 Task: Create a due date automation trigger when advanced on, 2 days after a card is due add fields with custom field "Resume" set to a number lower than 1 and greater than 10 at 11:00 AM.
Action: Mouse moved to (1077, 321)
Screenshot: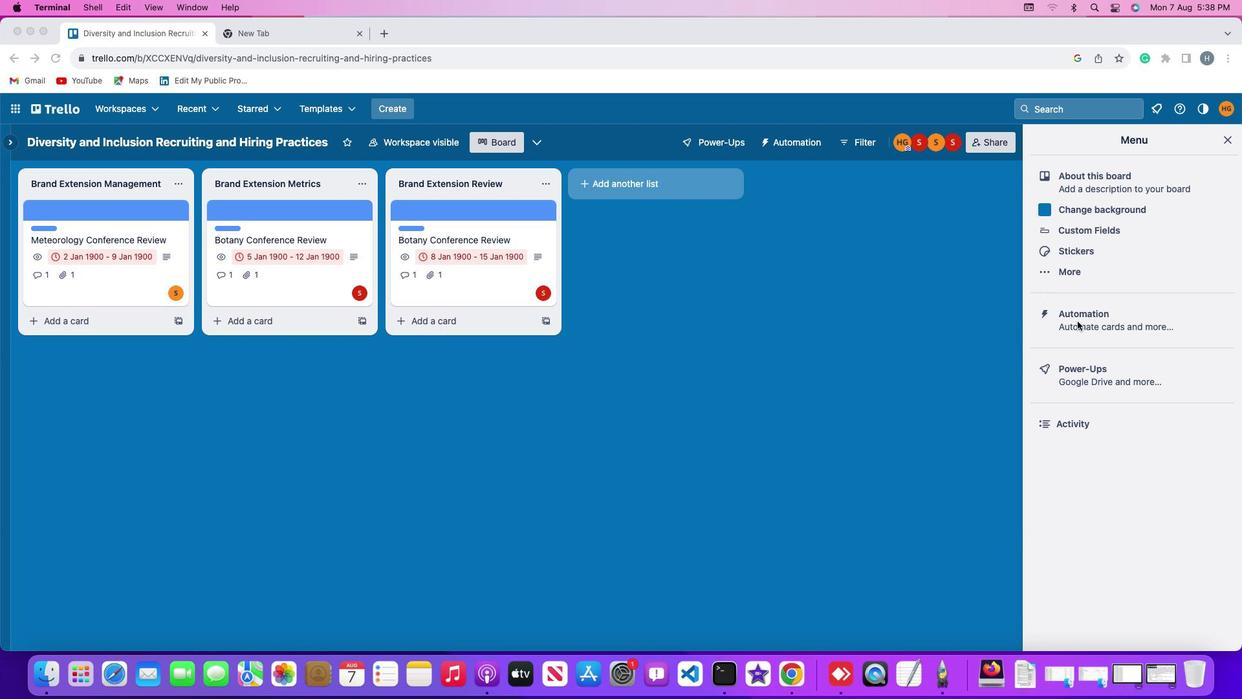 
Action: Mouse pressed left at (1077, 321)
Screenshot: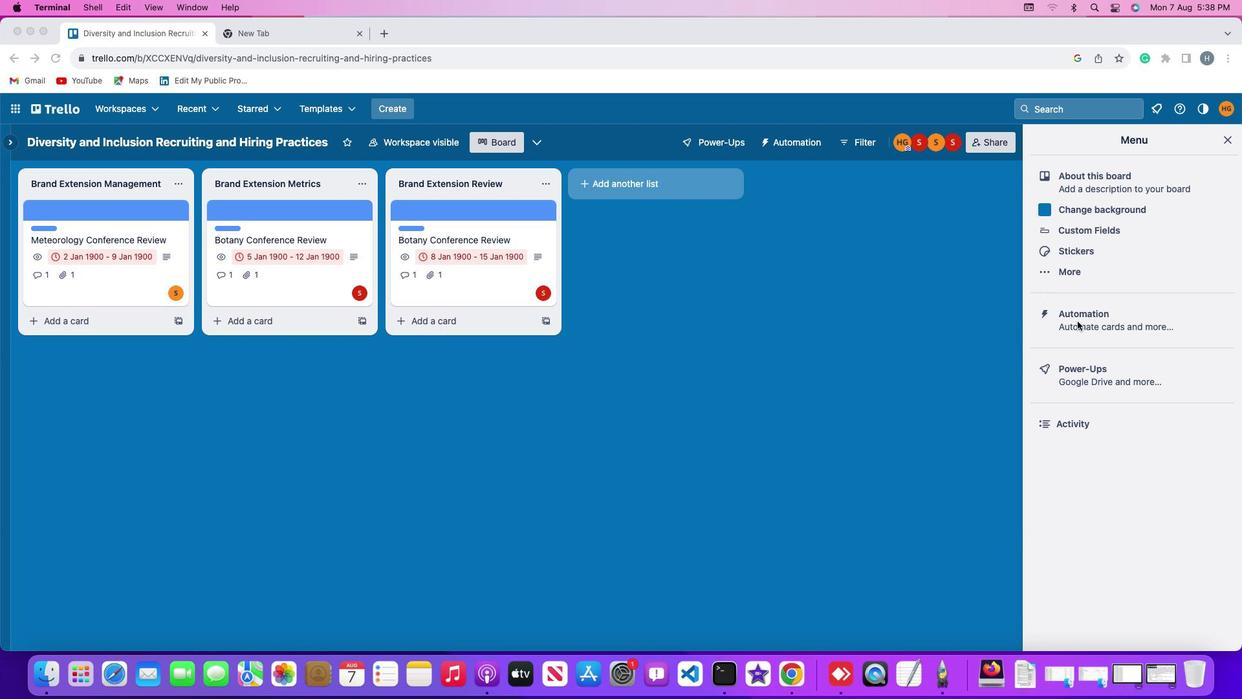 
Action: Mouse moved to (1077, 321)
Screenshot: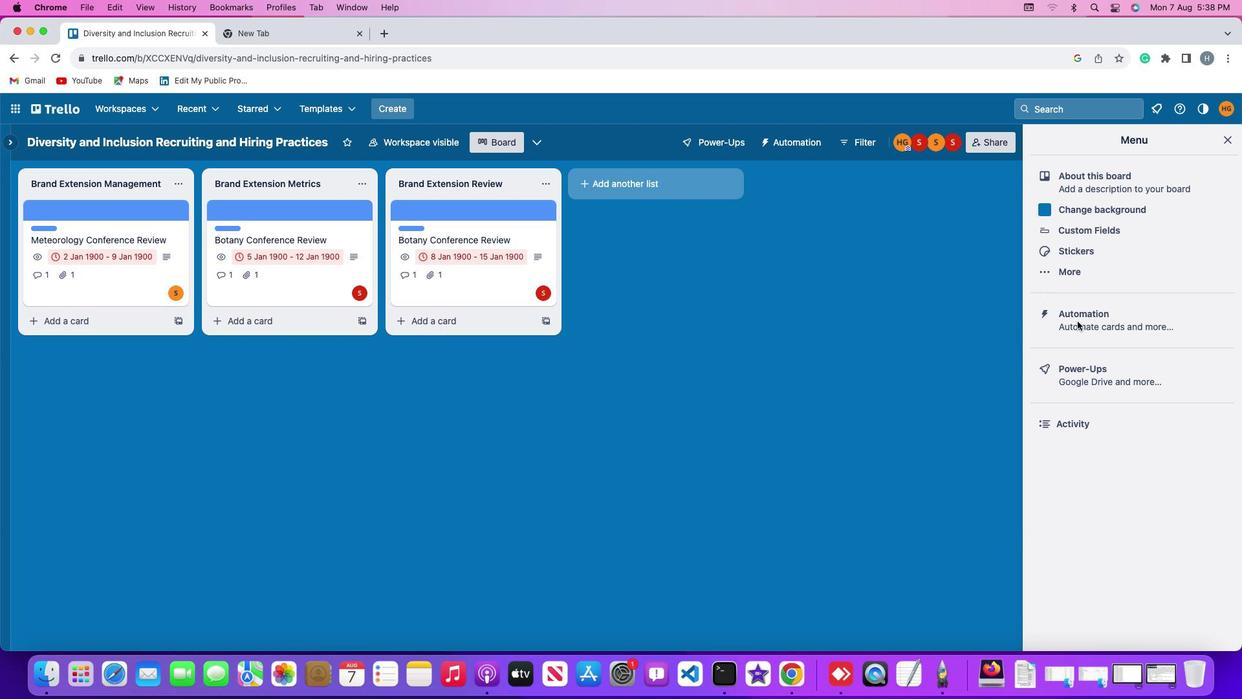 
Action: Mouse pressed left at (1077, 321)
Screenshot: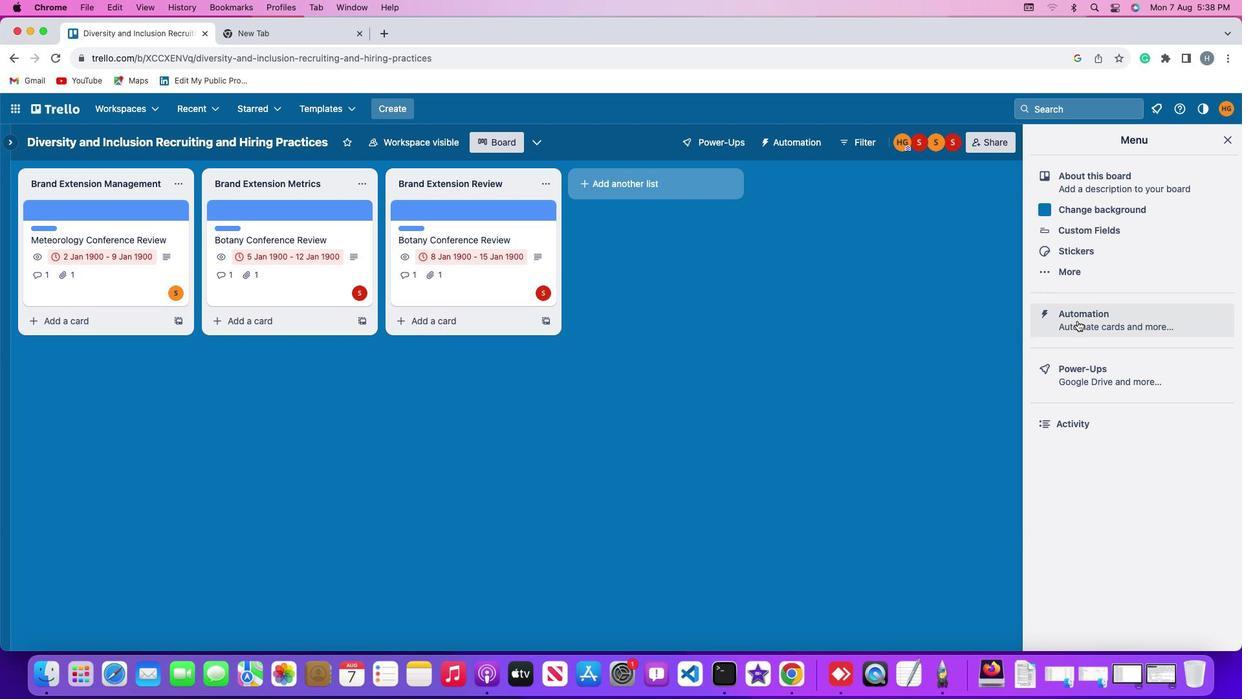 
Action: Mouse moved to (99, 310)
Screenshot: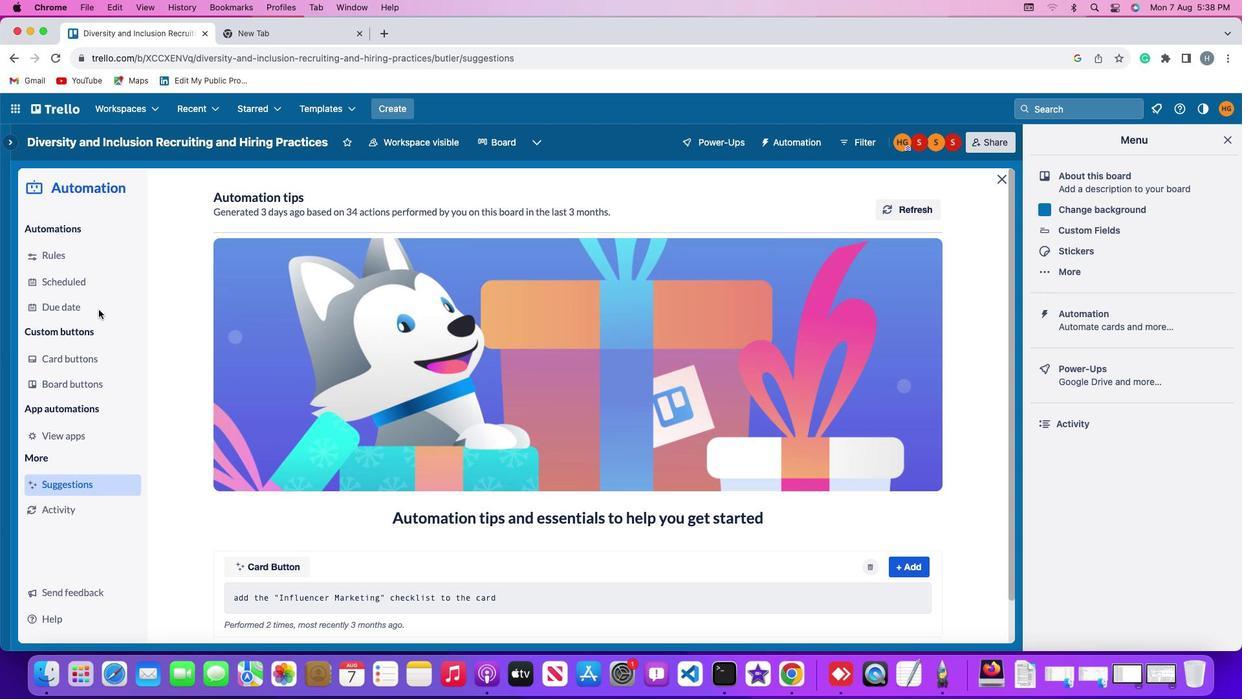 
Action: Mouse pressed left at (99, 310)
Screenshot: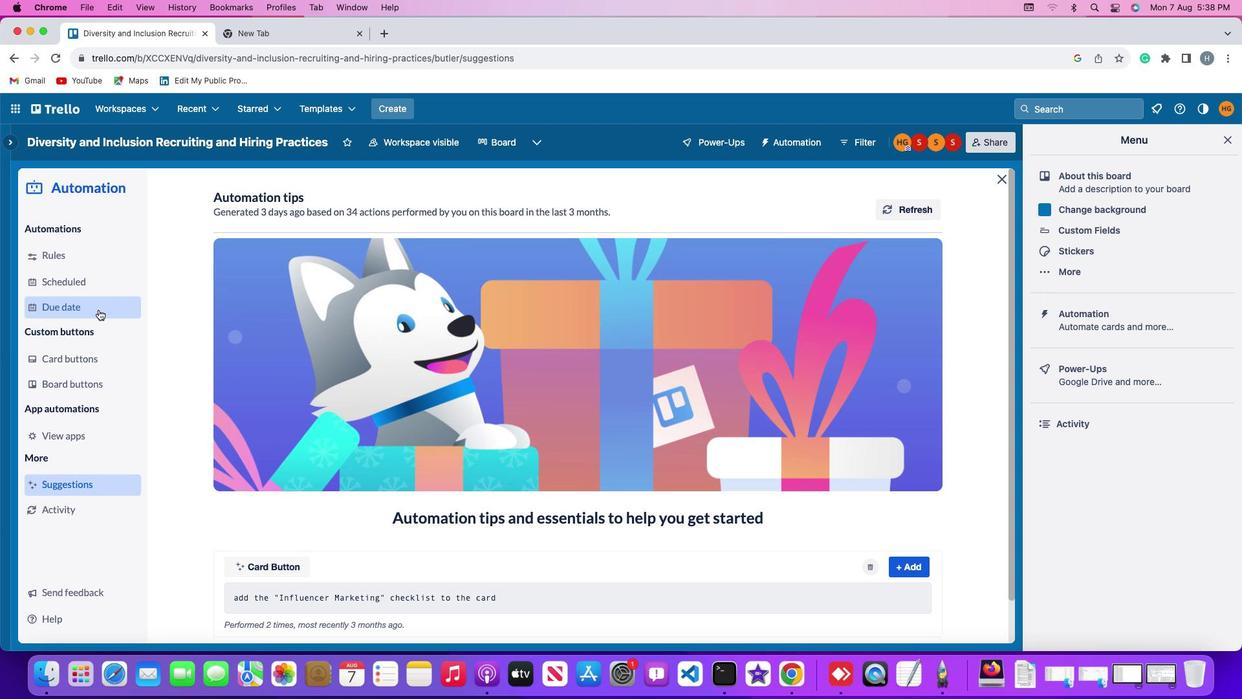 
Action: Mouse moved to (860, 202)
Screenshot: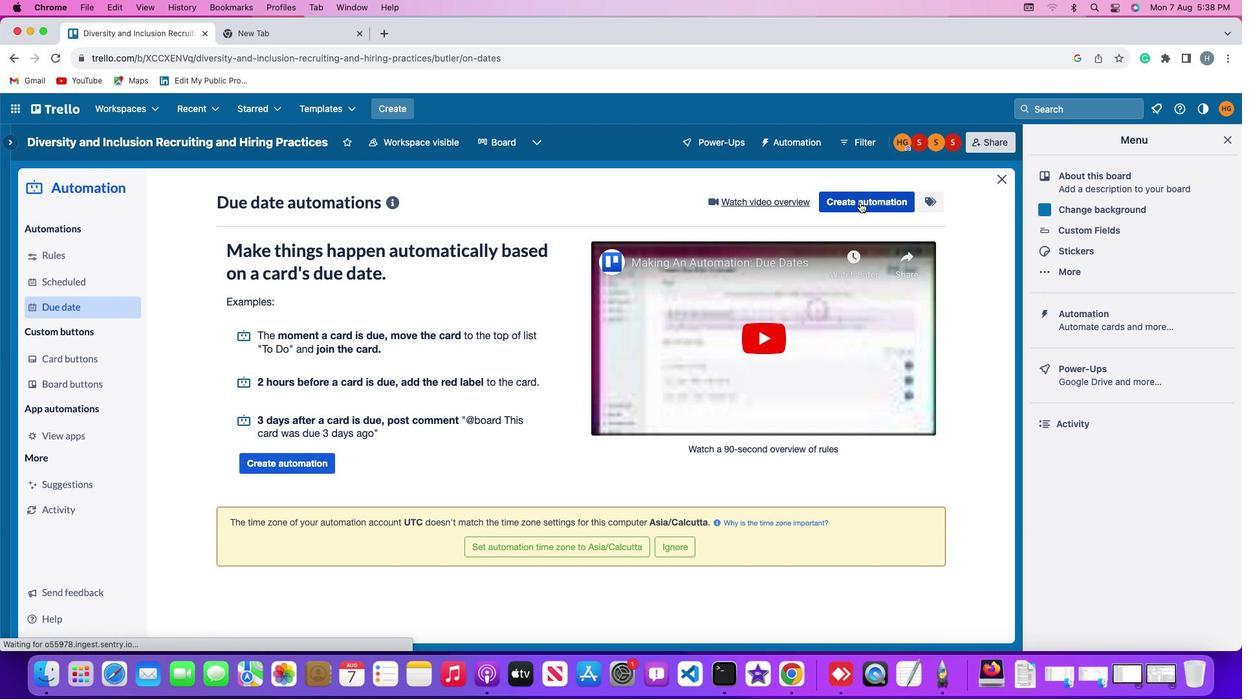 
Action: Mouse pressed left at (860, 202)
Screenshot: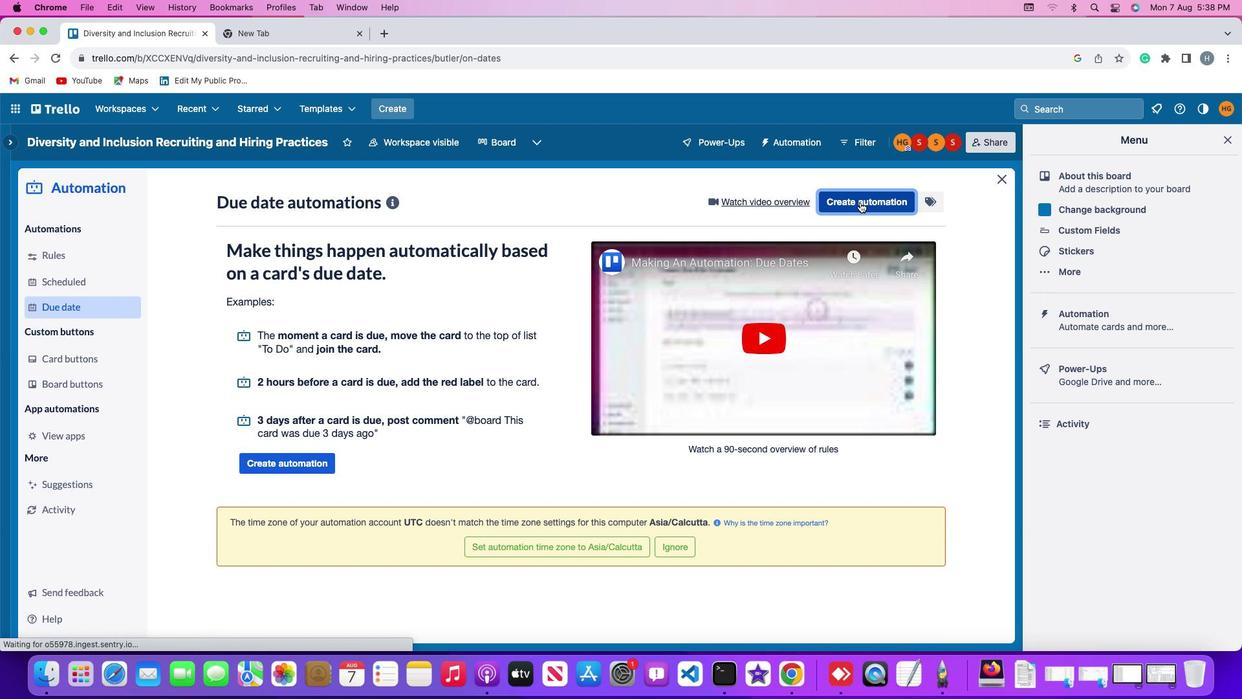 
Action: Mouse moved to (417, 326)
Screenshot: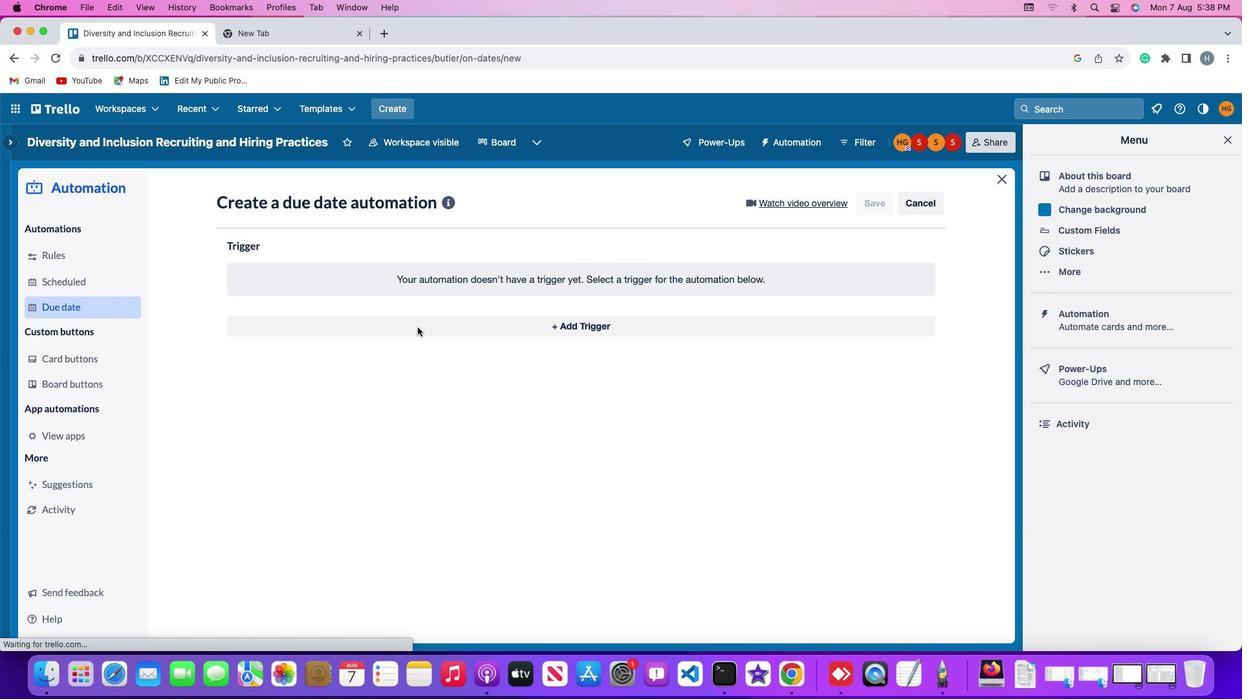 
Action: Mouse pressed left at (417, 326)
Screenshot: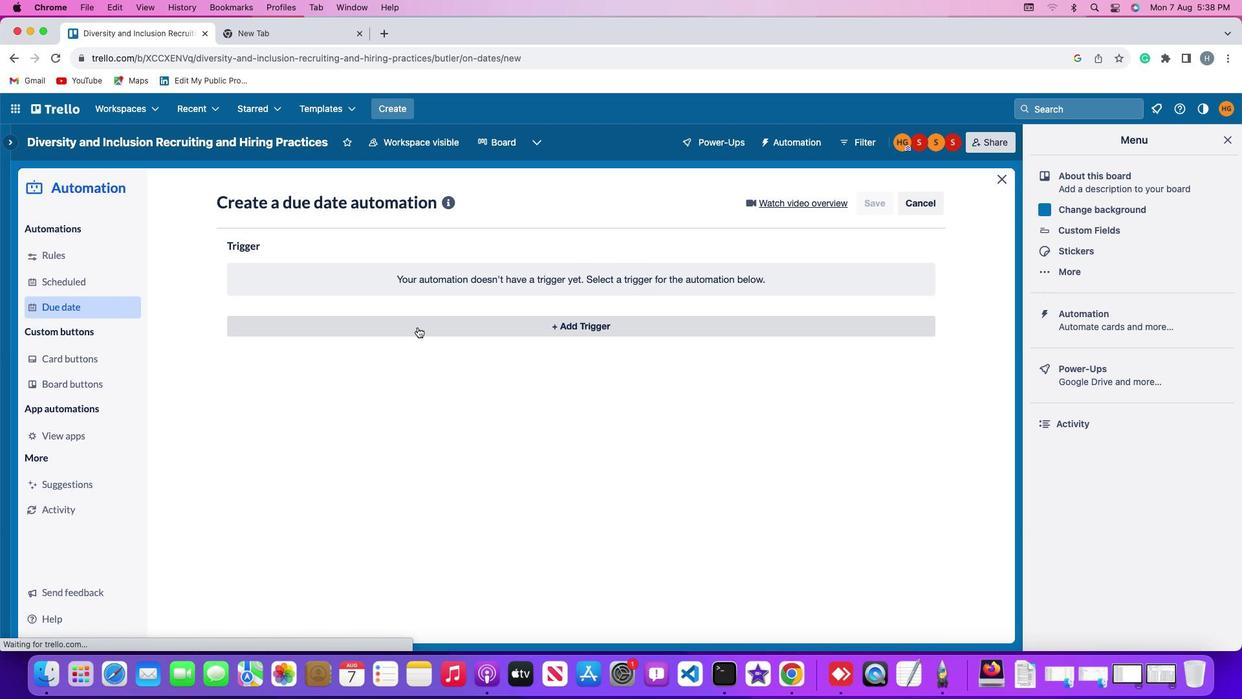 
Action: Mouse moved to (252, 518)
Screenshot: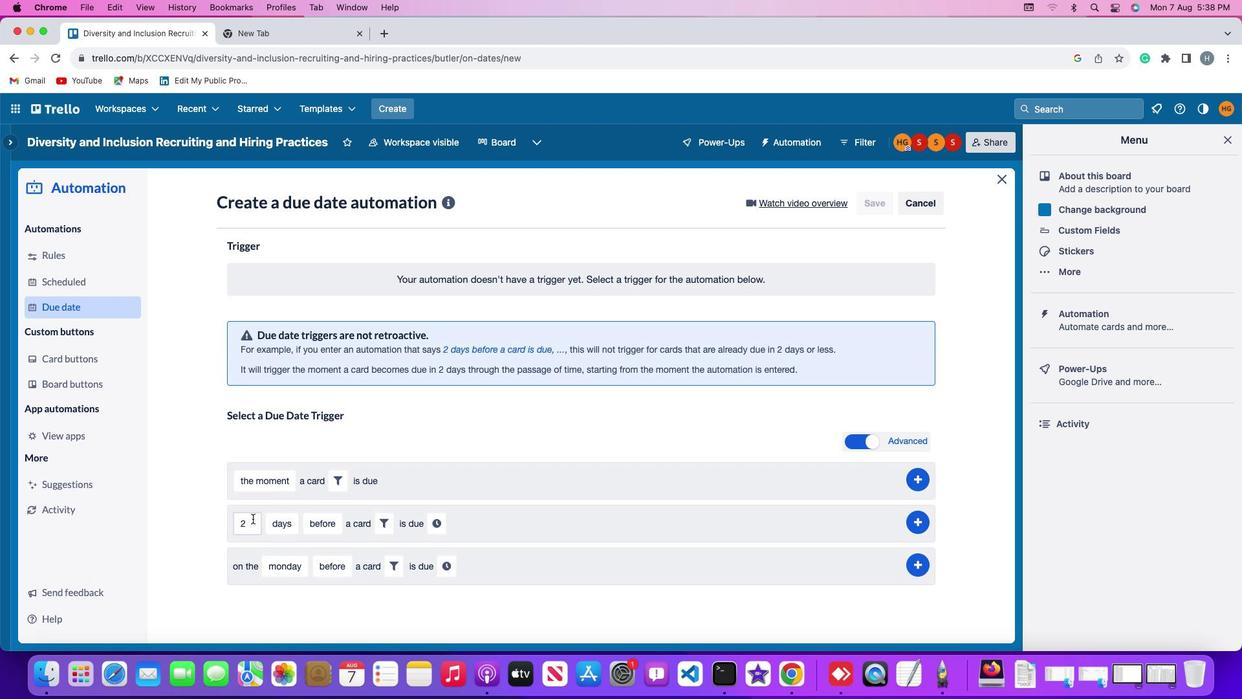 
Action: Mouse pressed left at (252, 518)
Screenshot: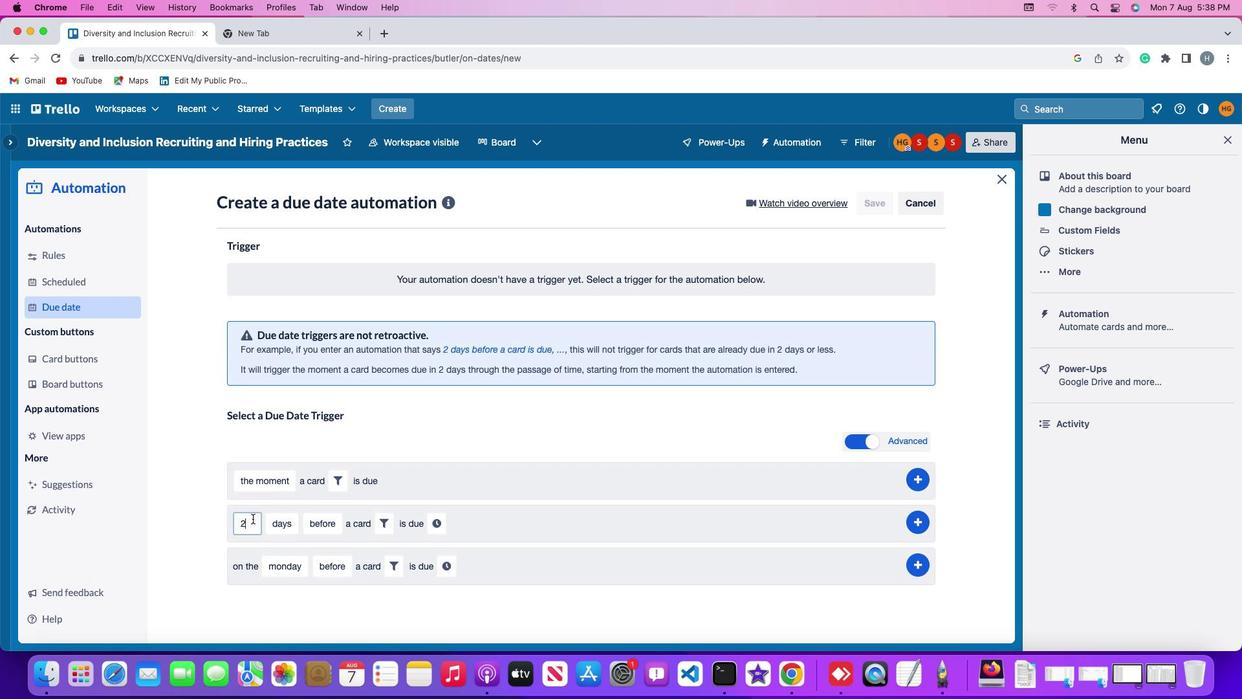 
Action: Mouse moved to (252, 519)
Screenshot: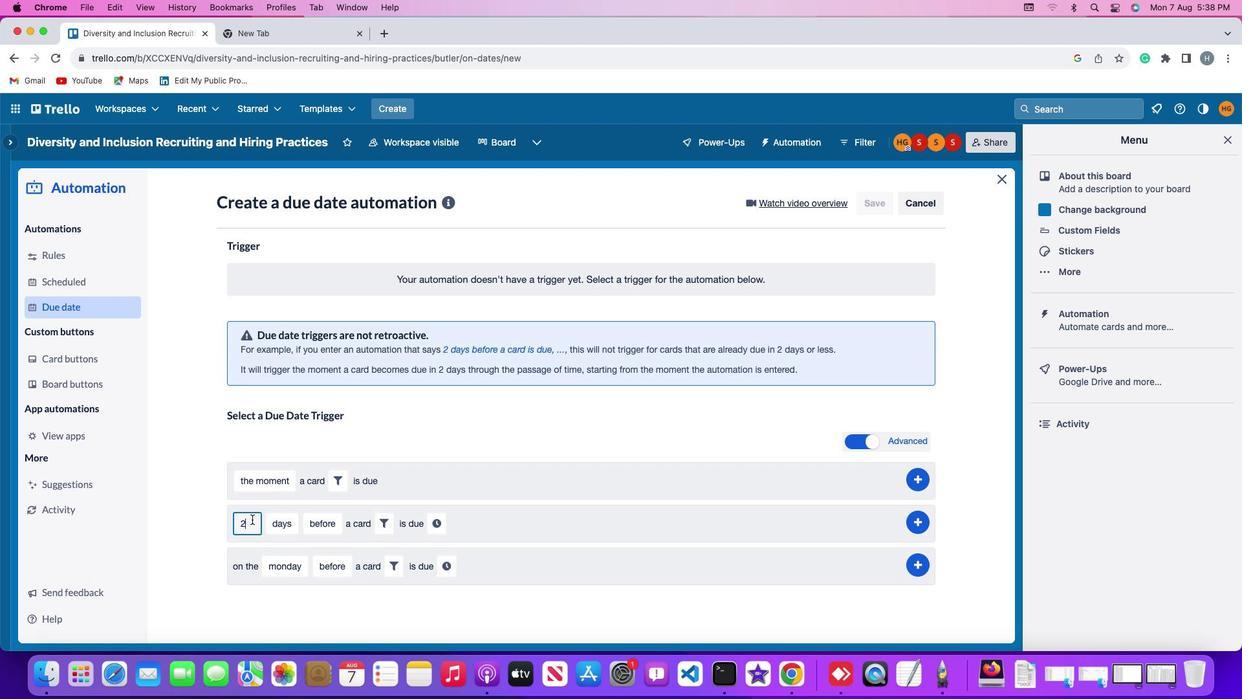 
Action: Key pressed Key.backspace
Screenshot: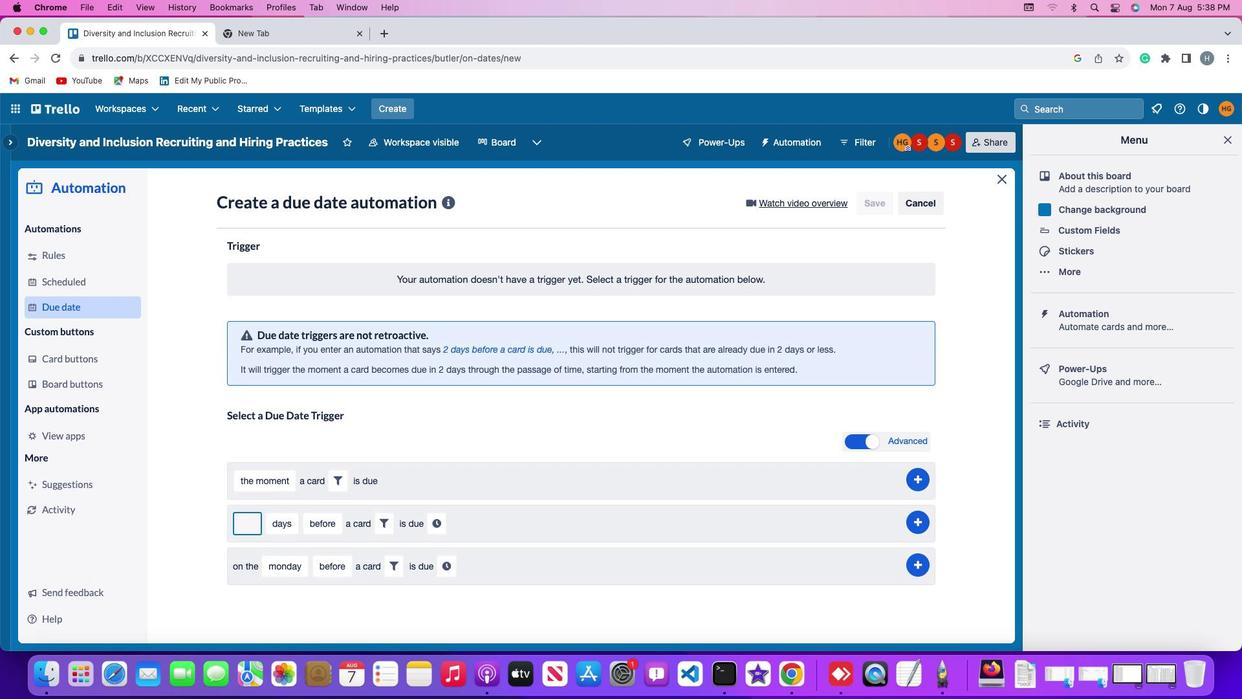 
Action: Mouse moved to (254, 519)
Screenshot: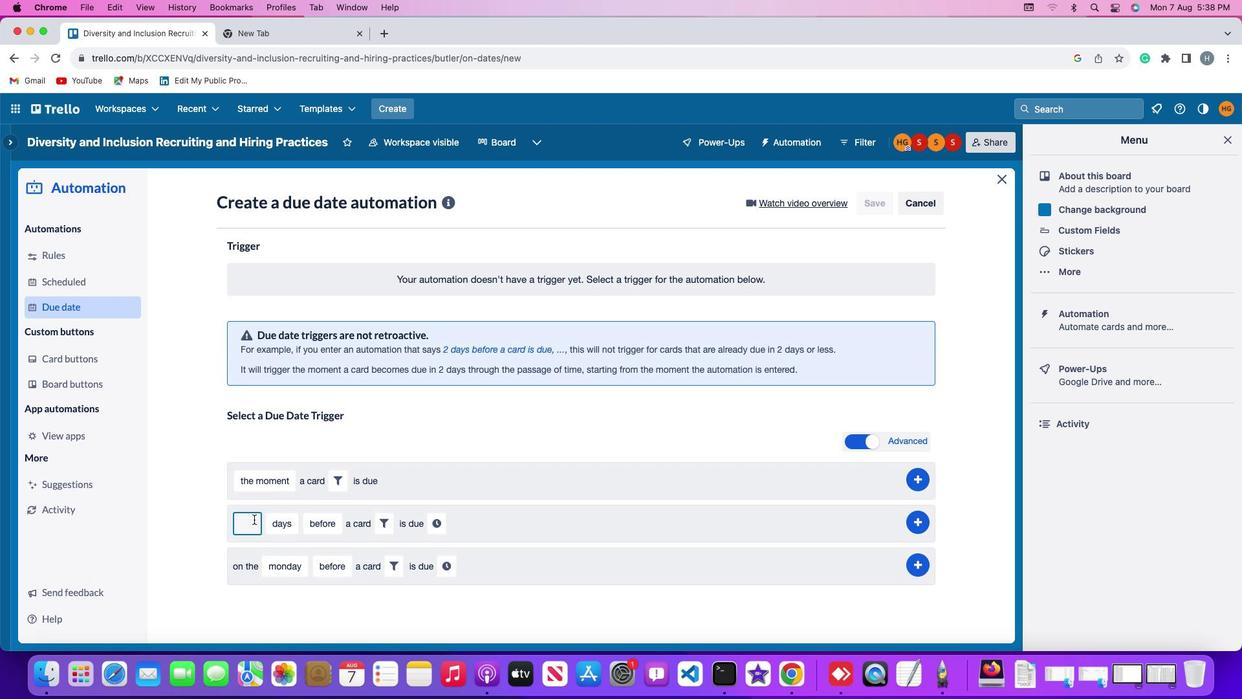 
Action: Key pressed '2'
Screenshot: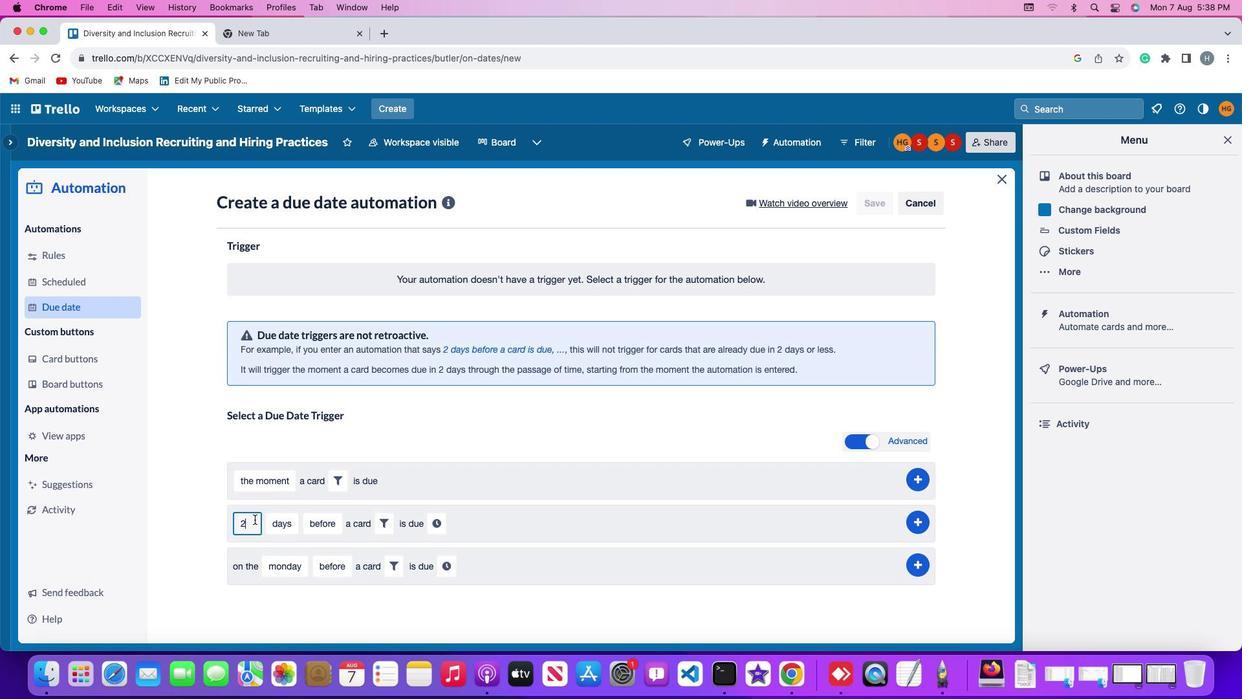 
Action: Mouse moved to (276, 524)
Screenshot: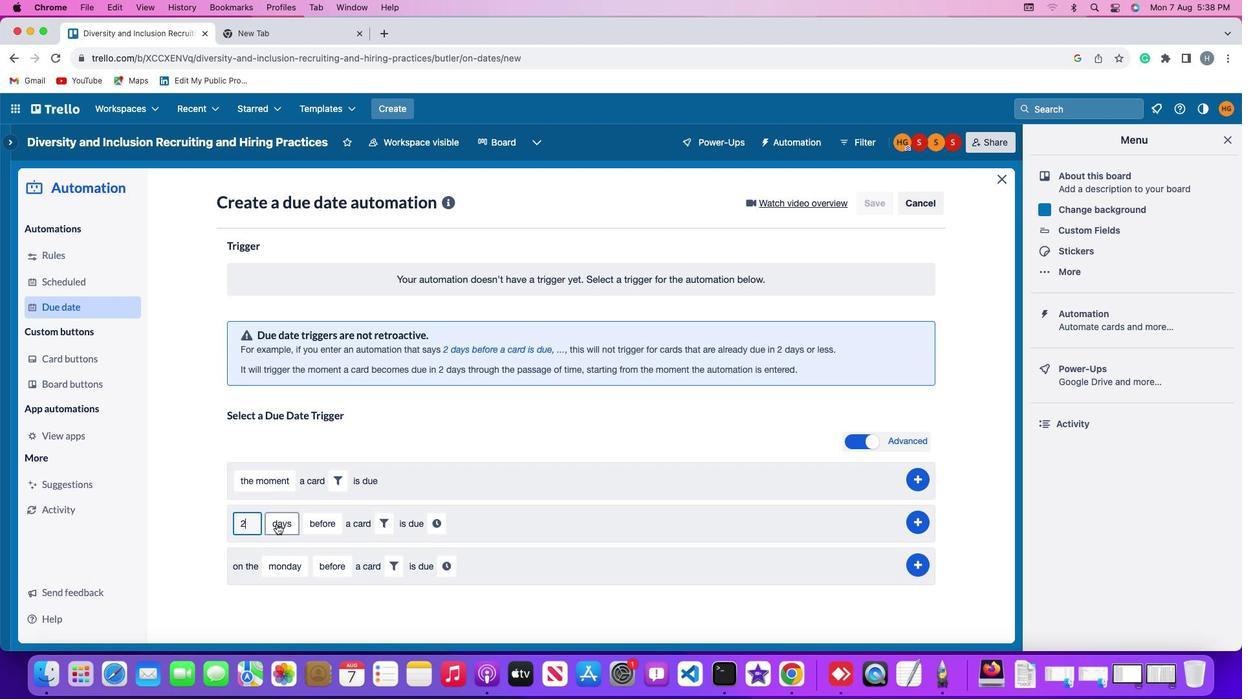 
Action: Mouse pressed left at (276, 524)
Screenshot: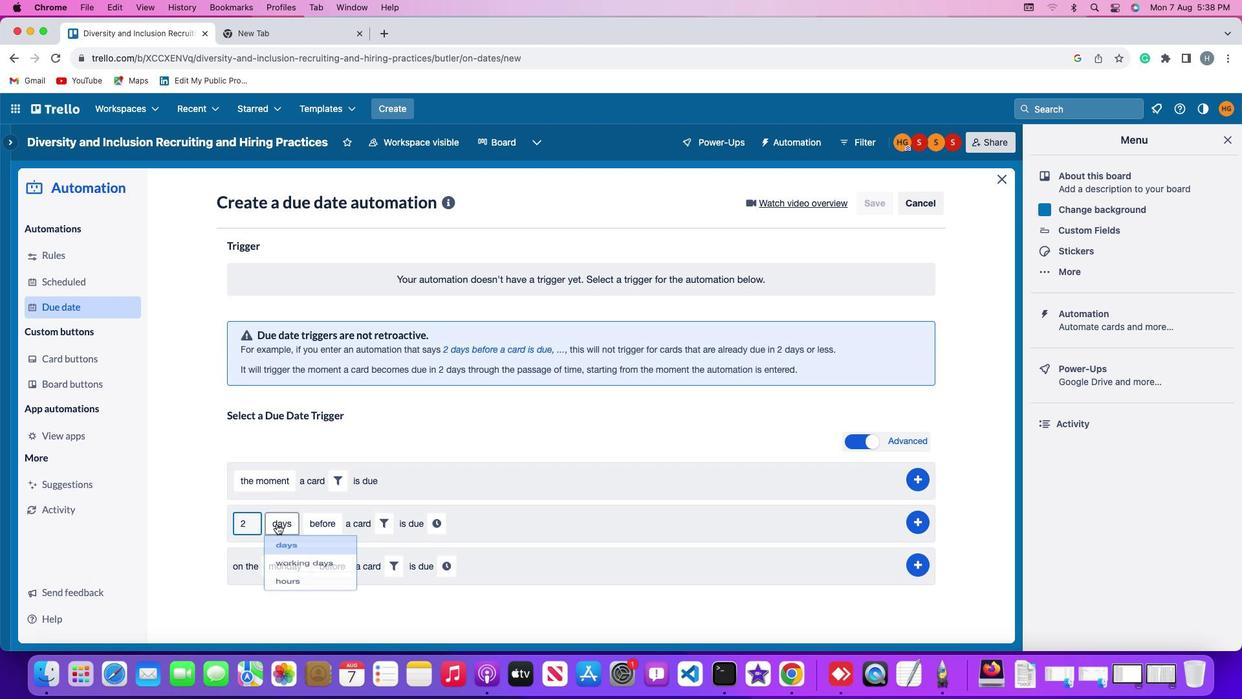 
Action: Mouse moved to (288, 555)
Screenshot: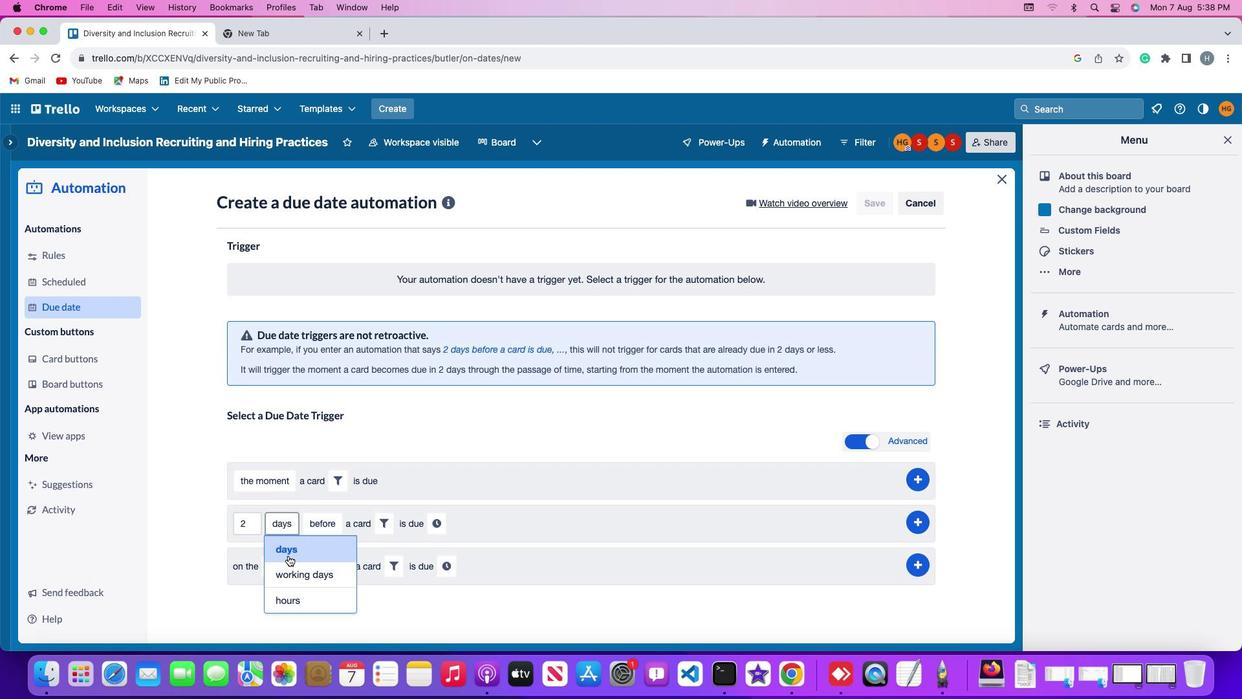 
Action: Mouse pressed left at (288, 555)
Screenshot: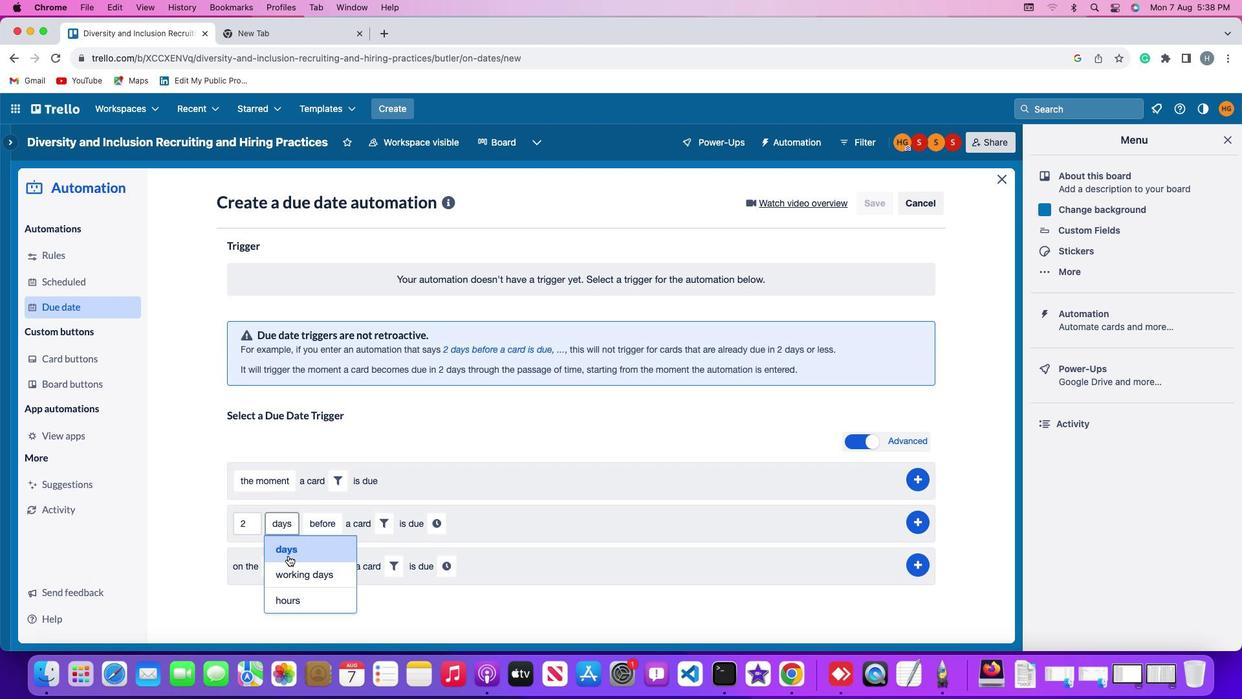 
Action: Mouse moved to (336, 529)
Screenshot: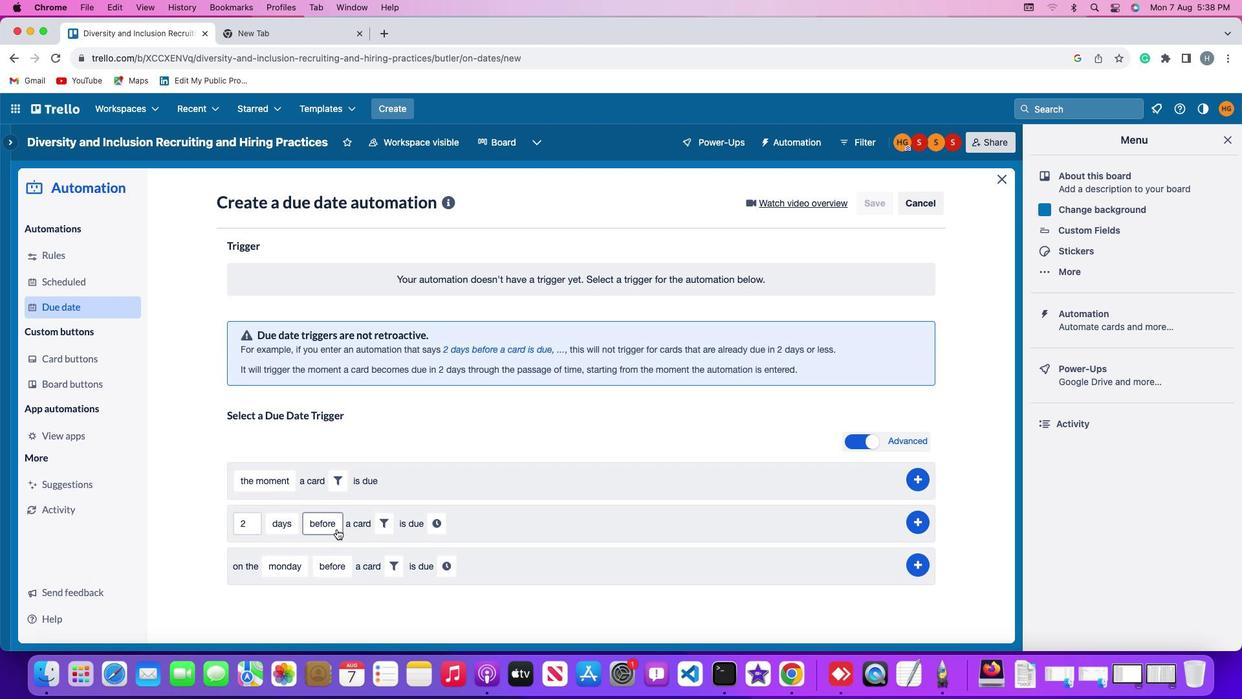 
Action: Mouse pressed left at (336, 529)
Screenshot: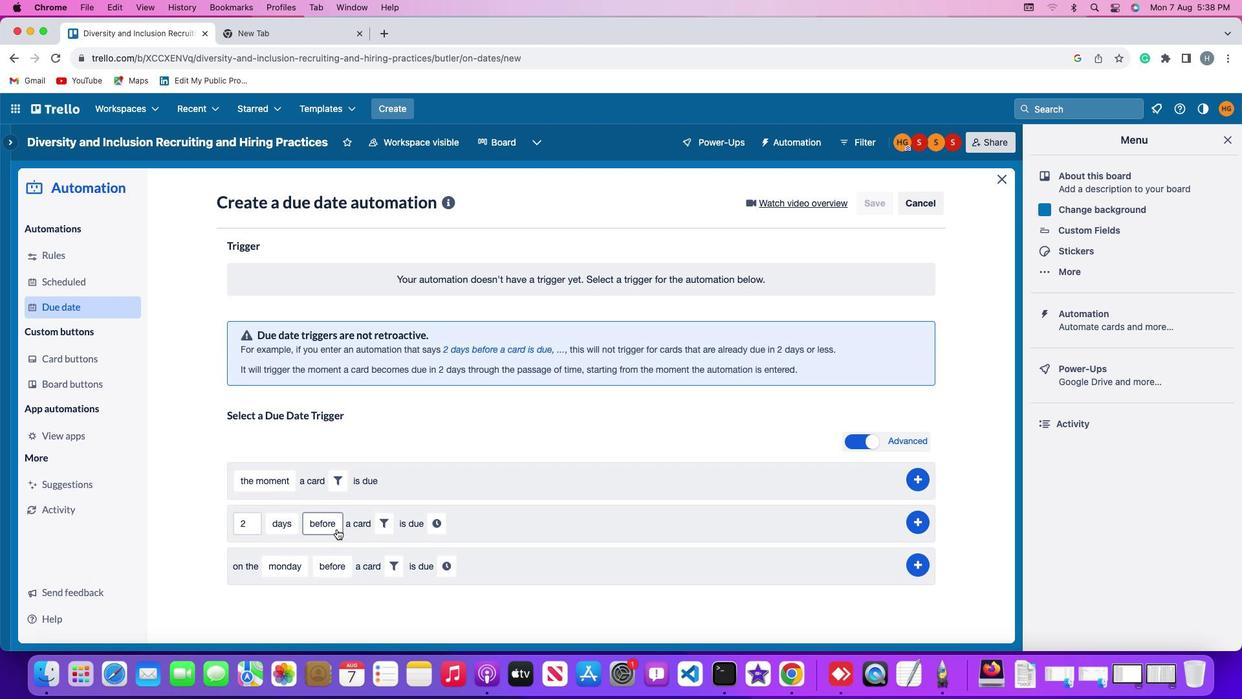 
Action: Mouse moved to (326, 574)
Screenshot: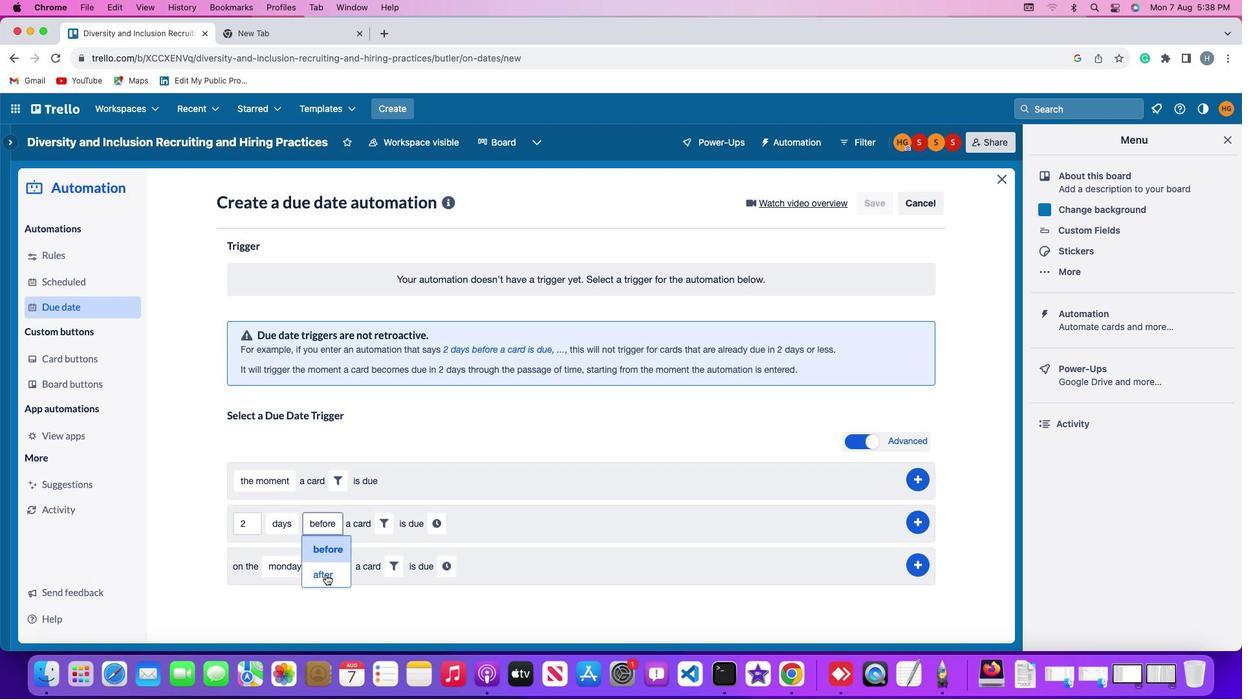 
Action: Mouse pressed left at (326, 574)
Screenshot: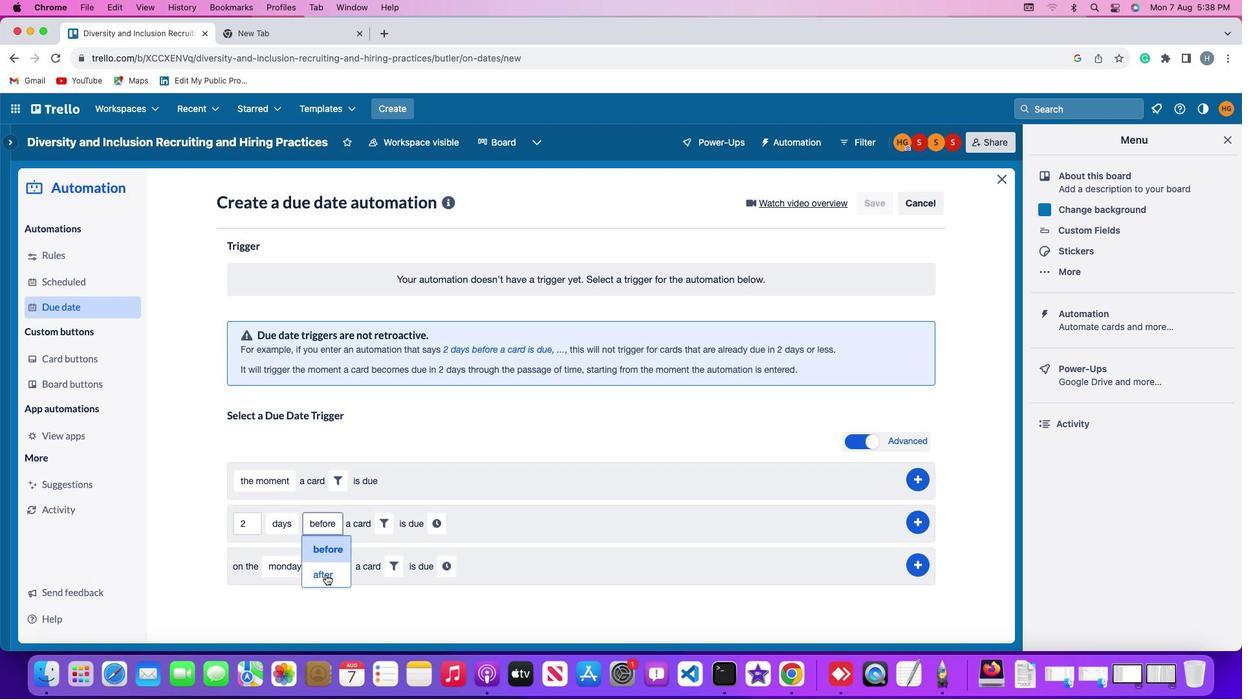 
Action: Mouse moved to (383, 523)
Screenshot: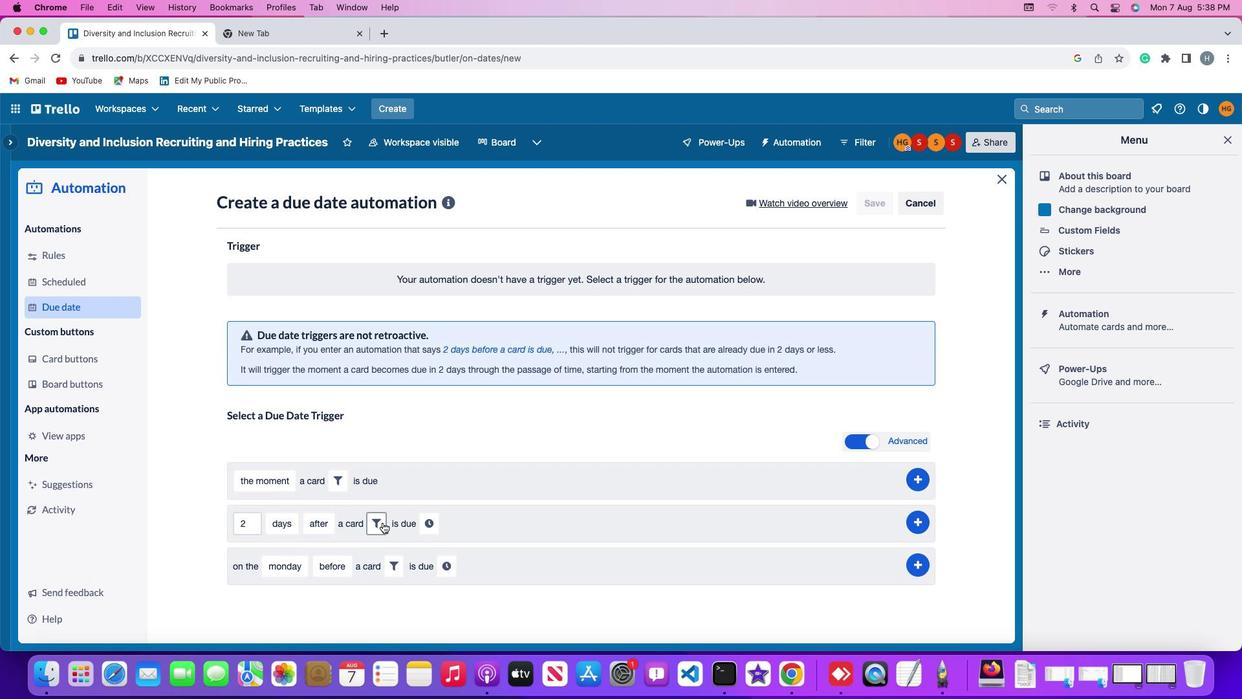
Action: Mouse pressed left at (383, 523)
Screenshot: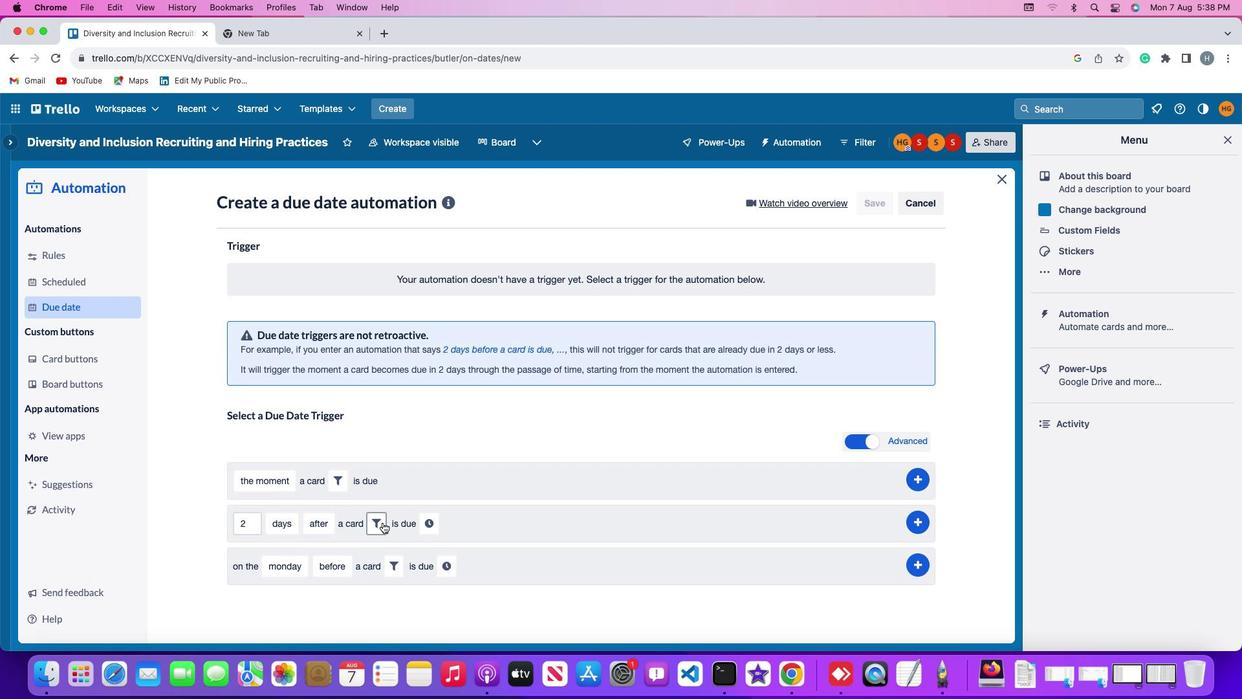 
Action: Mouse moved to (589, 567)
Screenshot: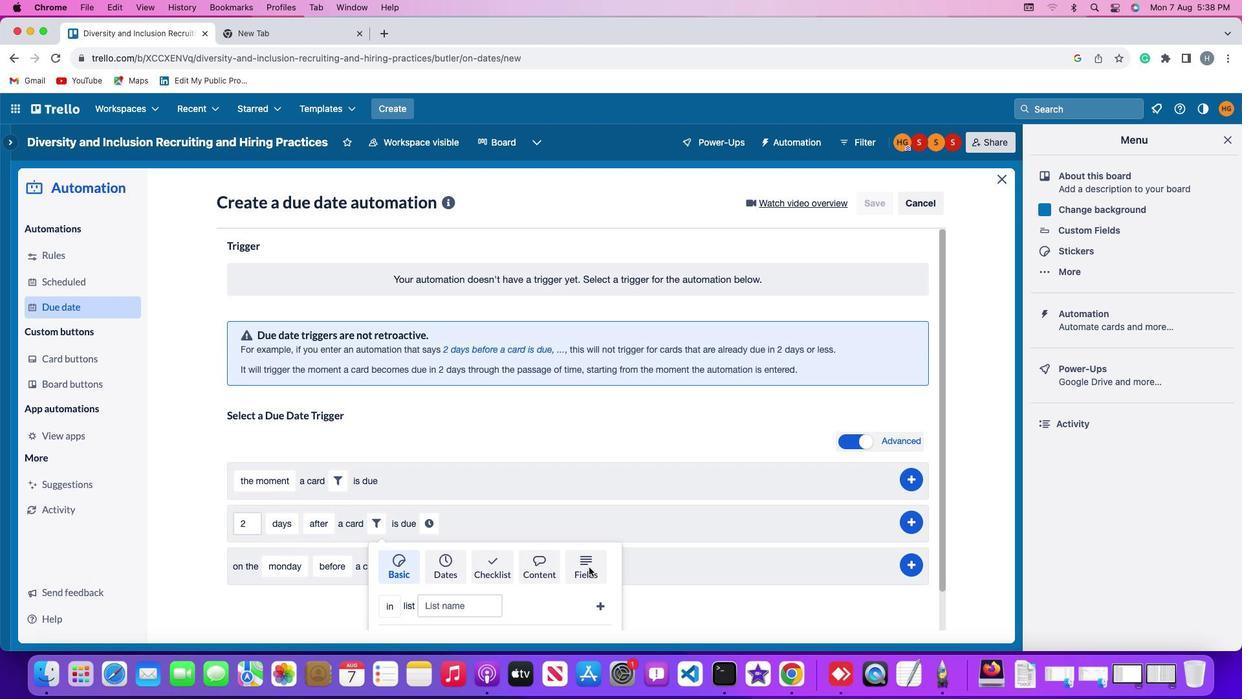 
Action: Mouse pressed left at (589, 567)
Screenshot: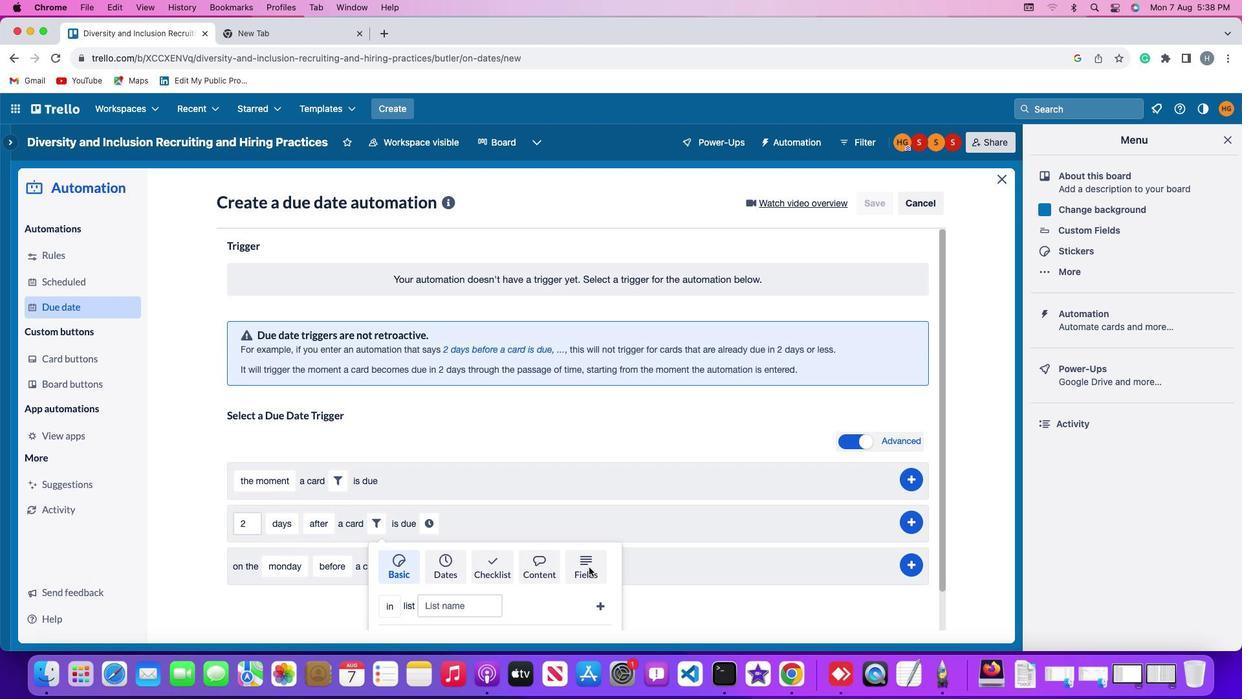 
Action: Mouse moved to (488, 580)
Screenshot: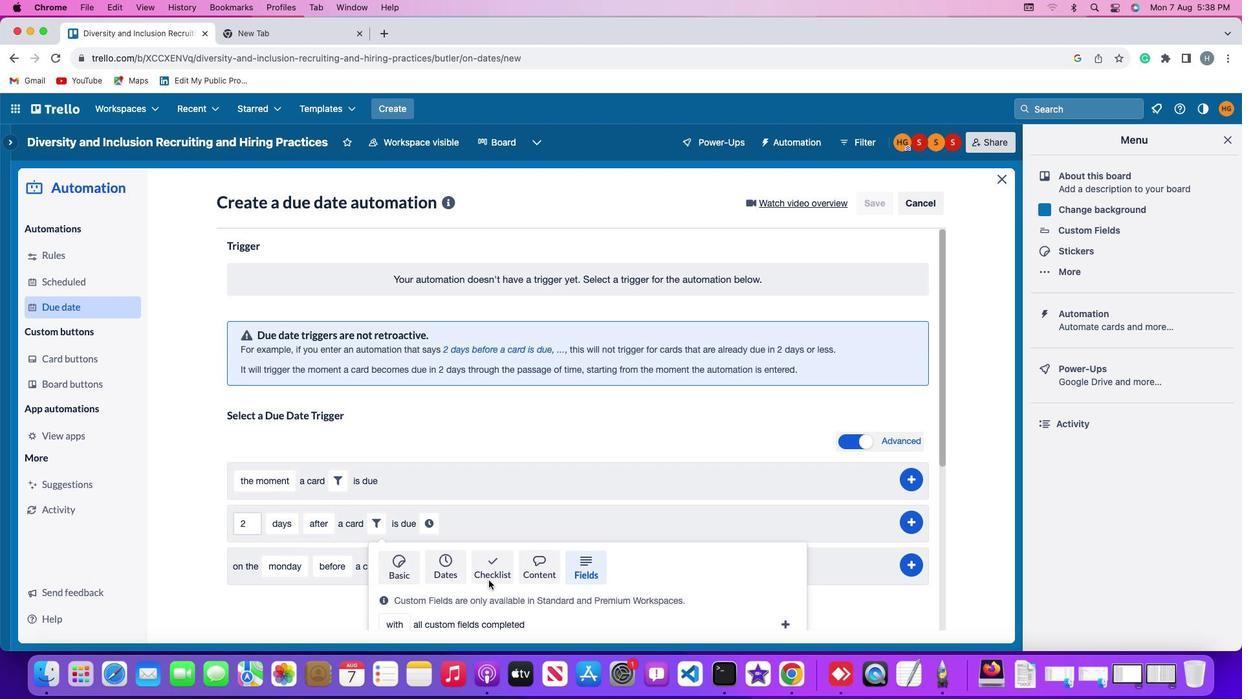 
Action: Mouse scrolled (488, 580) with delta (0, 0)
Screenshot: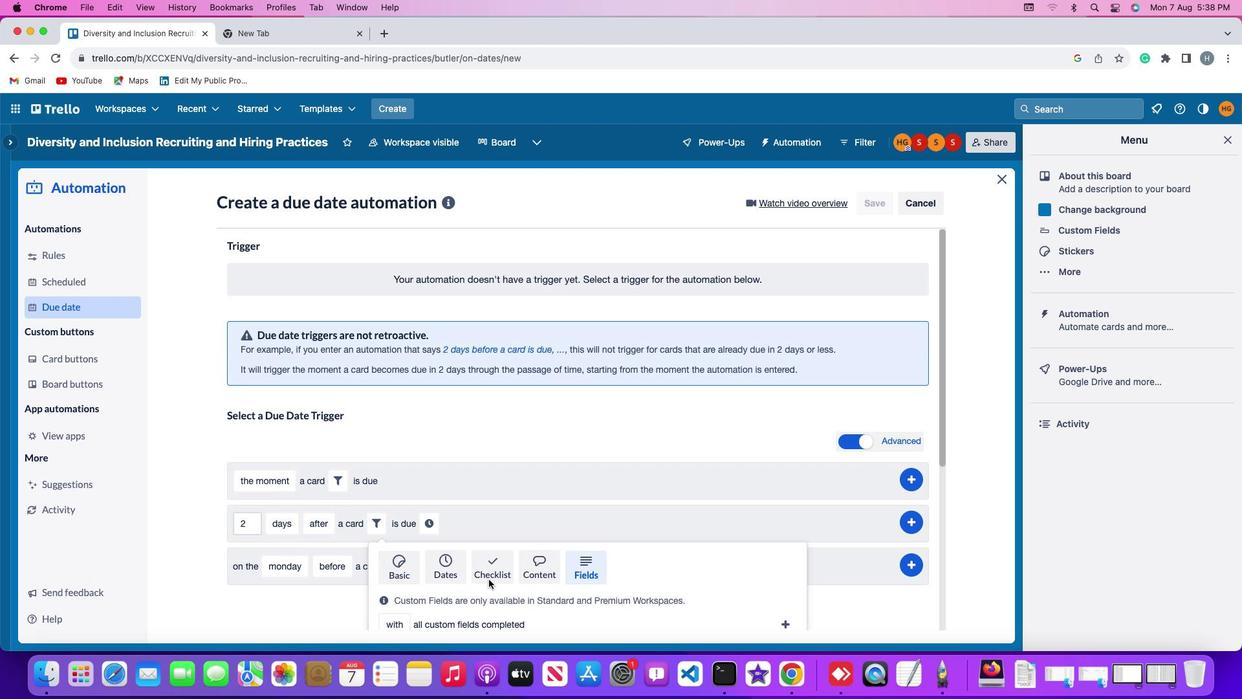 
Action: Mouse moved to (488, 580)
Screenshot: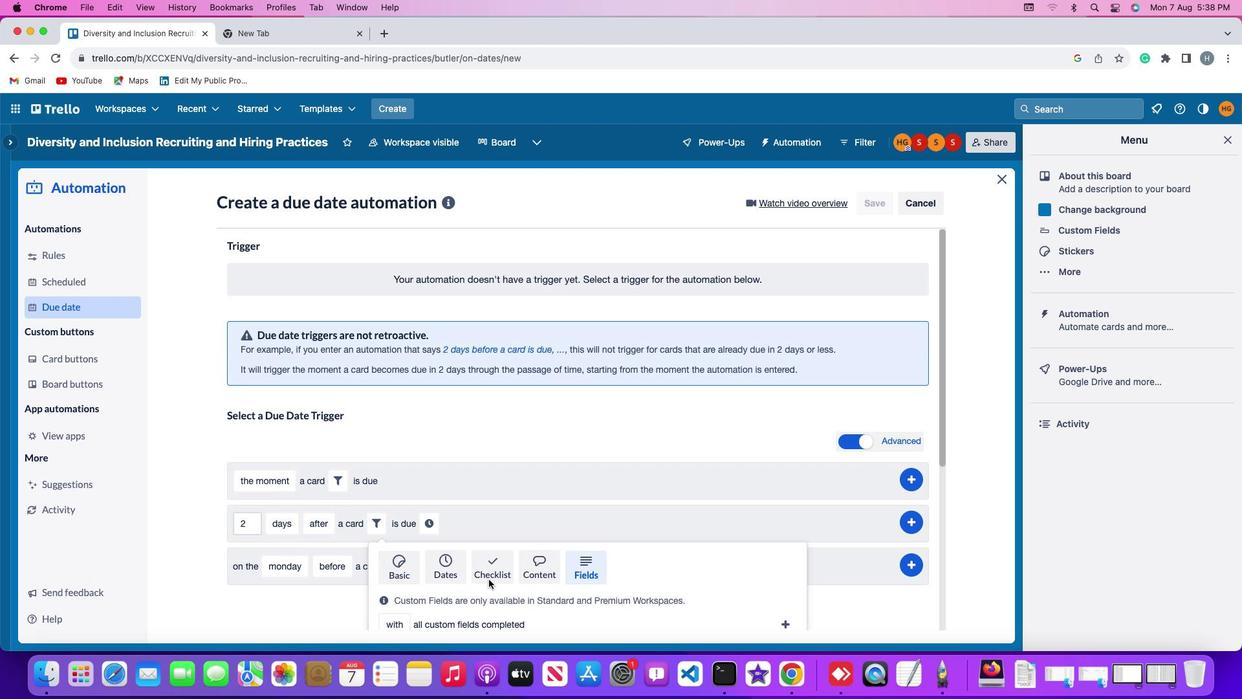 
Action: Mouse scrolled (488, 580) with delta (0, 0)
Screenshot: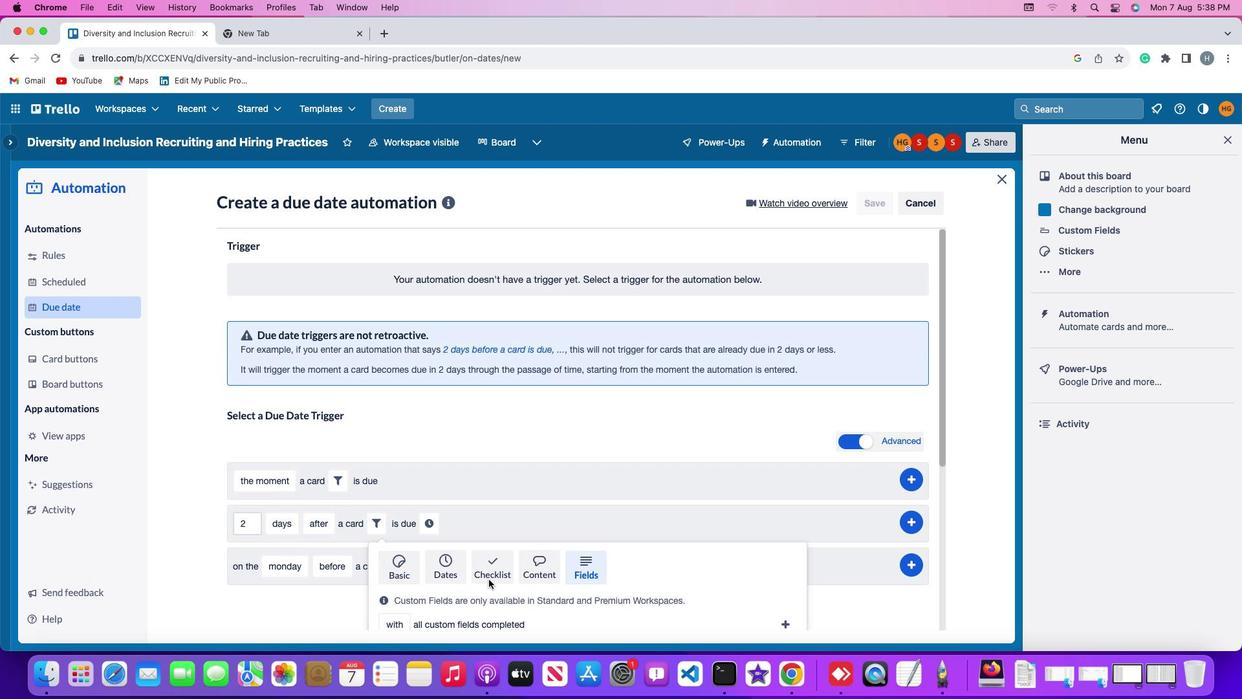 
Action: Mouse scrolled (488, 580) with delta (0, -2)
Screenshot: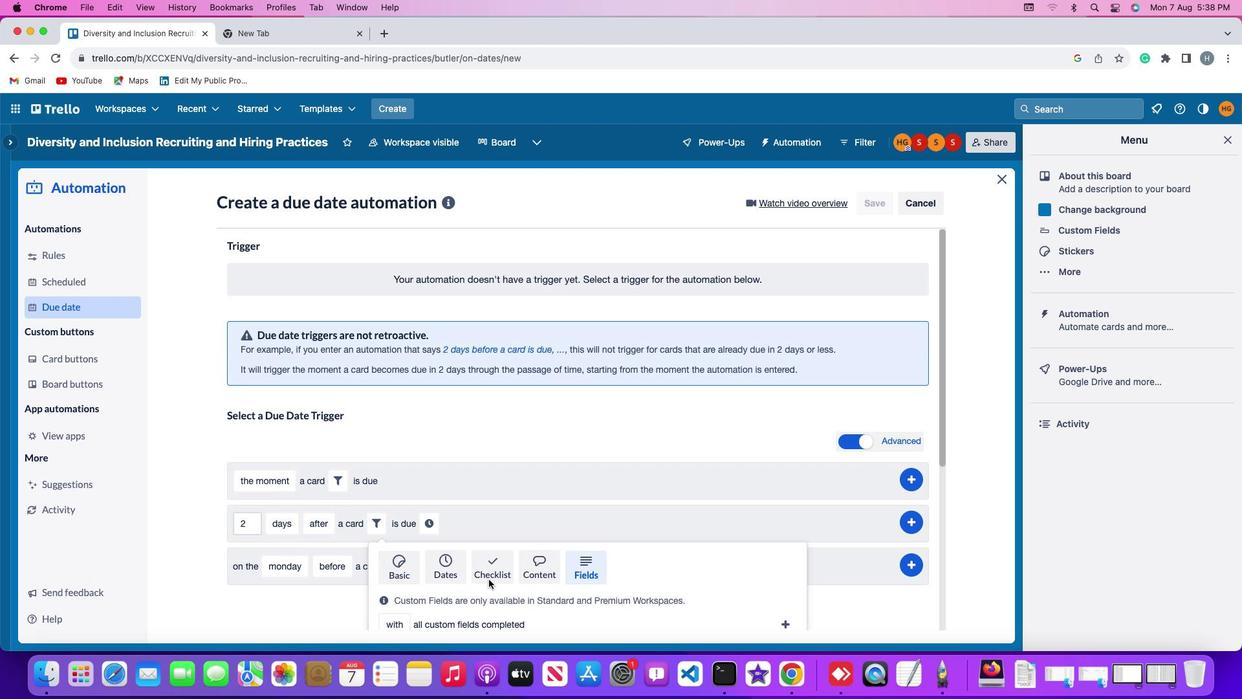 
Action: Mouse scrolled (488, 580) with delta (0, -3)
Screenshot: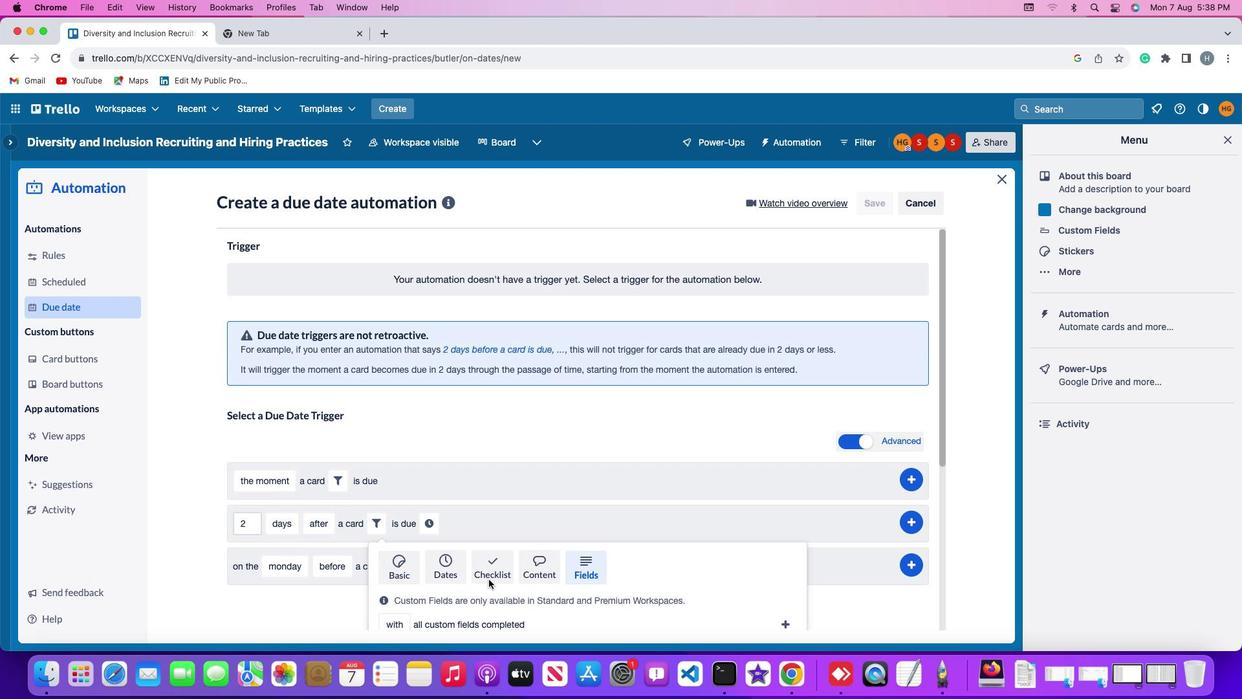 
Action: Mouse scrolled (488, 580) with delta (0, -3)
Screenshot: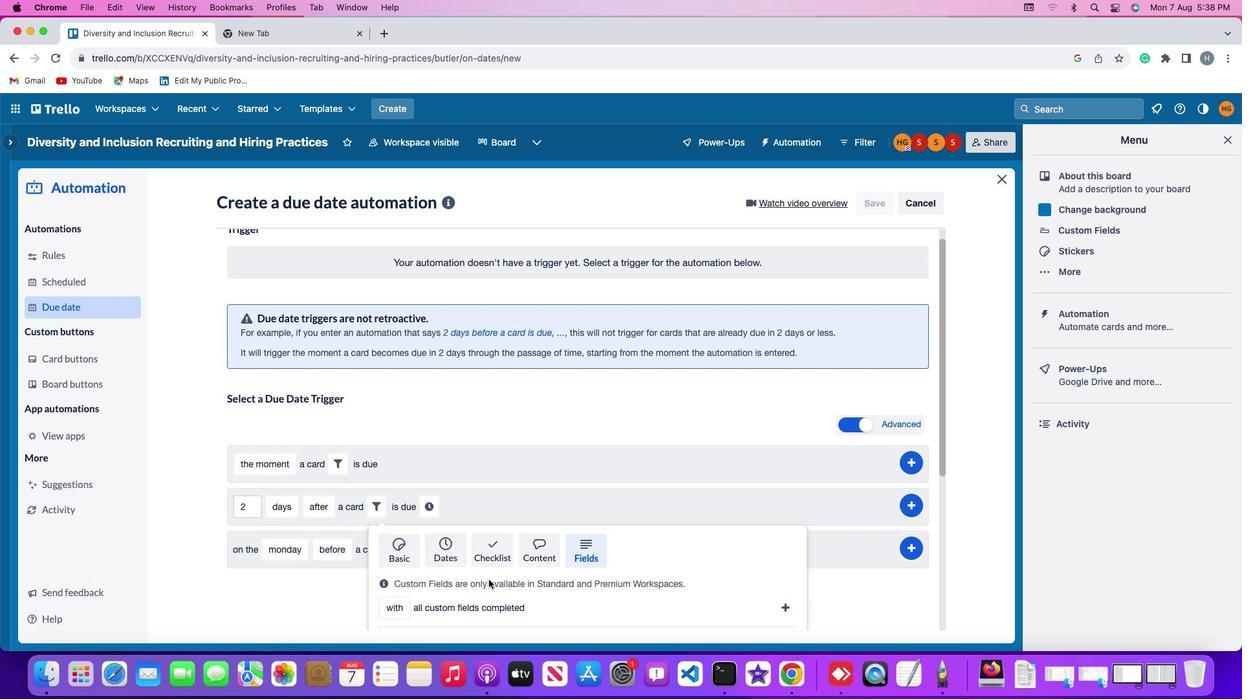 
Action: Mouse scrolled (488, 580) with delta (0, -4)
Screenshot: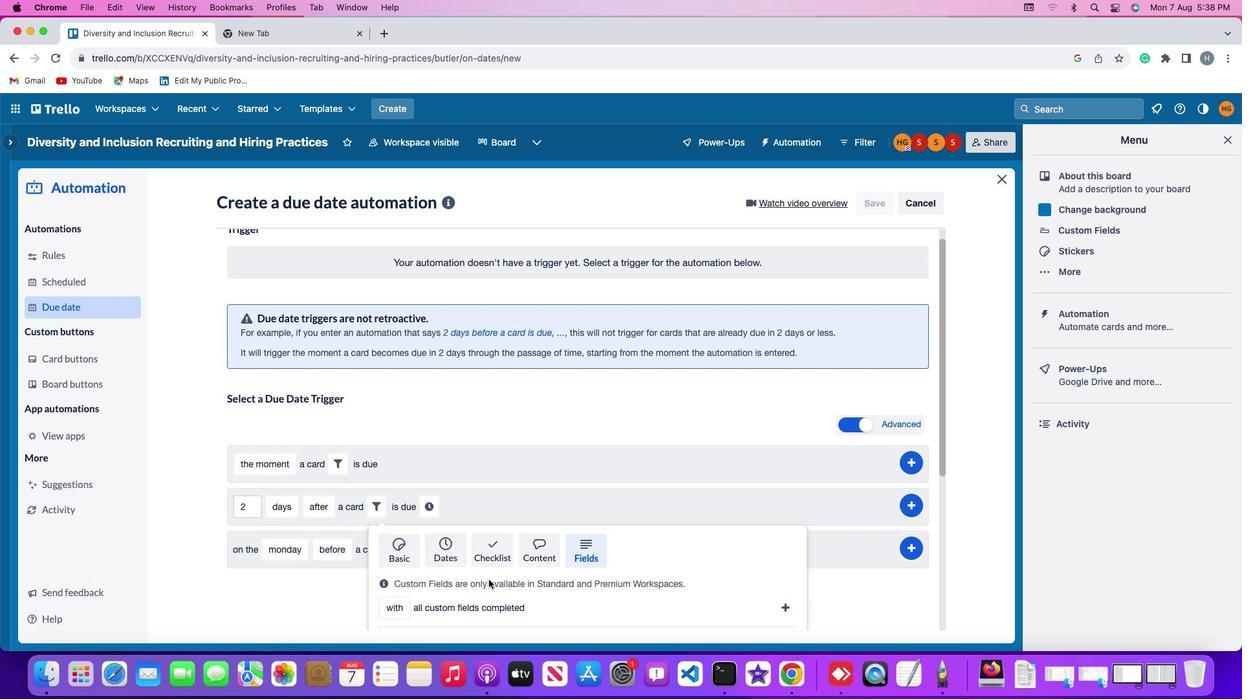 
Action: Mouse scrolled (488, 580) with delta (0, -4)
Screenshot: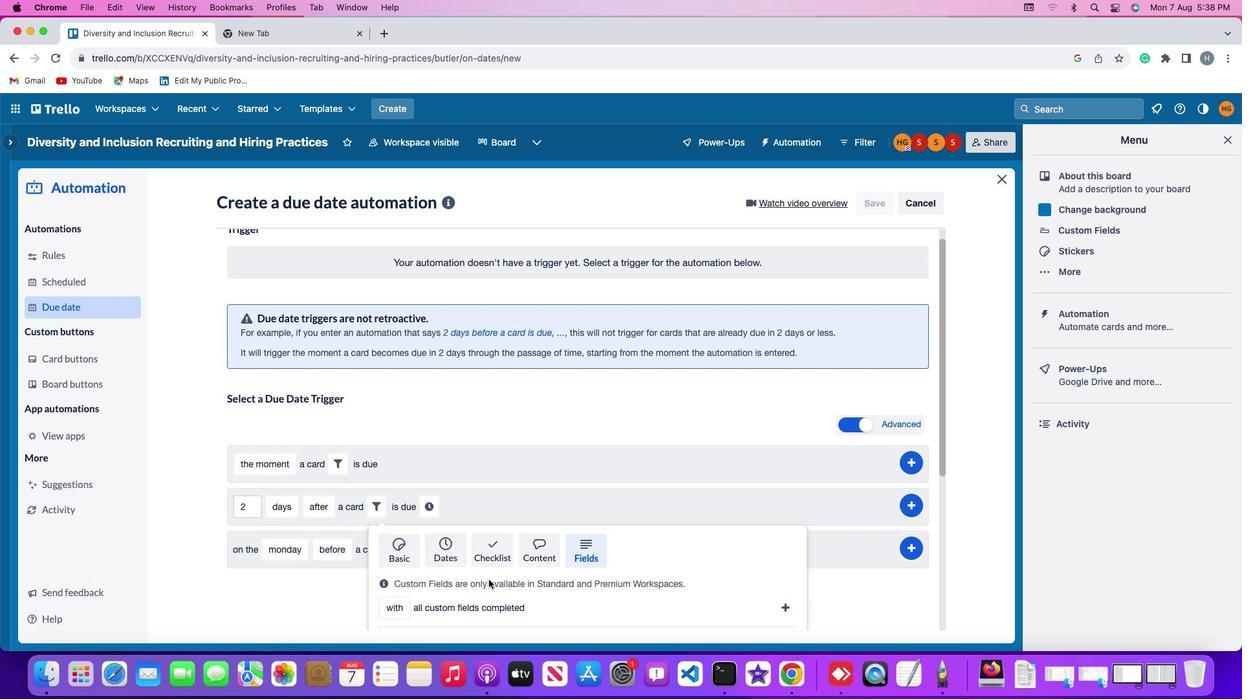
Action: Mouse moved to (488, 580)
Screenshot: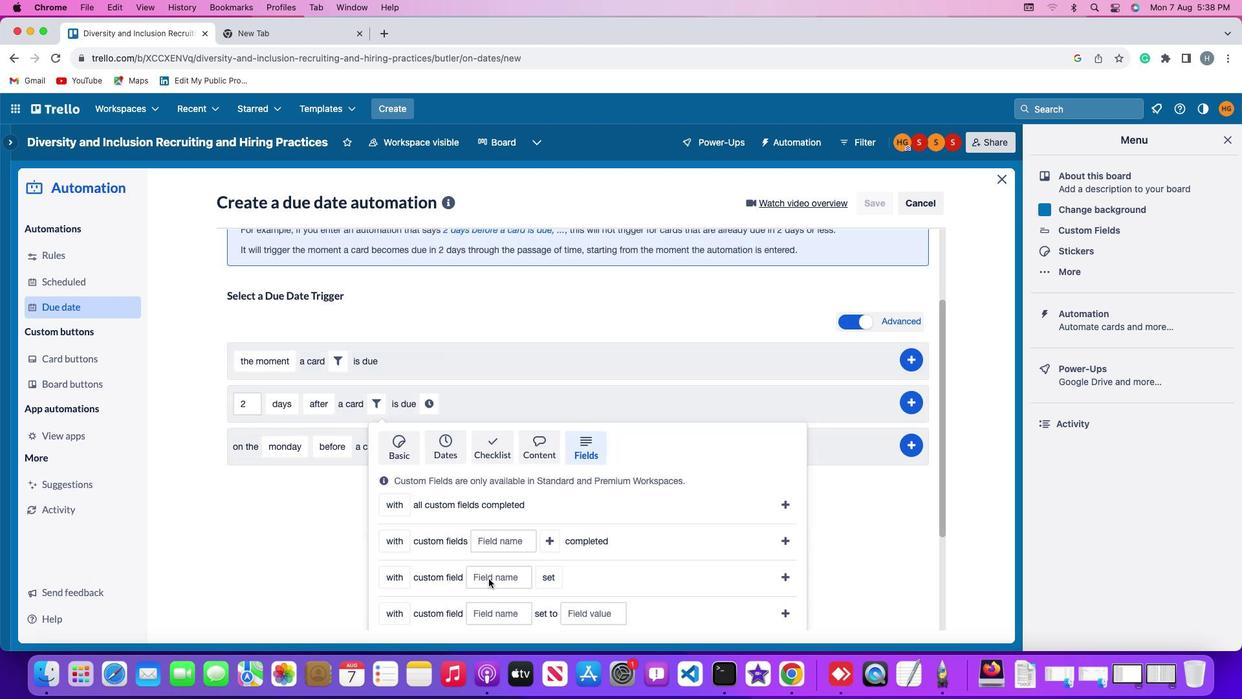 
Action: Mouse scrolled (488, 580) with delta (0, -5)
Screenshot: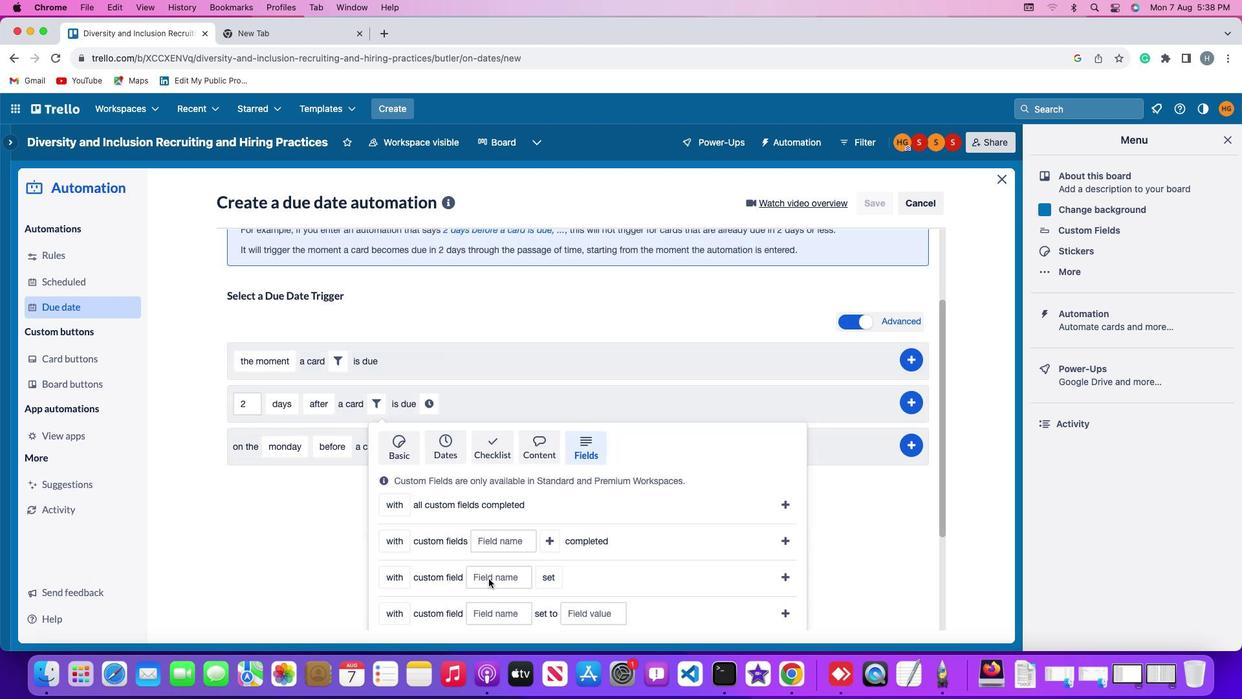 
Action: Mouse moved to (388, 533)
Screenshot: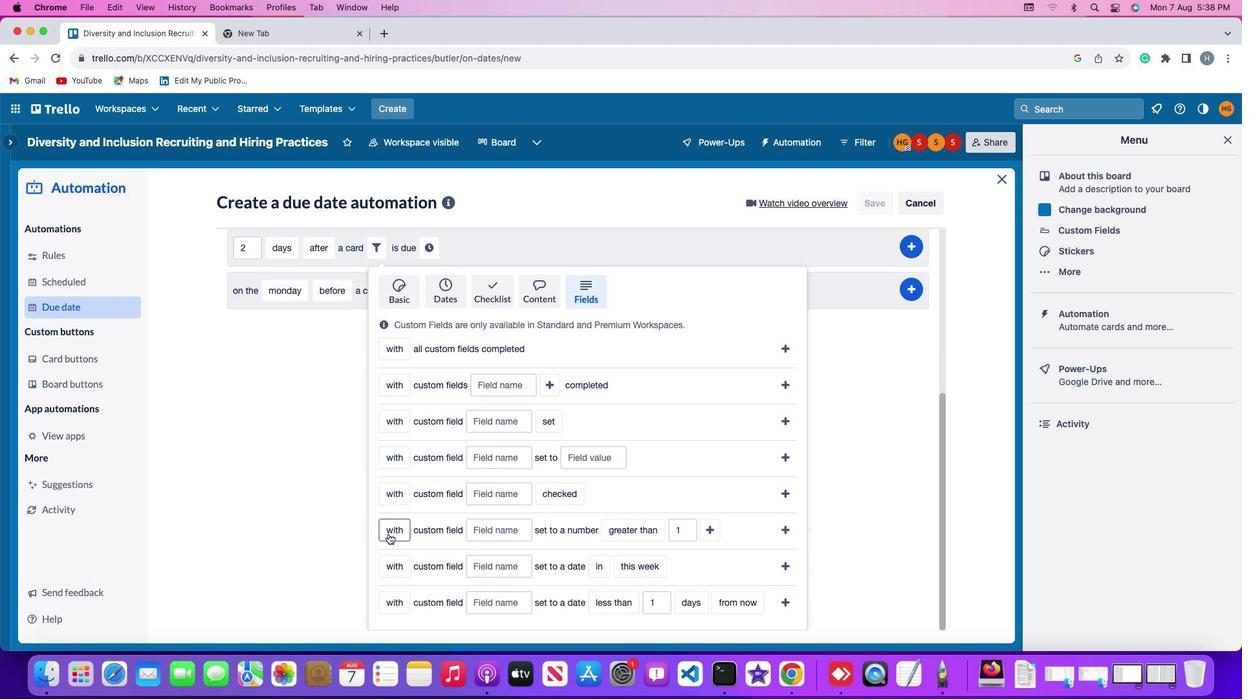 
Action: Mouse pressed left at (388, 533)
Screenshot: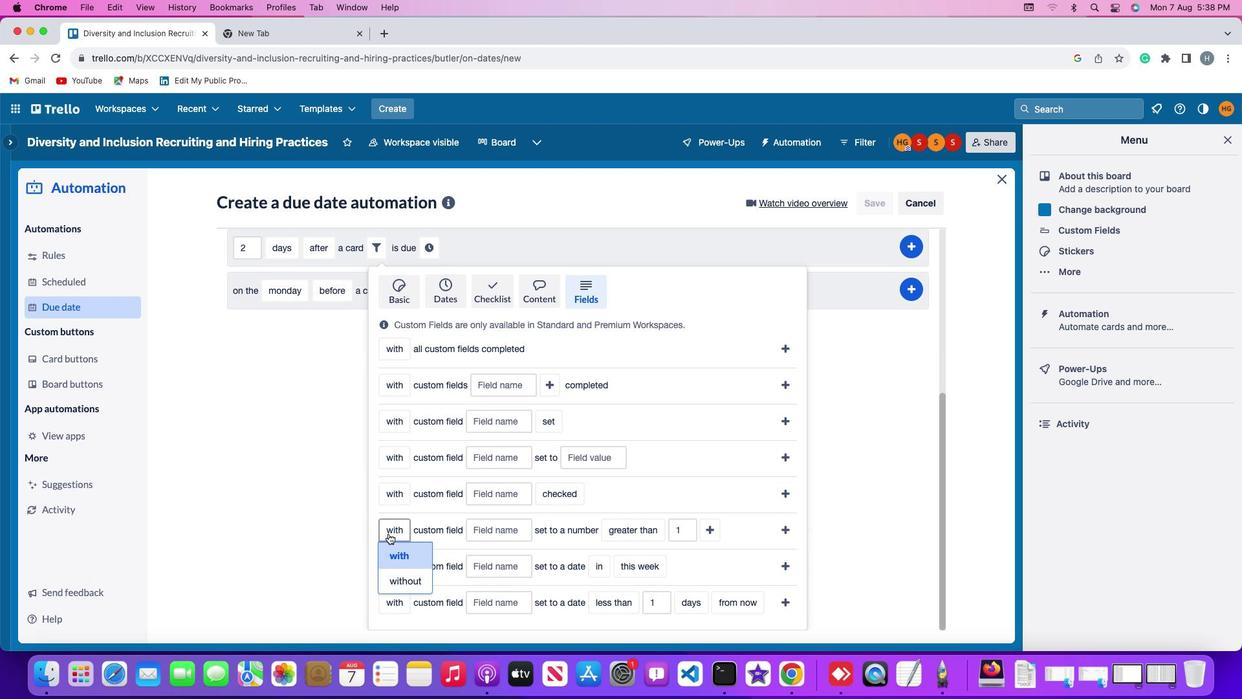 
Action: Mouse moved to (410, 554)
Screenshot: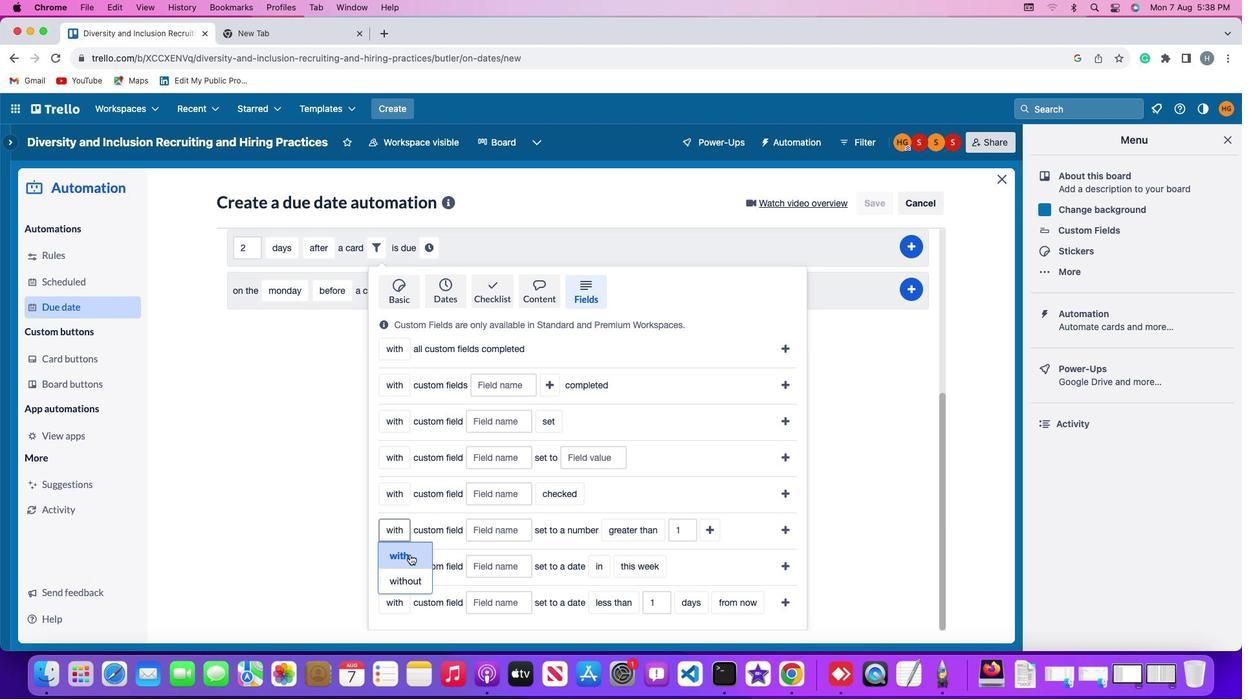 
Action: Mouse pressed left at (410, 554)
Screenshot: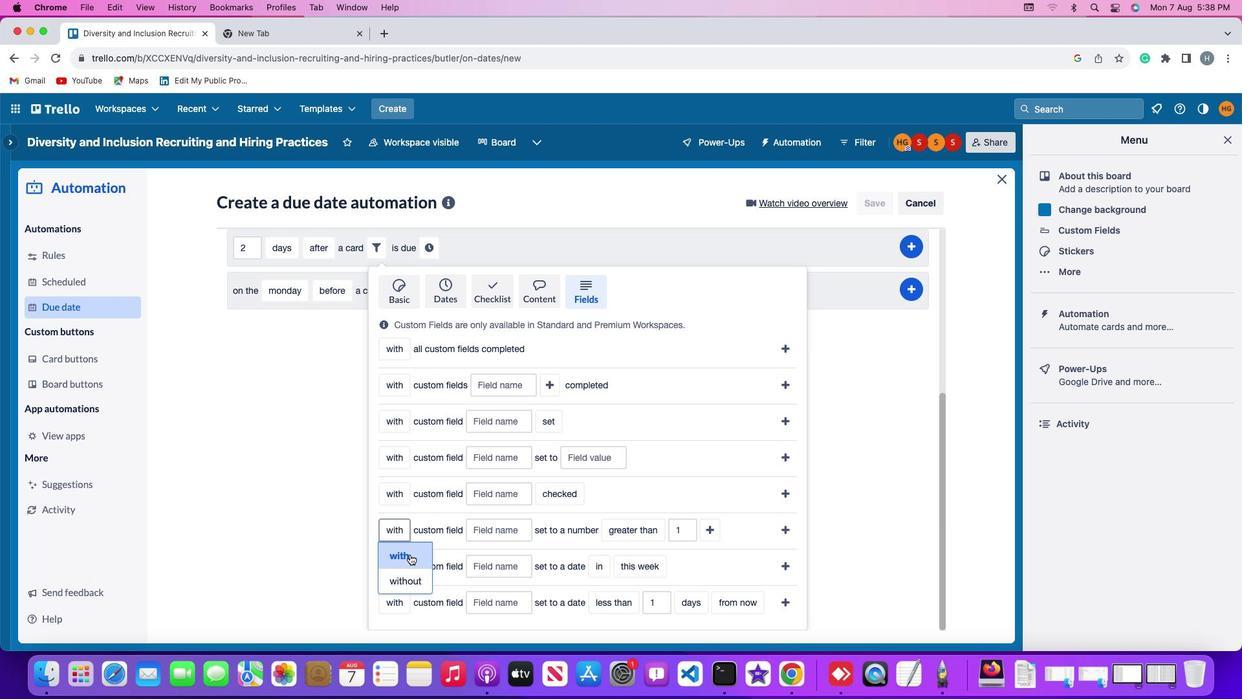
Action: Mouse moved to (488, 535)
Screenshot: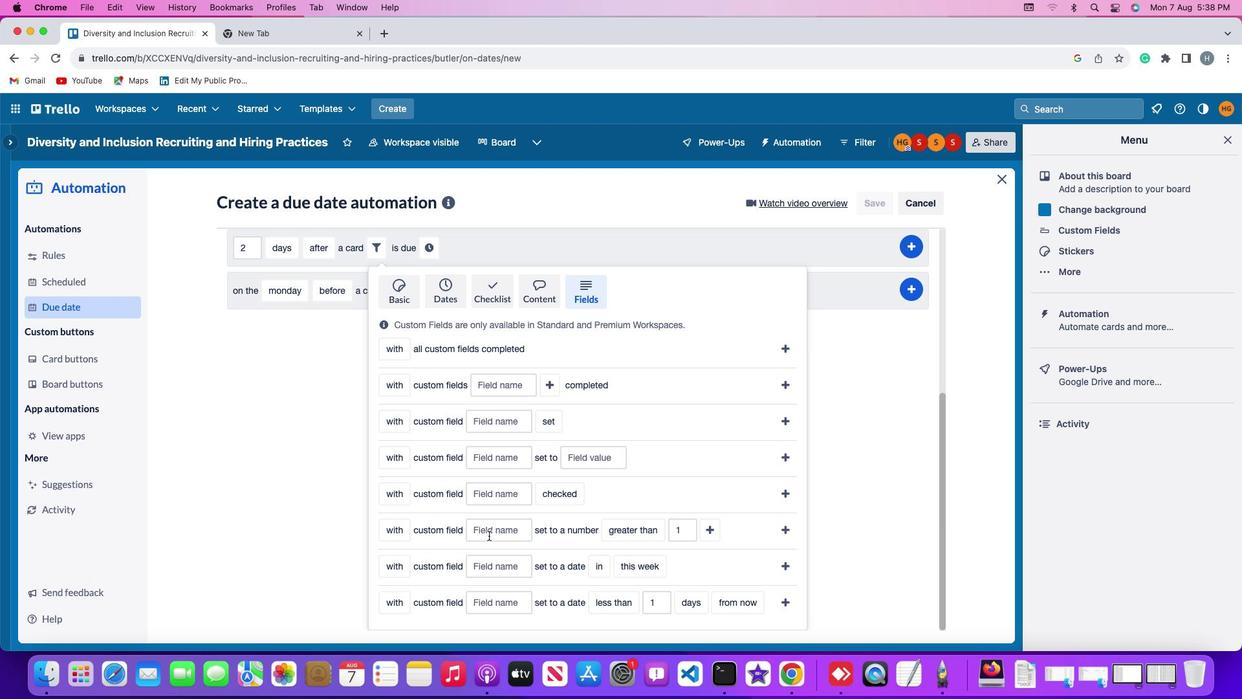 
Action: Mouse pressed left at (488, 535)
Screenshot: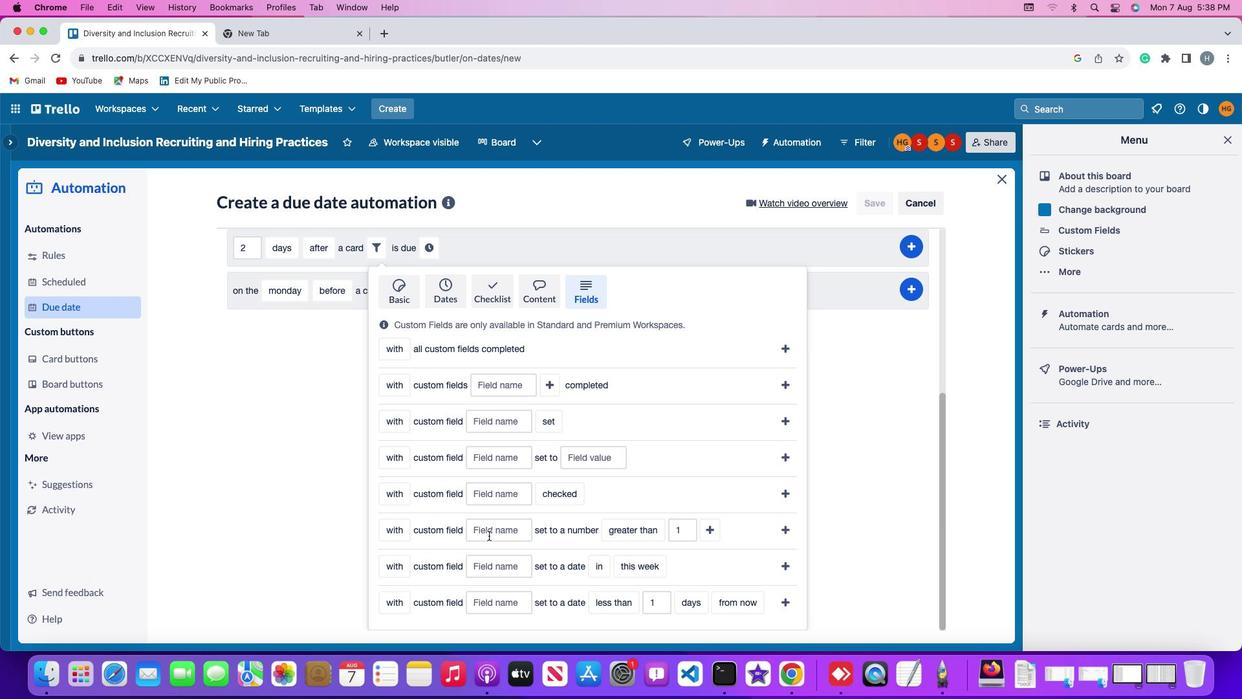 
Action: Mouse moved to (493, 530)
Screenshot: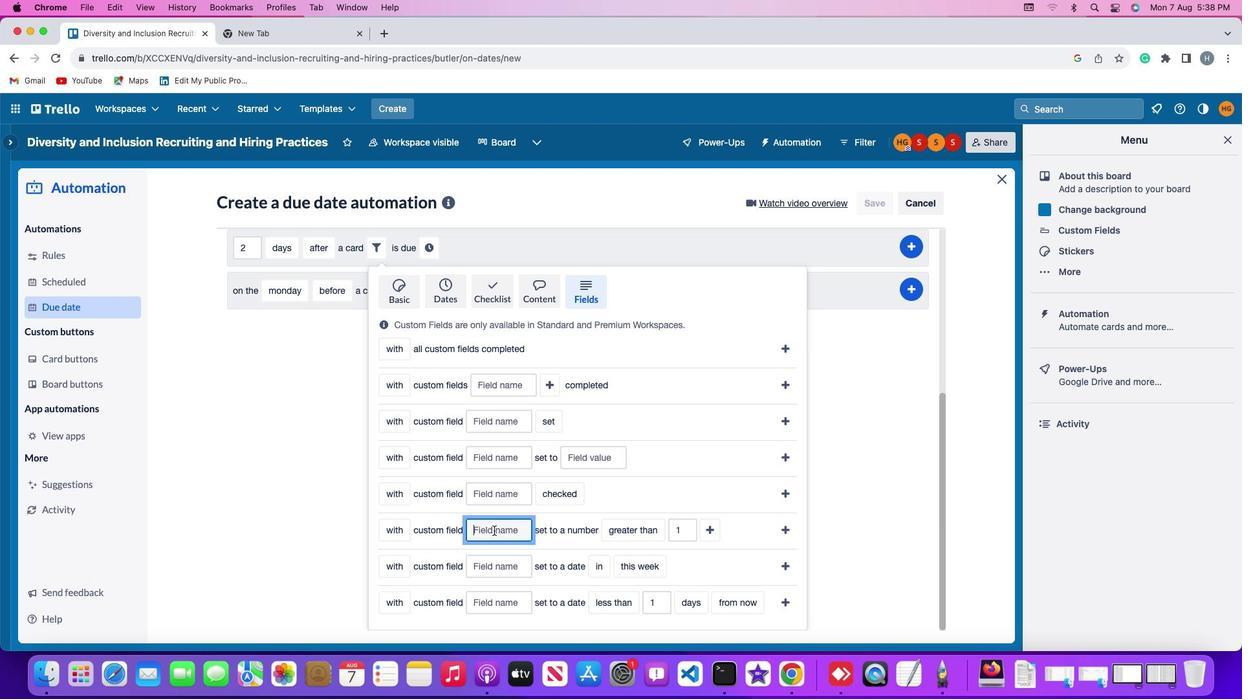 
Action: Key pressed Key.shift'R''e''s''u''m''e'
Screenshot: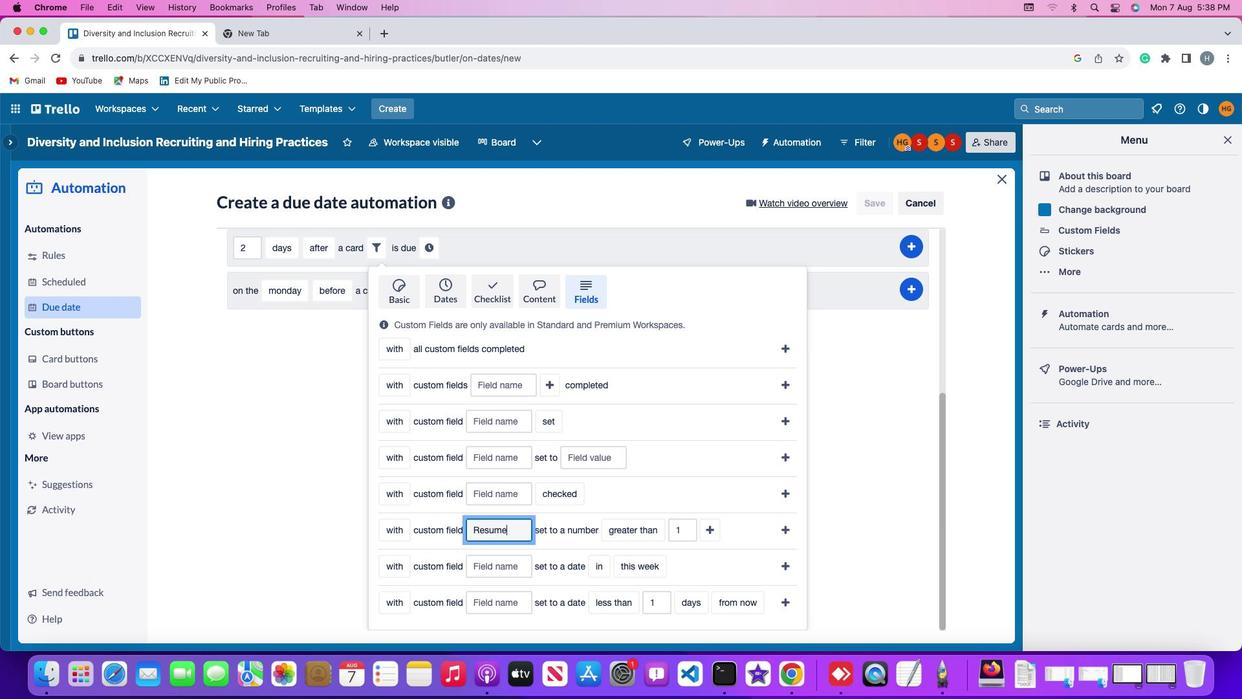
Action: Mouse moved to (613, 528)
Screenshot: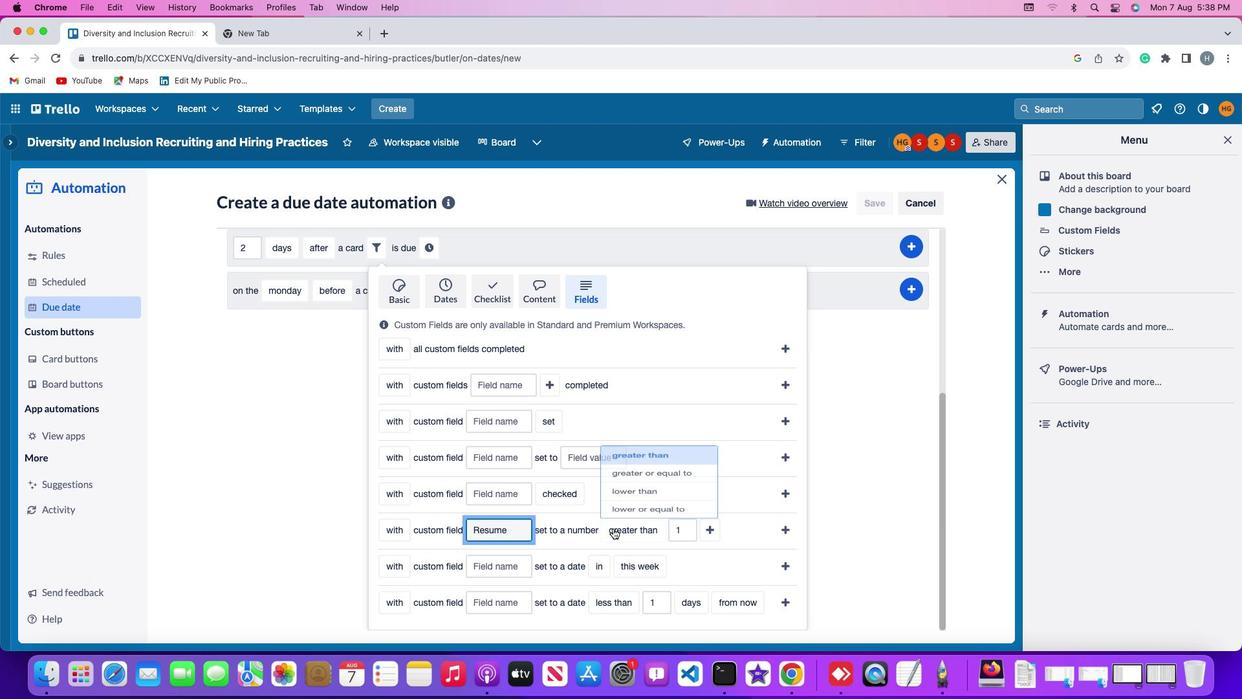 
Action: Mouse pressed left at (613, 528)
Screenshot: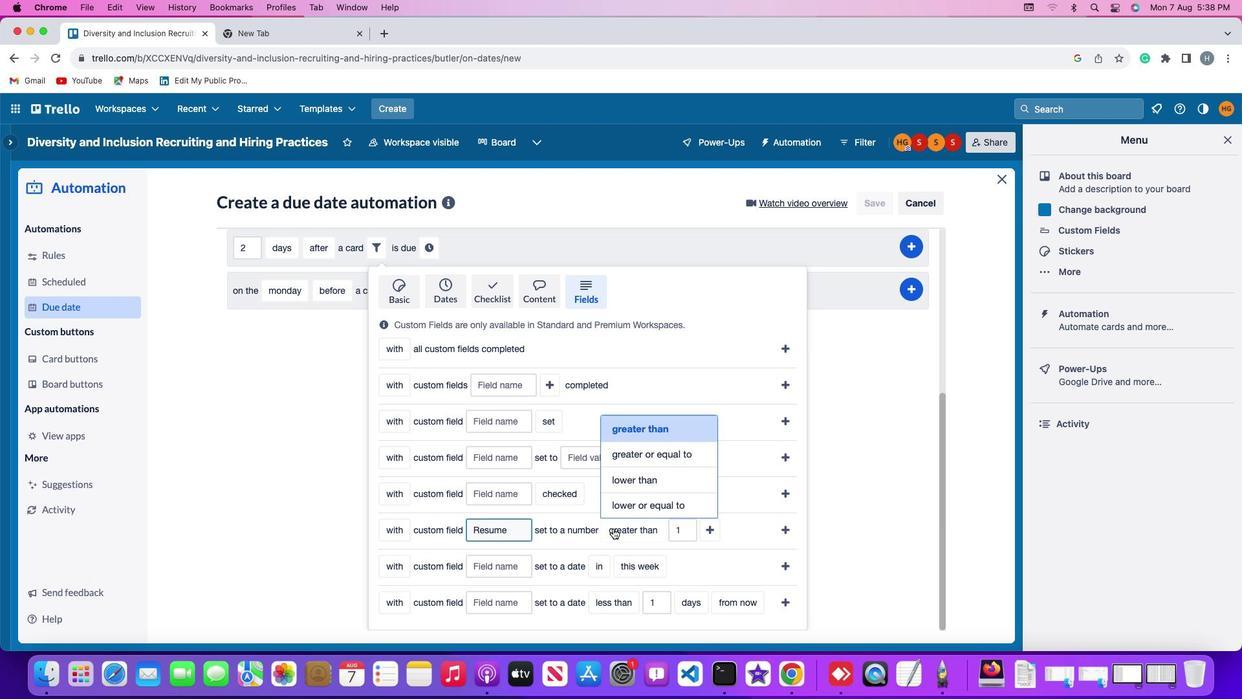 
Action: Mouse moved to (642, 484)
Screenshot: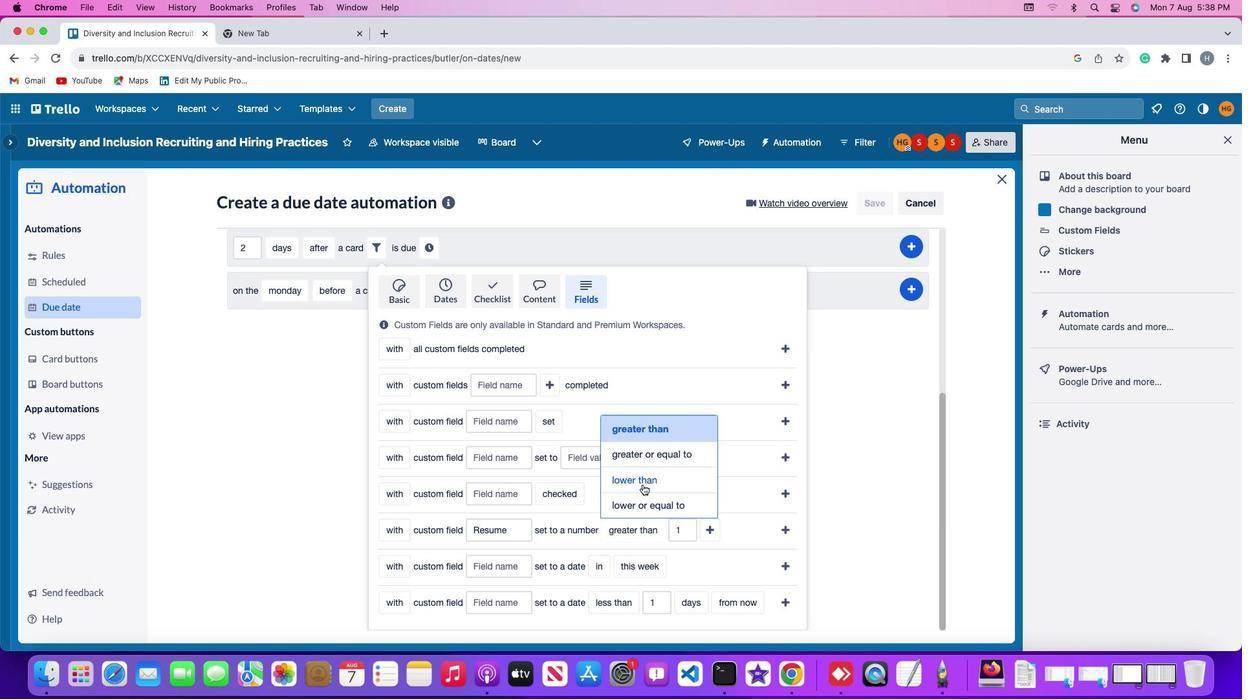 
Action: Mouse pressed left at (642, 484)
Screenshot: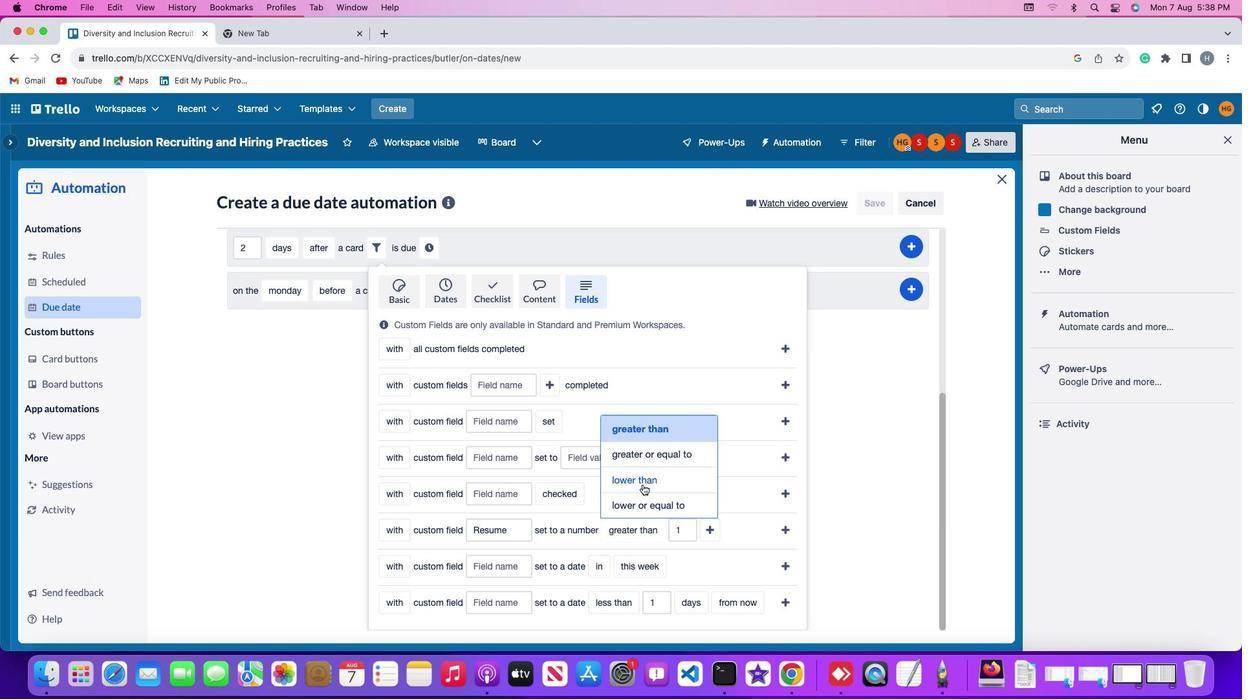 
Action: Mouse moved to (680, 532)
Screenshot: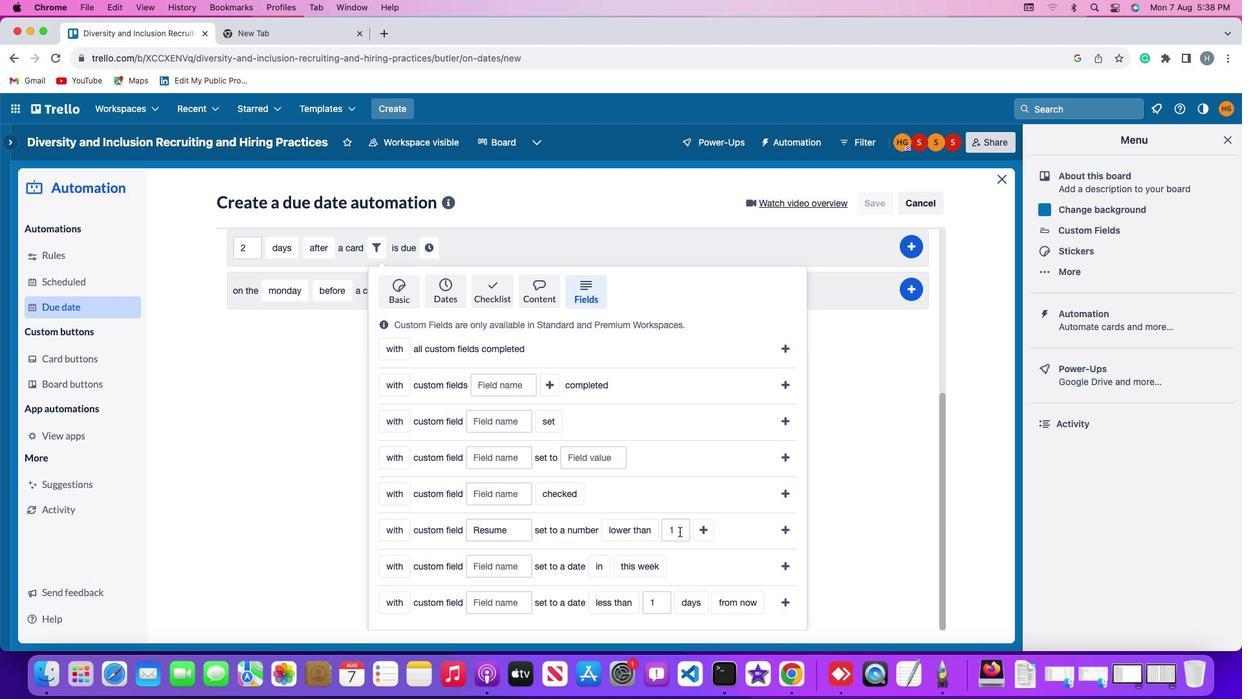 
Action: Mouse pressed left at (680, 532)
Screenshot: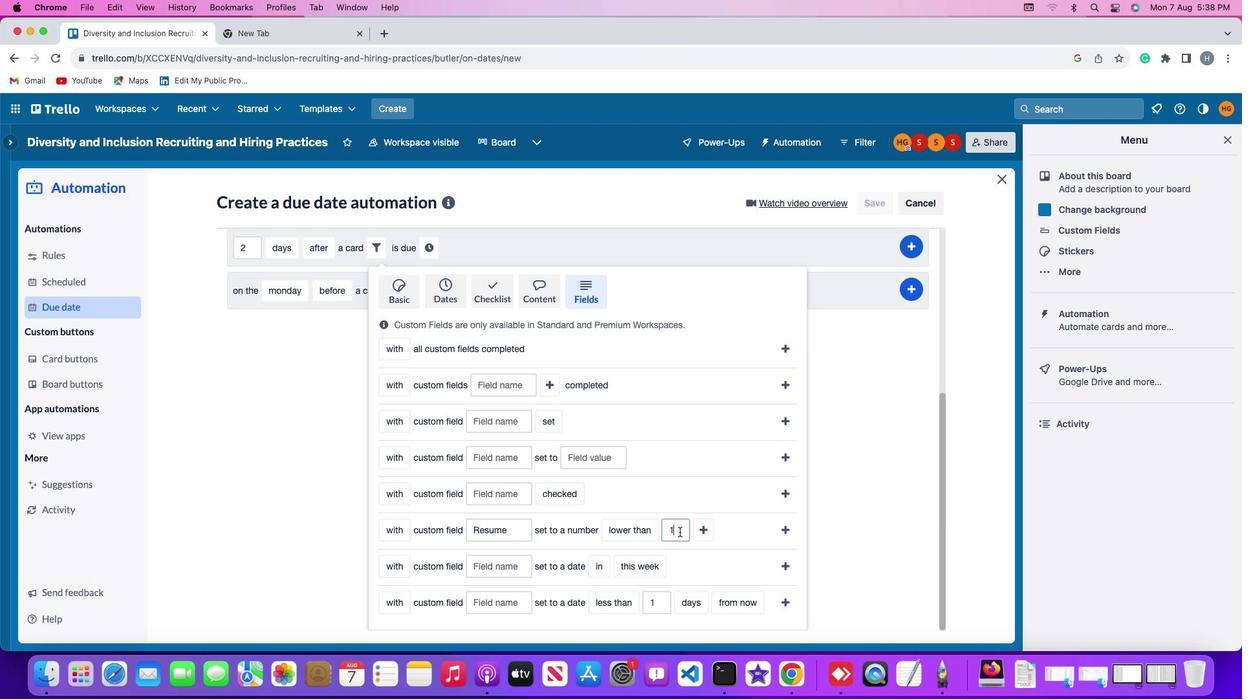 
Action: Mouse moved to (680, 532)
Screenshot: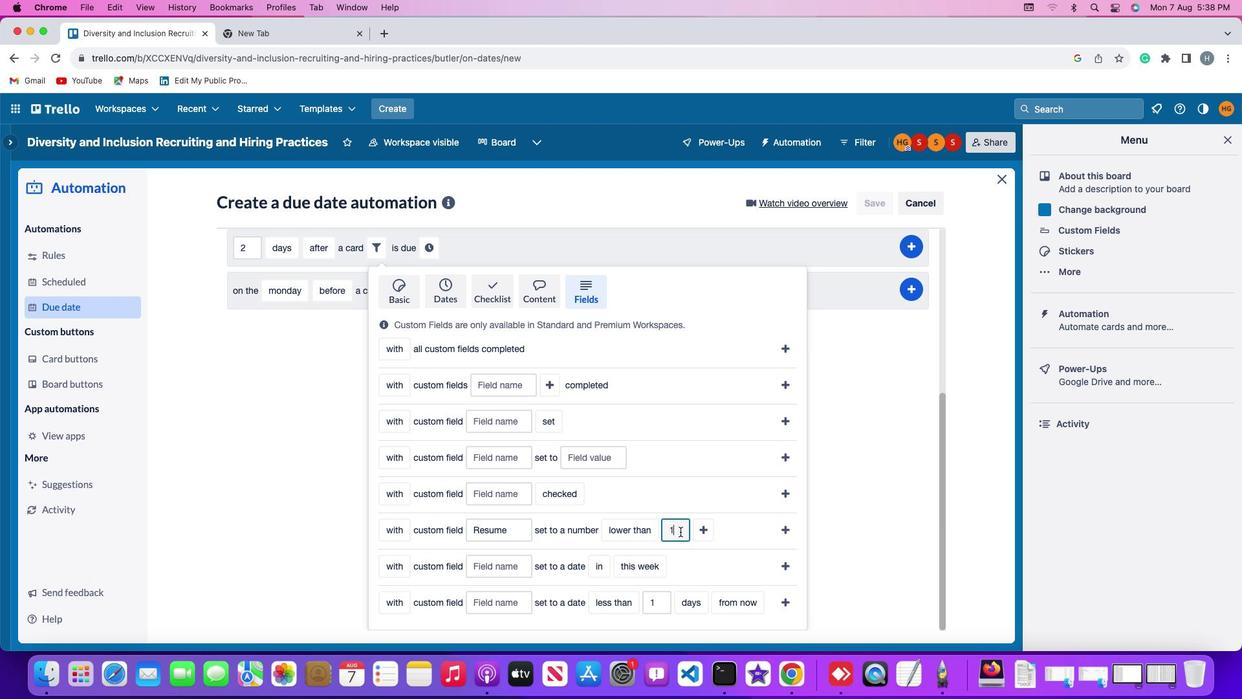 
Action: Key pressed Key.backspace'1'
Screenshot: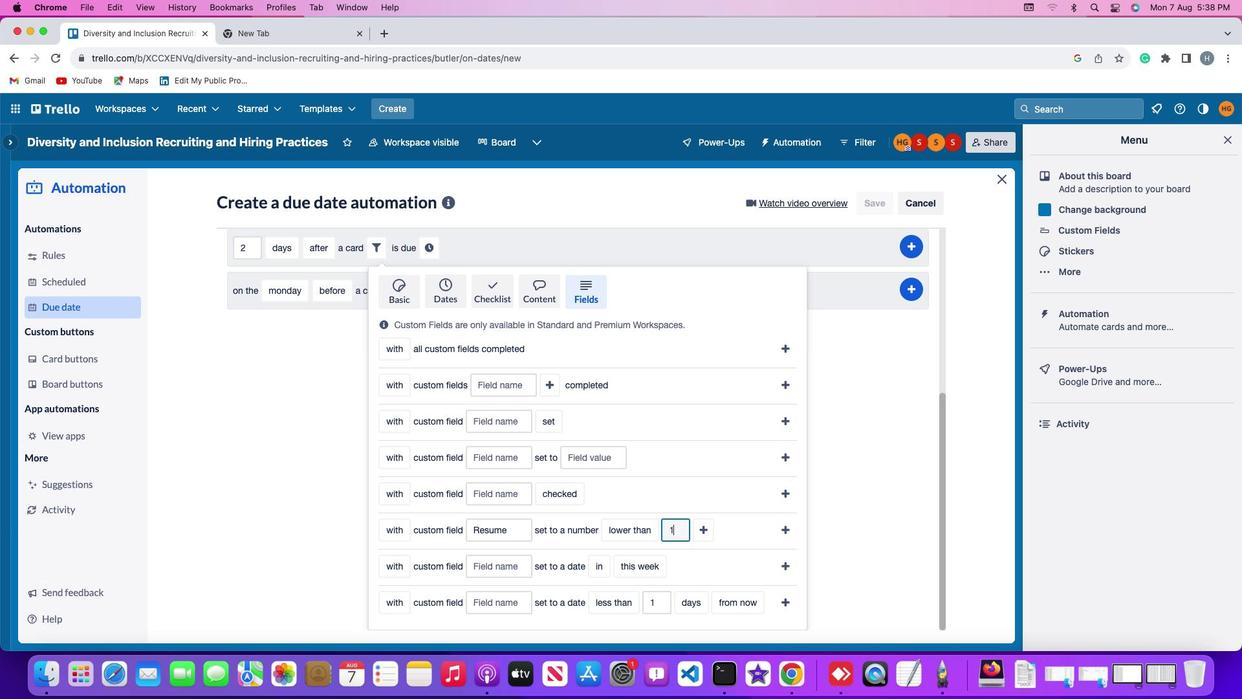 
Action: Mouse moved to (708, 528)
Screenshot: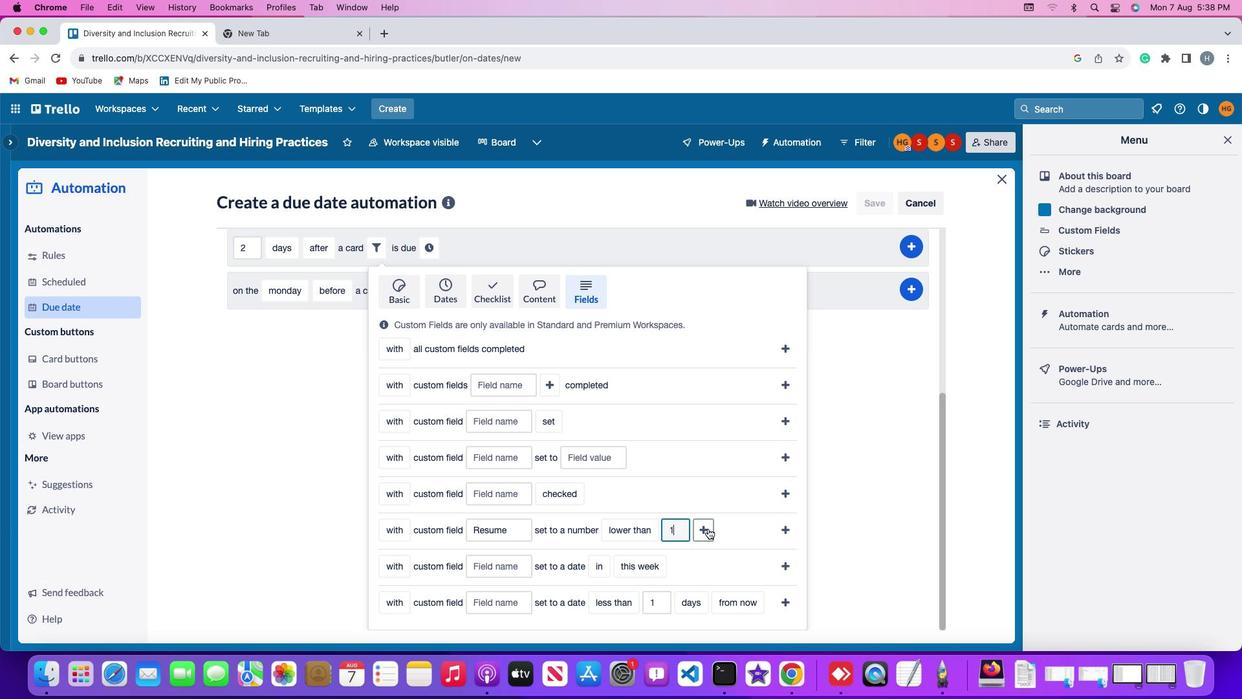 
Action: Mouse pressed left at (708, 528)
Screenshot: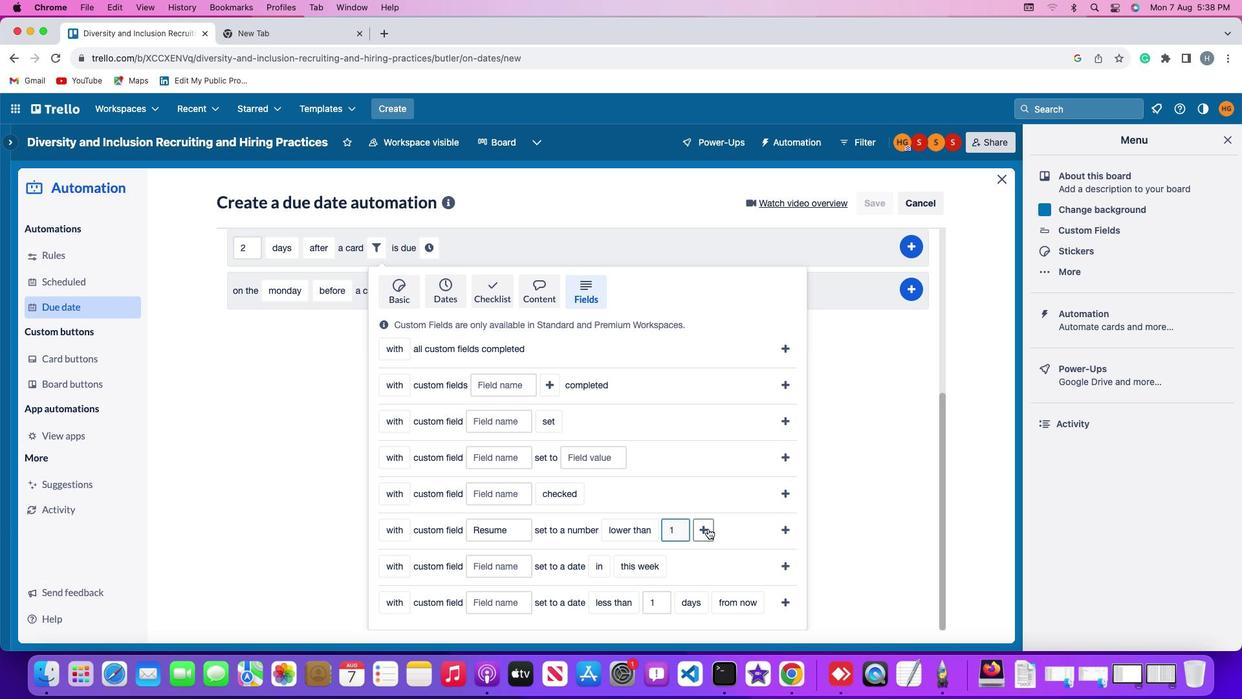 
Action: Mouse moved to (740, 530)
Screenshot: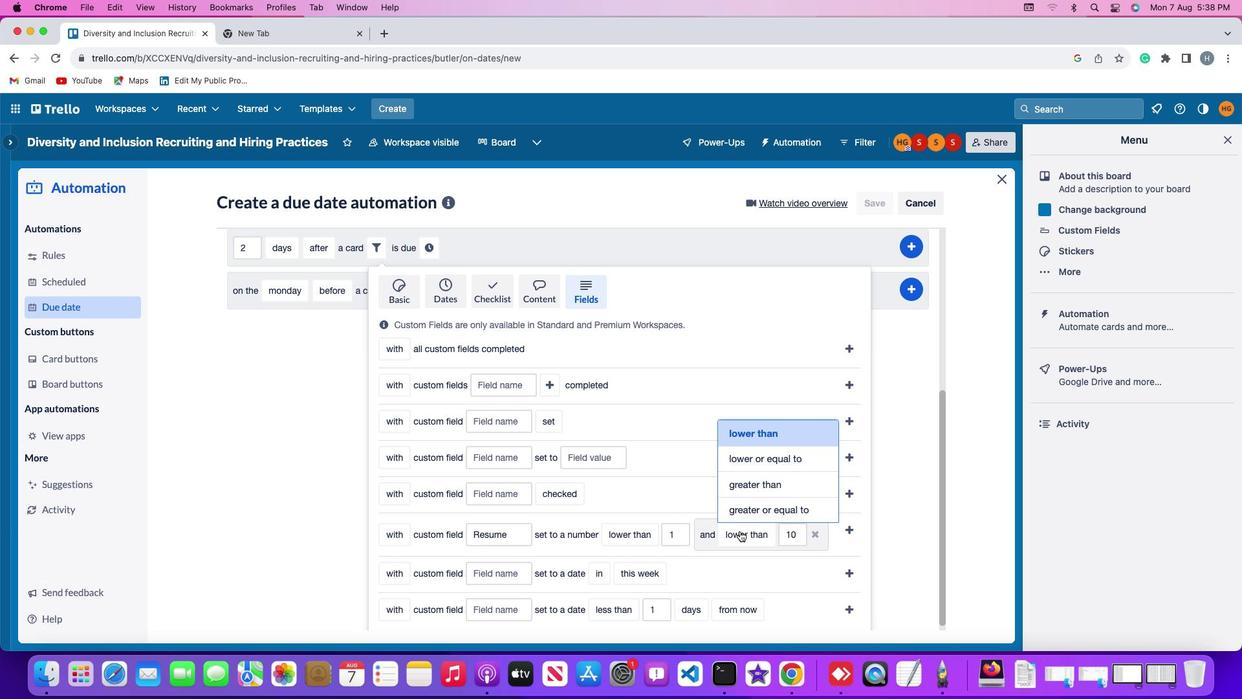 
Action: Mouse pressed left at (740, 530)
Screenshot: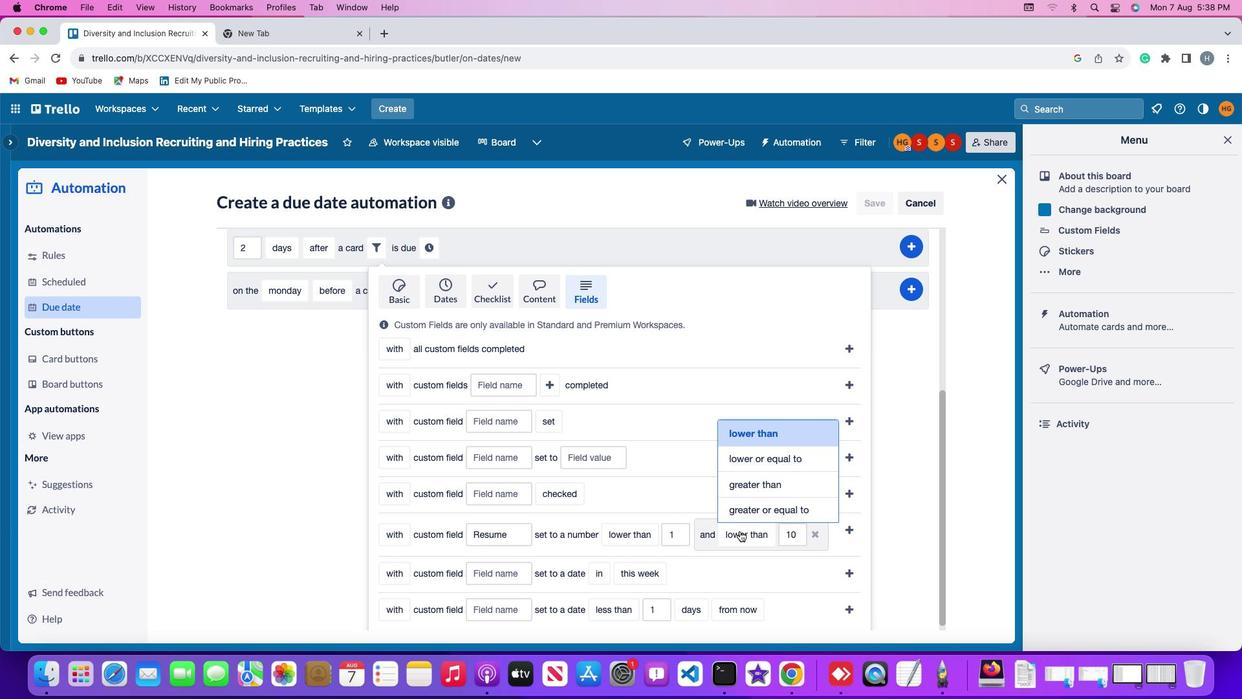 
Action: Mouse moved to (763, 481)
Screenshot: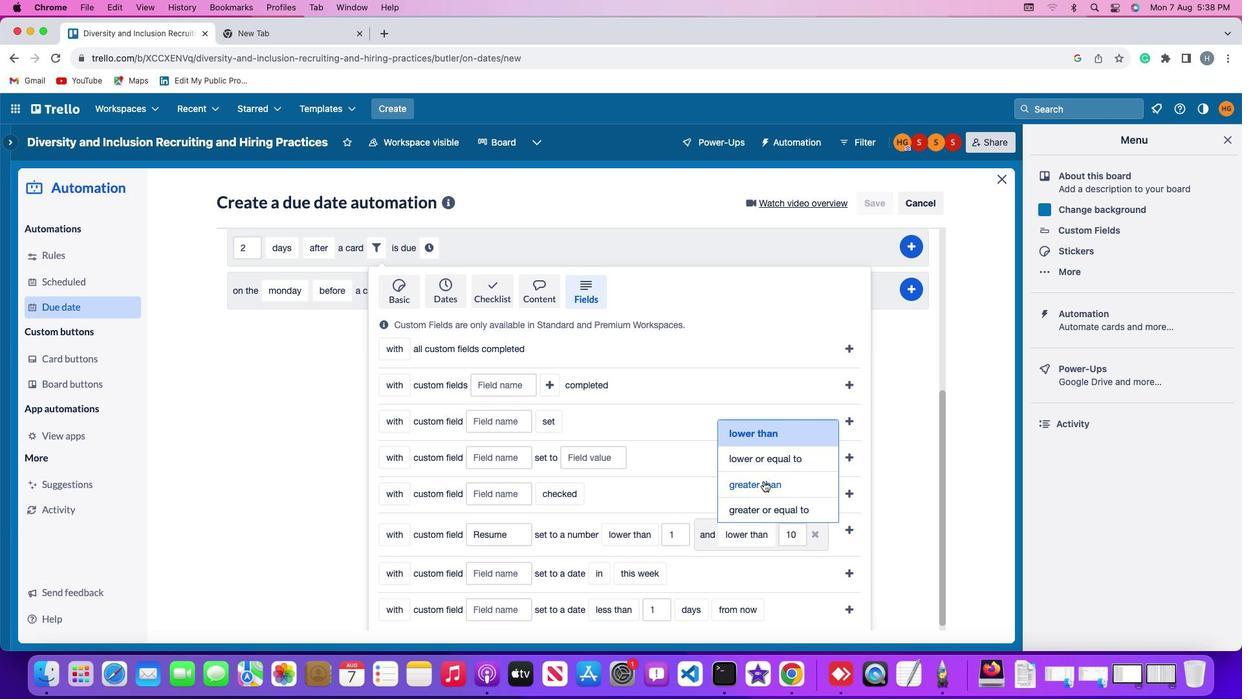 
Action: Mouse pressed left at (763, 481)
Screenshot: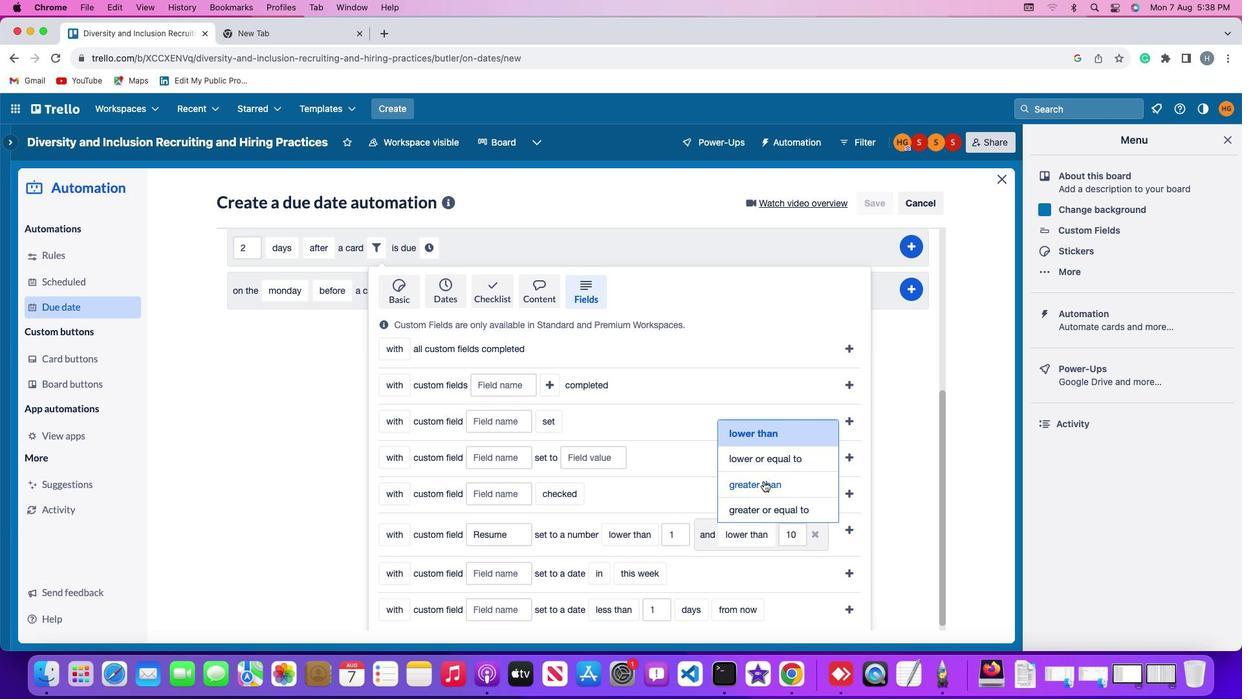 
Action: Mouse moved to (805, 533)
Screenshot: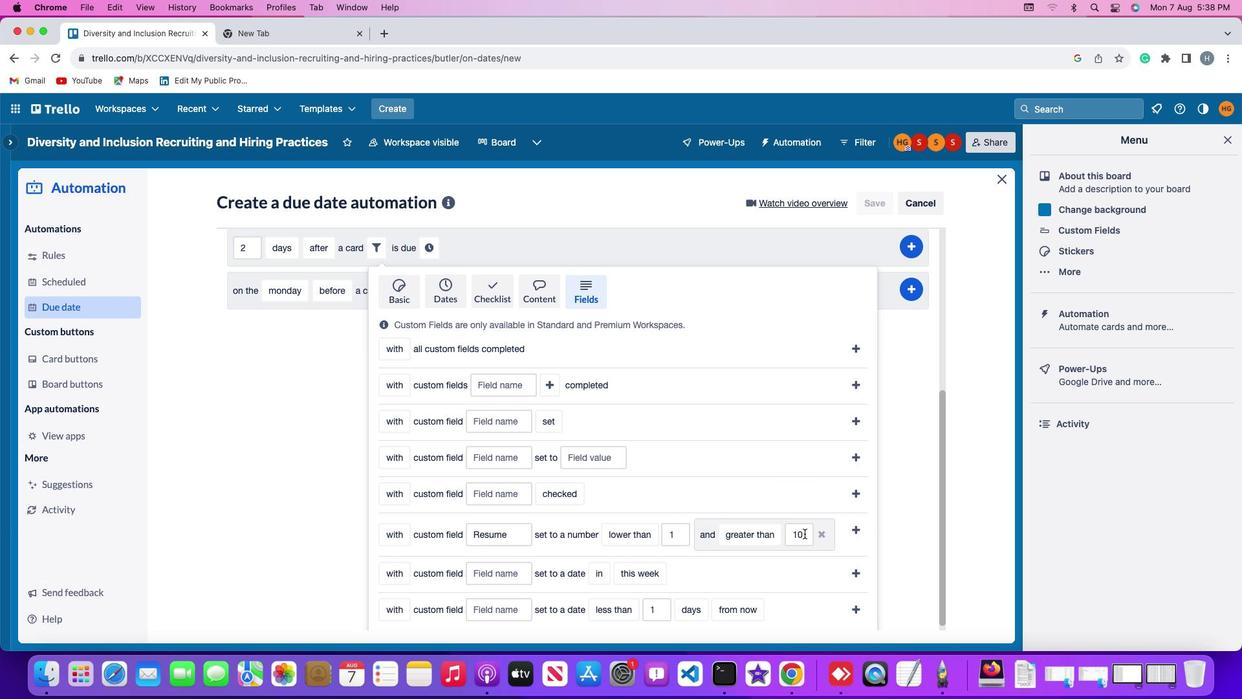 
Action: Mouse pressed left at (805, 533)
Screenshot: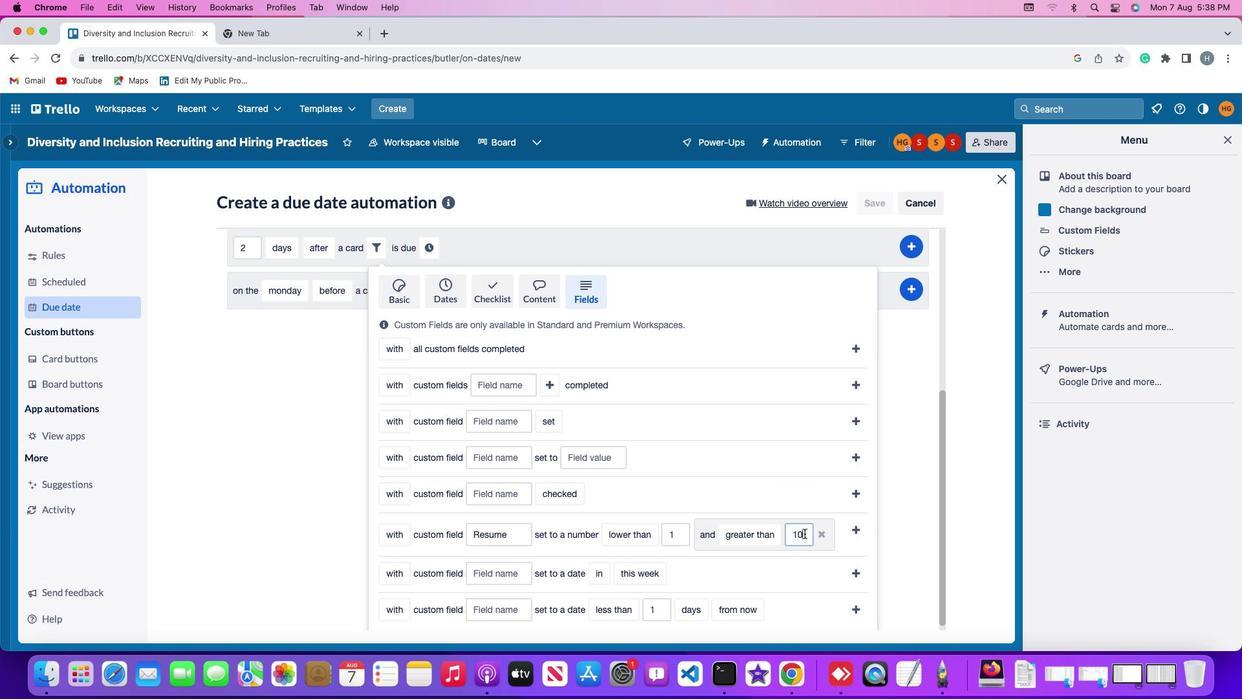 
Action: Key pressed Key.backspaceKey.backspace'1'
Screenshot: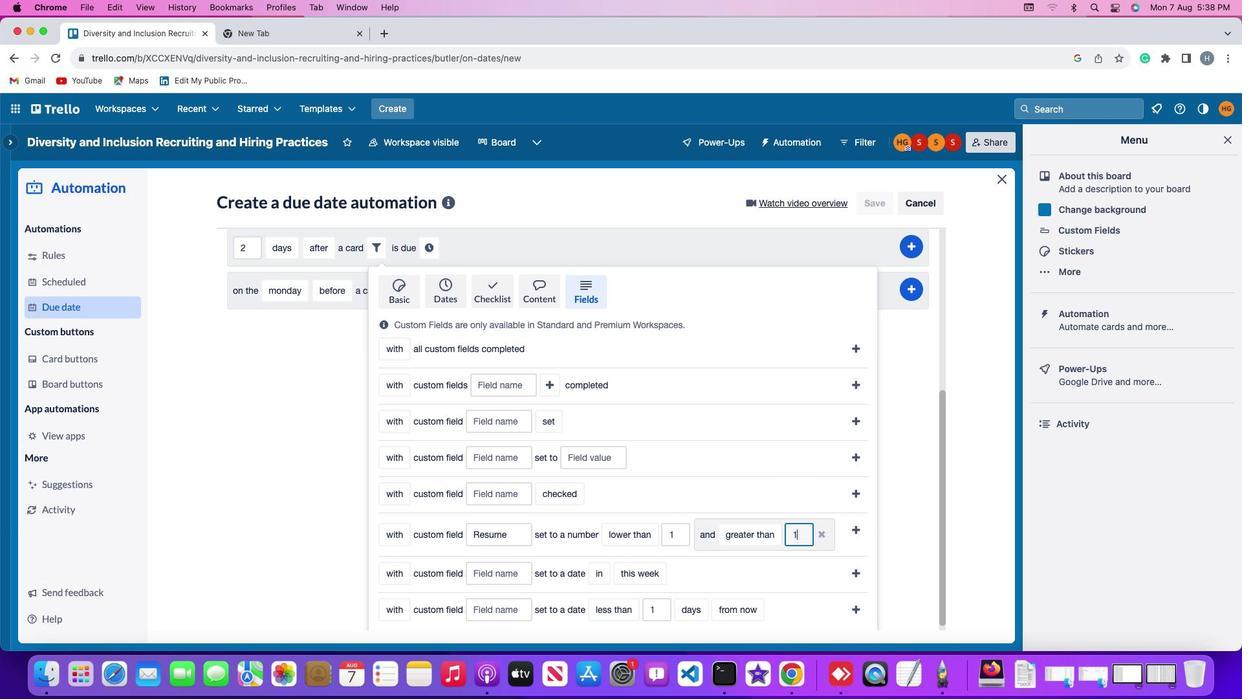 
Action: Mouse moved to (806, 534)
Screenshot: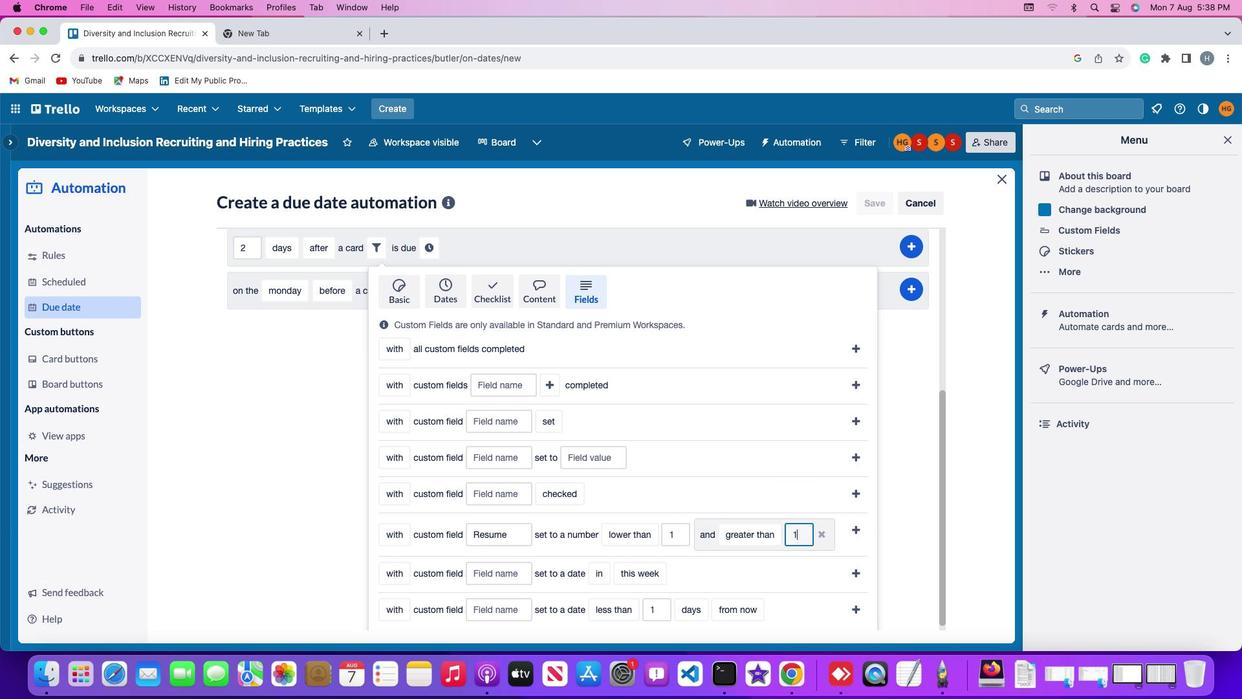 
Action: Key pressed '0'
Screenshot: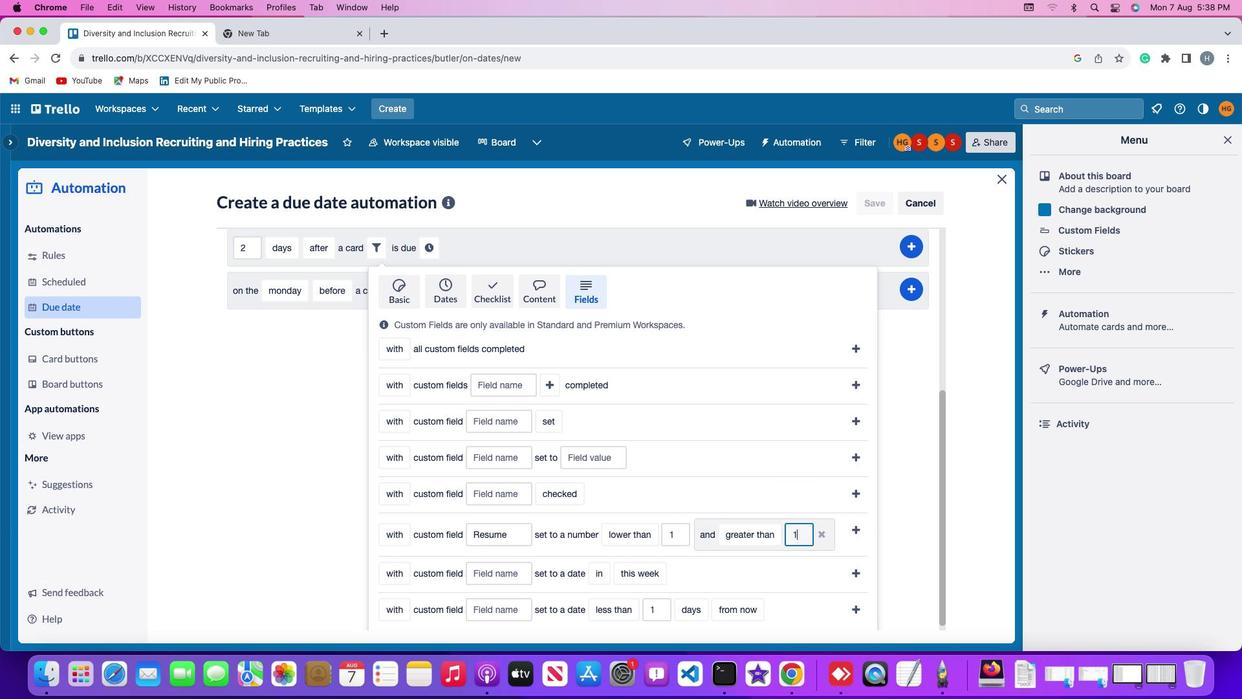 
Action: Mouse moved to (858, 528)
Screenshot: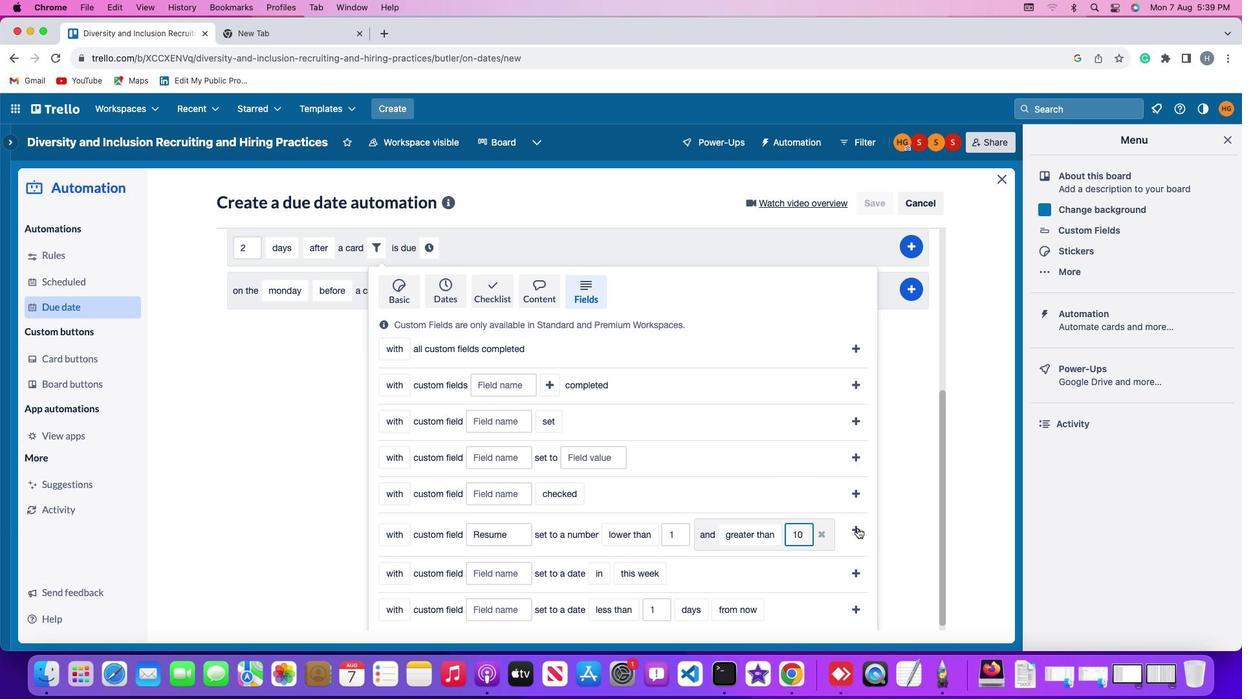 
Action: Mouse pressed left at (858, 528)
Screenshot: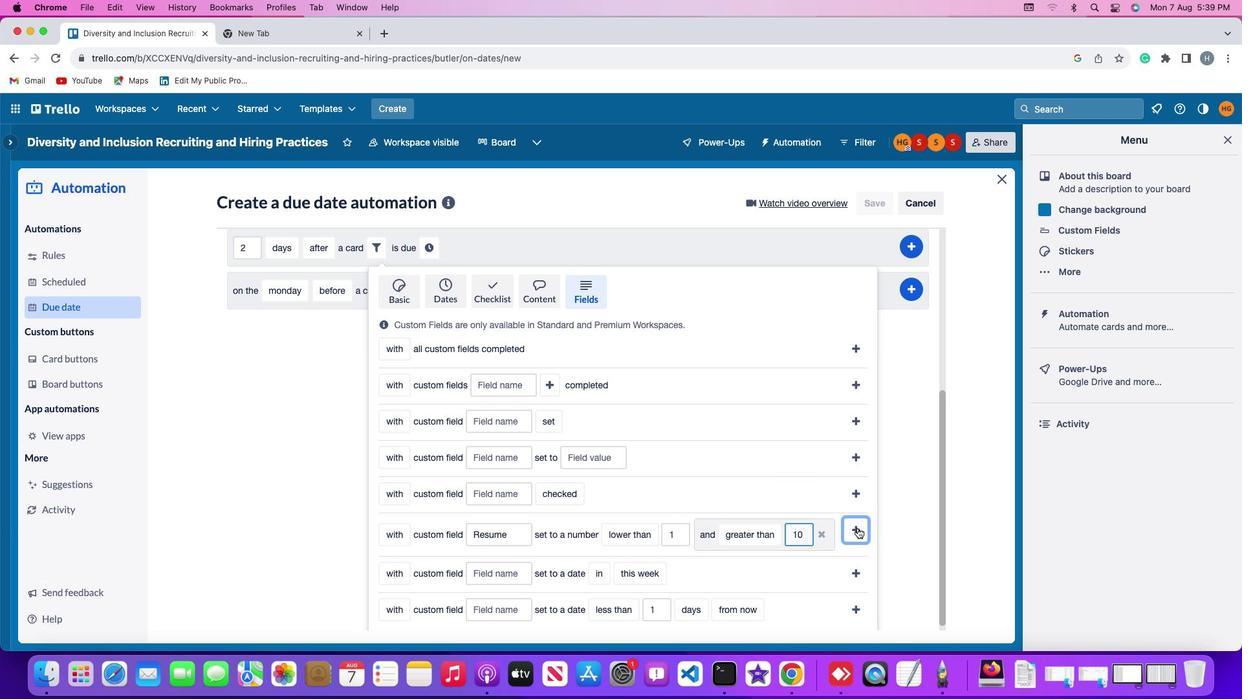 
Action: Mouse moved to (780, 520)
Screenshot: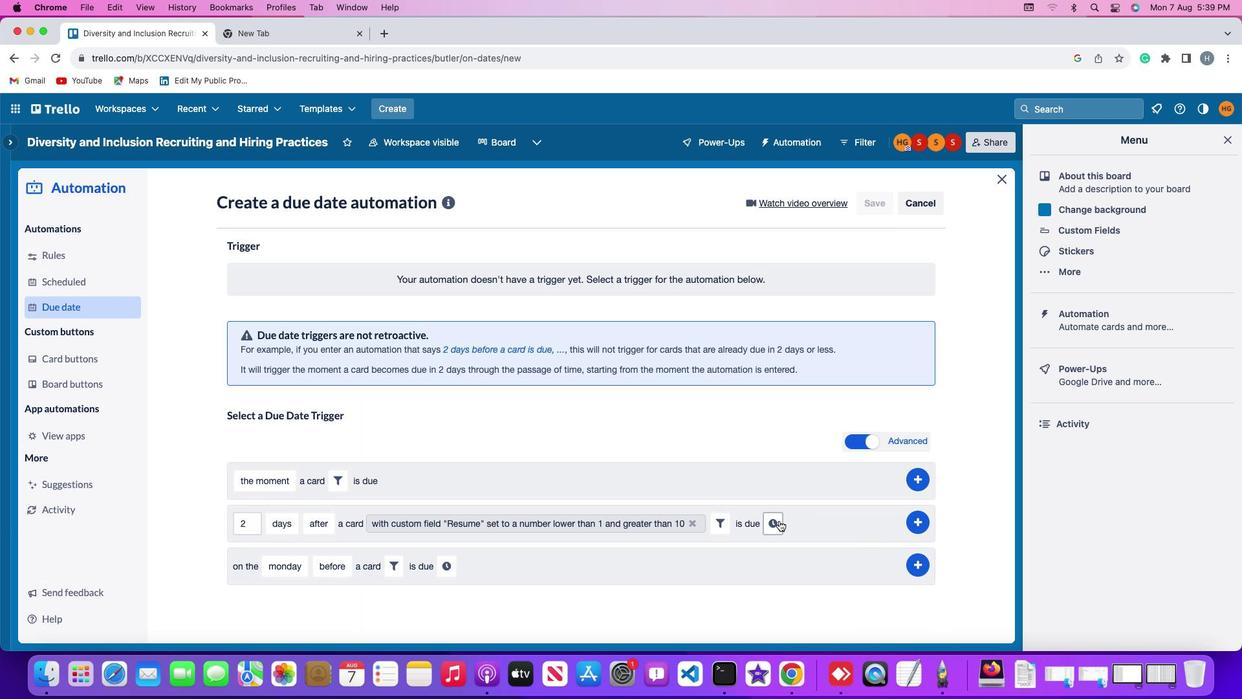 
Action: Mouse pressed left at (780, 520)
Screenshot: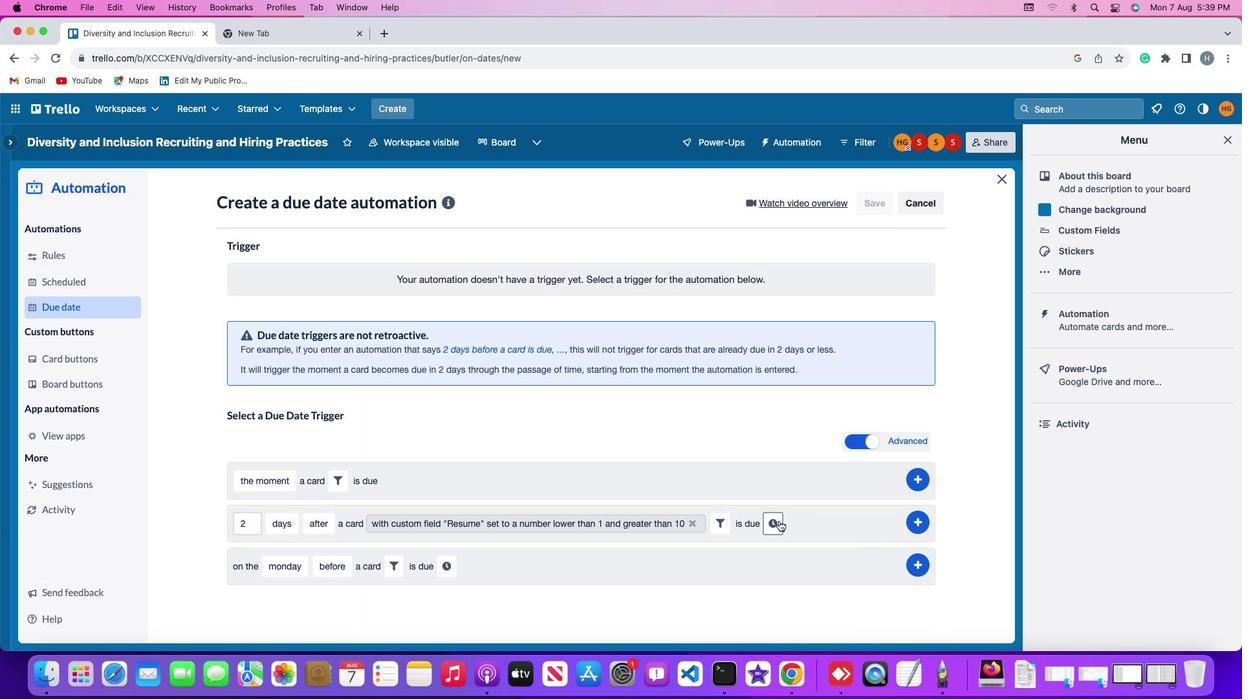 
Action: Mouse moved to (800, 526)
Screenshot: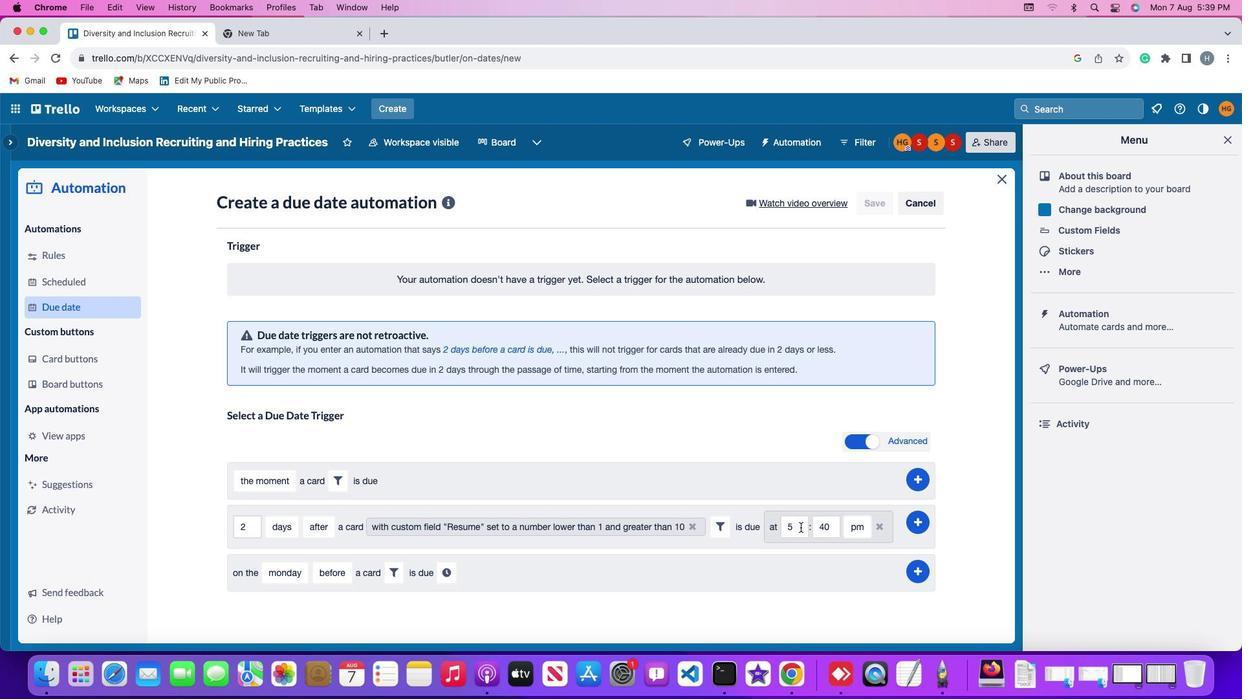 
Action: Mouse pressed left at (800, 526)
Screenshot: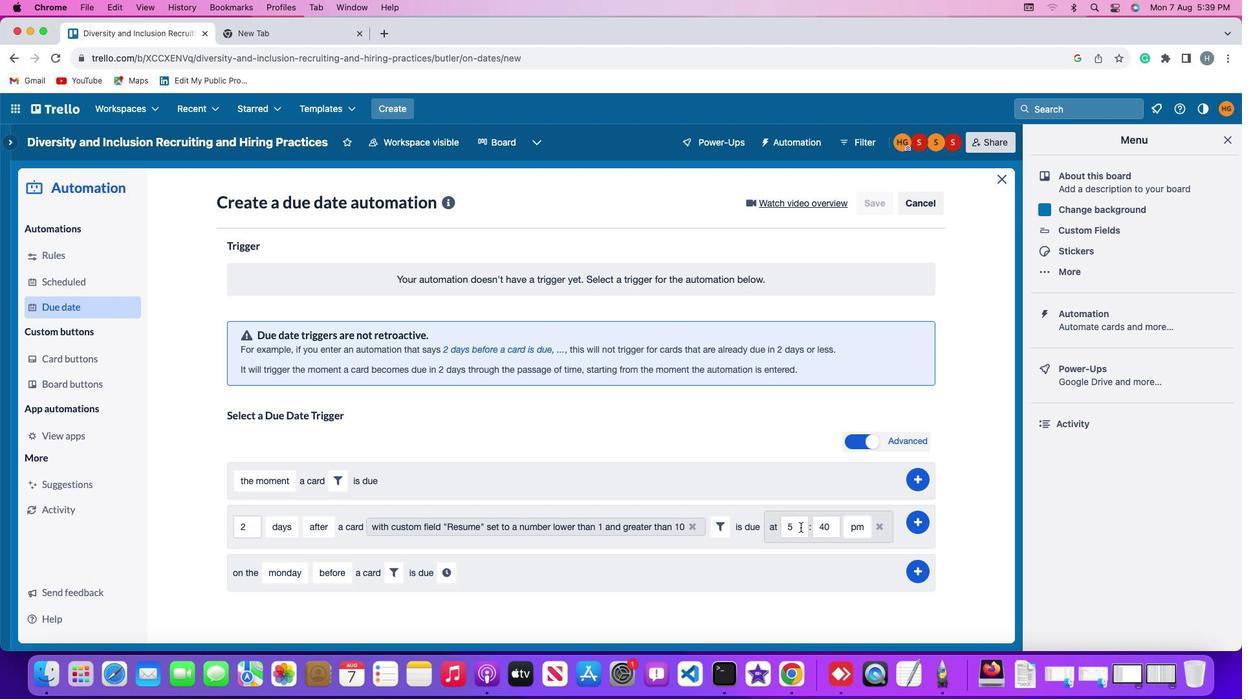 
Action: Mouse moved to (801, 526)
Screenshot: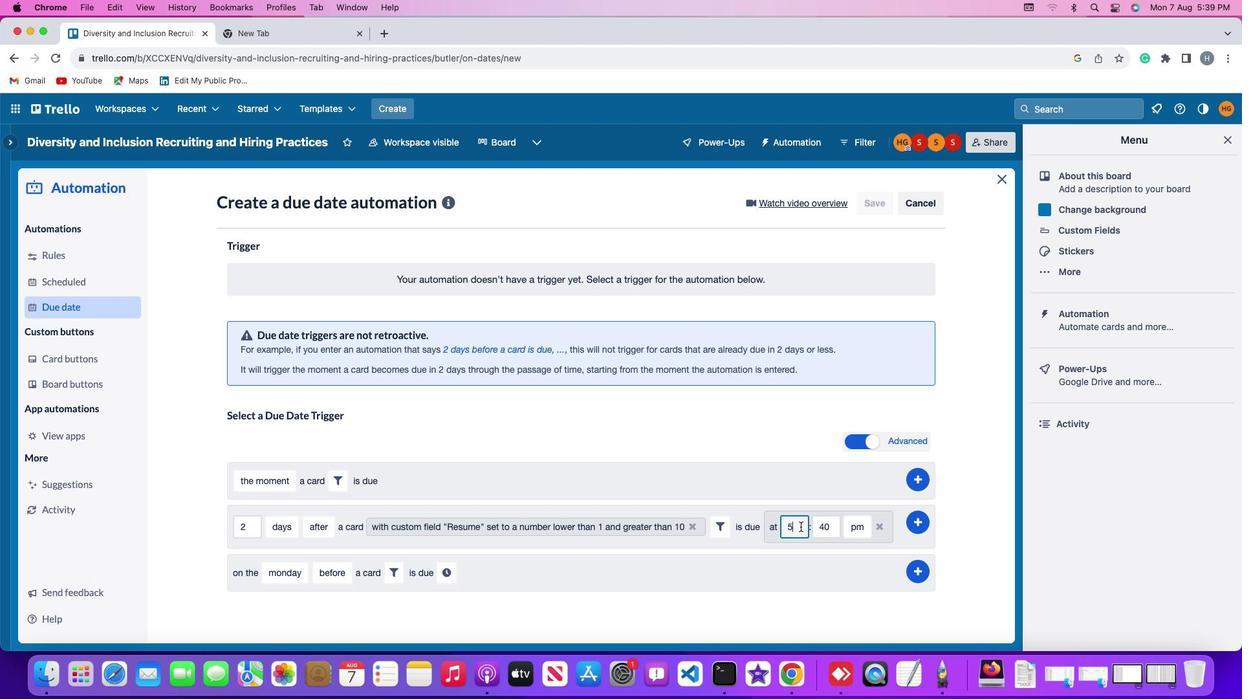 
Action: Key pressed Key.backspace
Screenshot: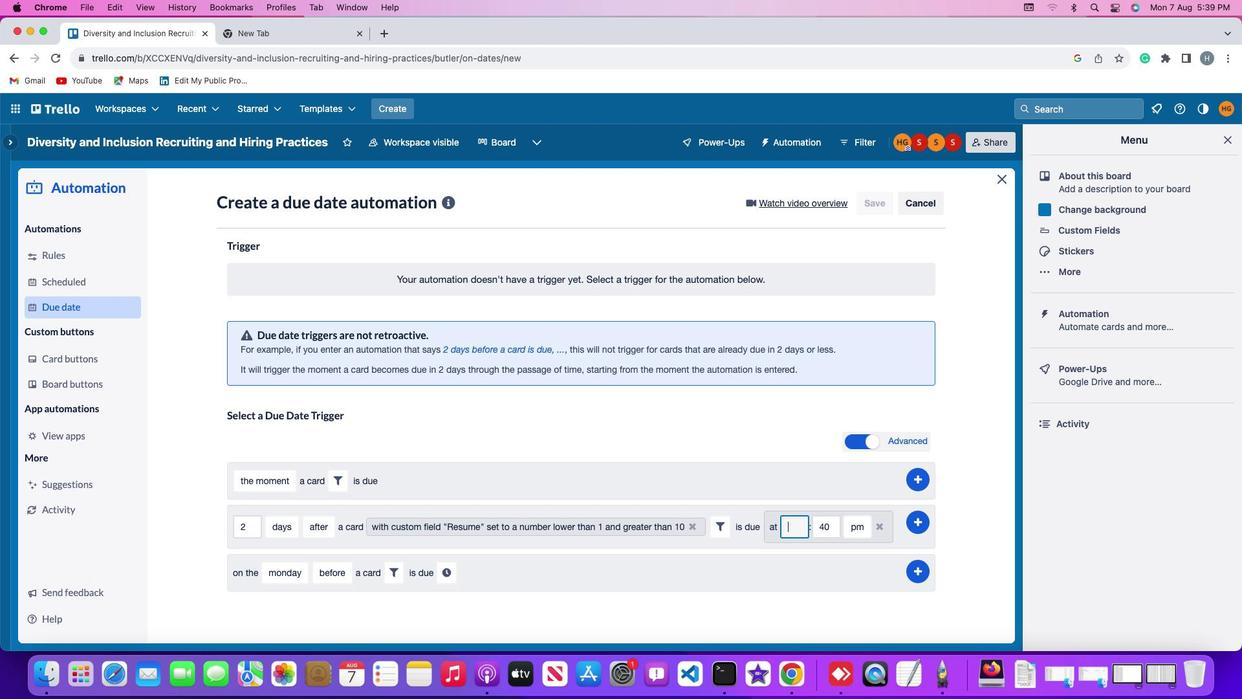 
Action: Mouse moved to (801, 526)
Screenshot: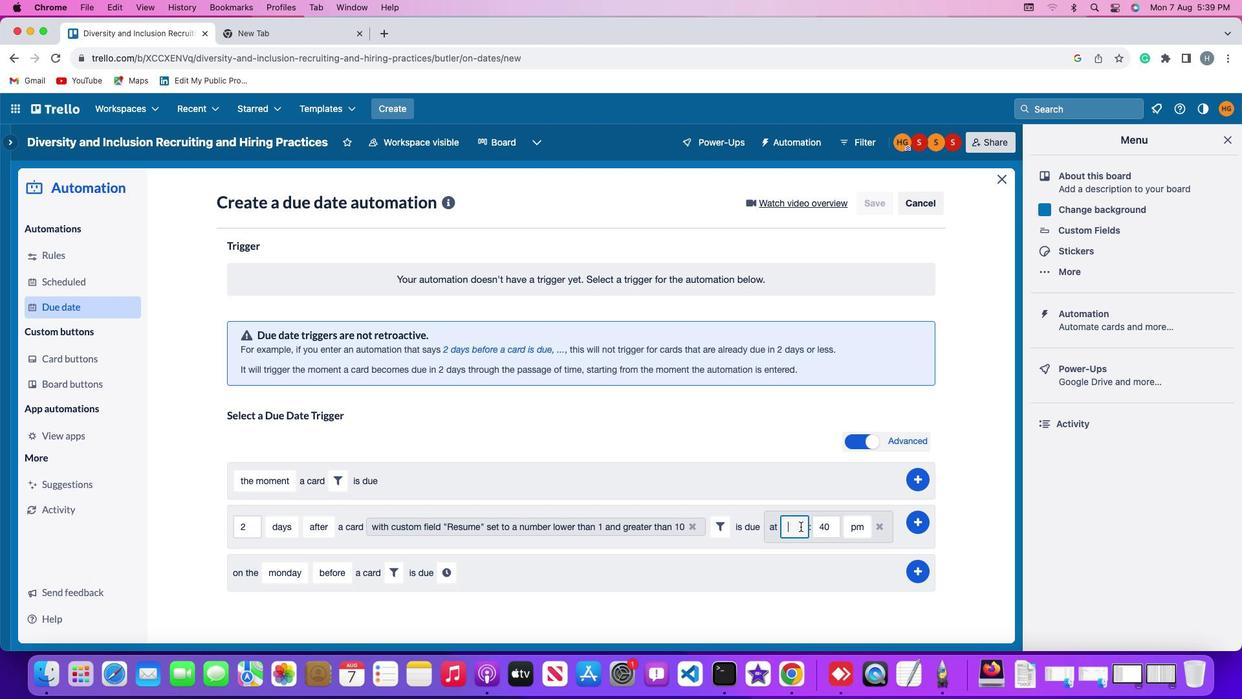 
Action: Key pressed '1'
Screenshot: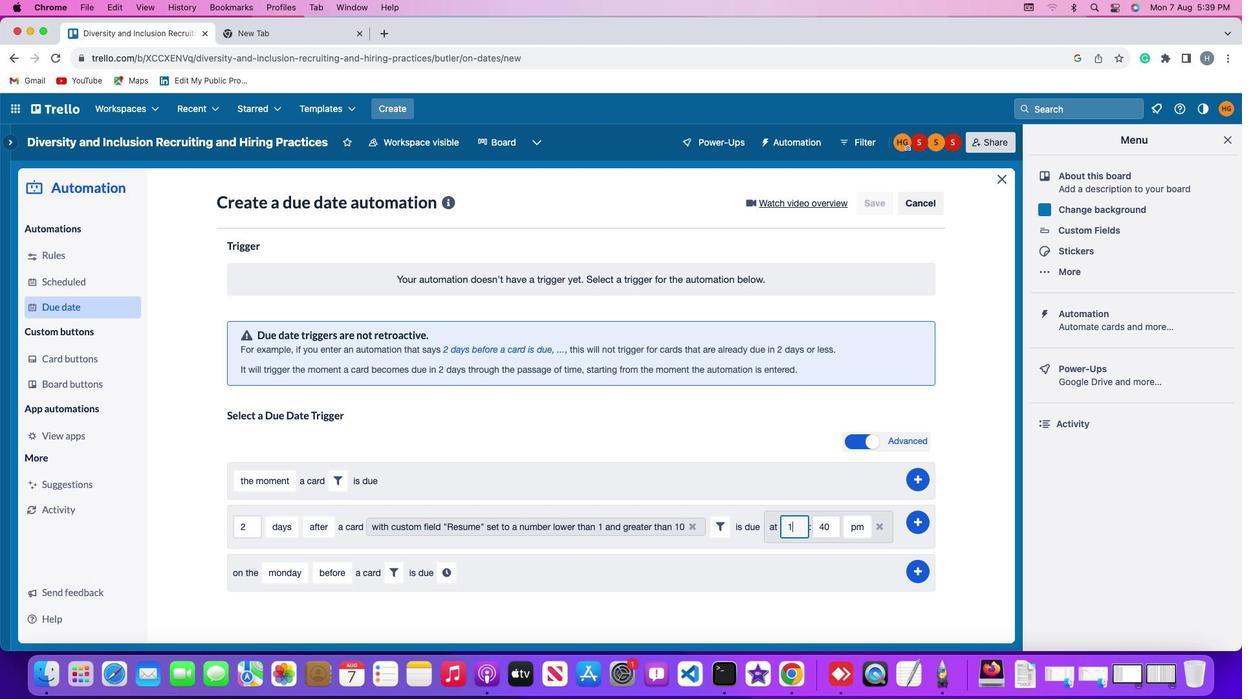 
Action: Mouse moved to (801, 526)
Screenshot: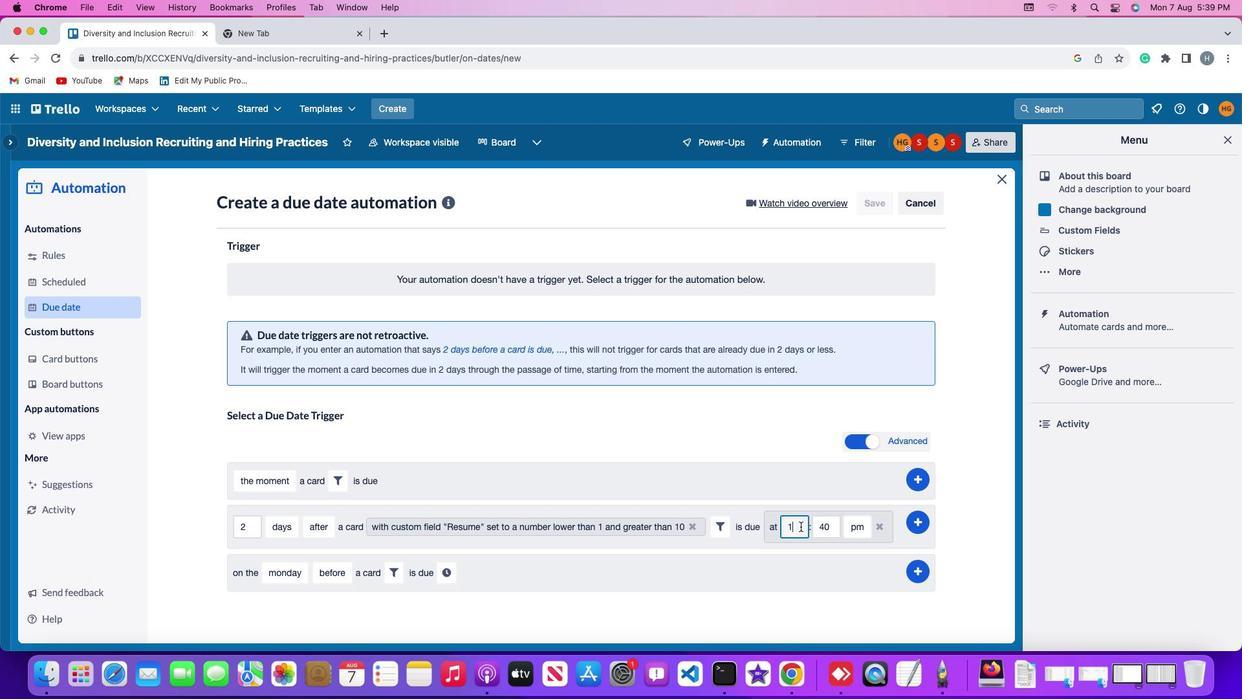 
Action: Key pressed '1'
Screenshot: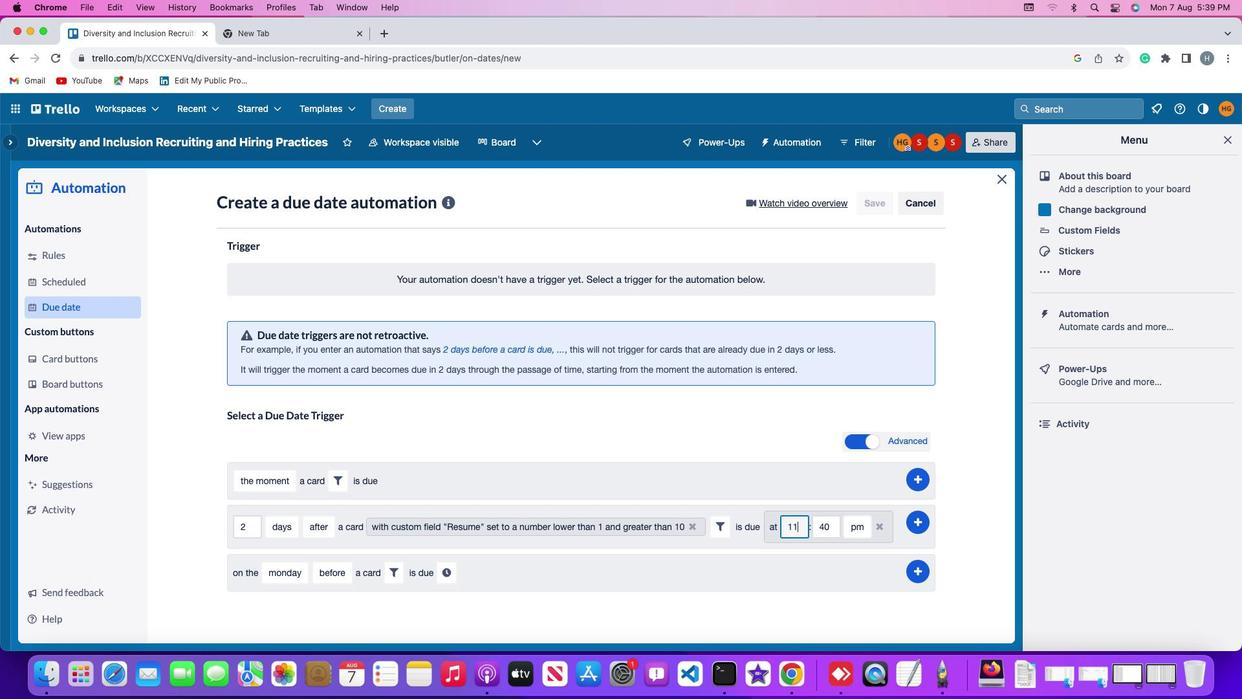 
Action: Mouse moved to (837, 525)
Screenshot: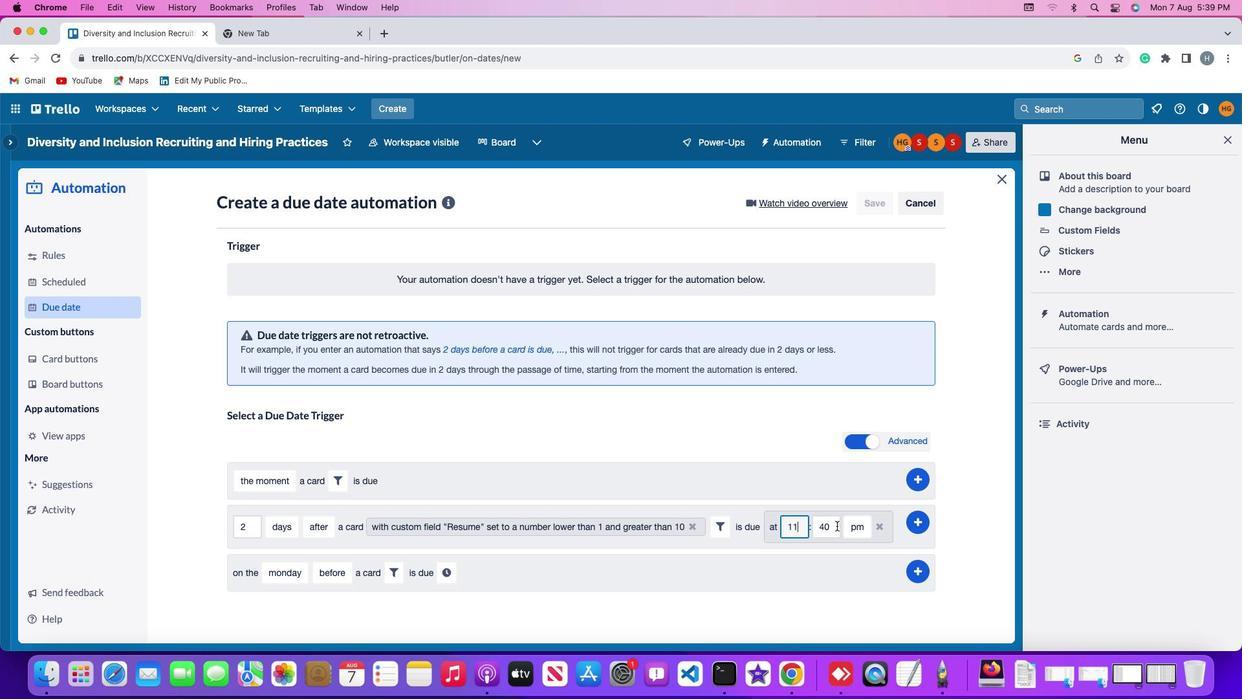 
Action: Mouse pressed left at (837, 525)
Screenshot: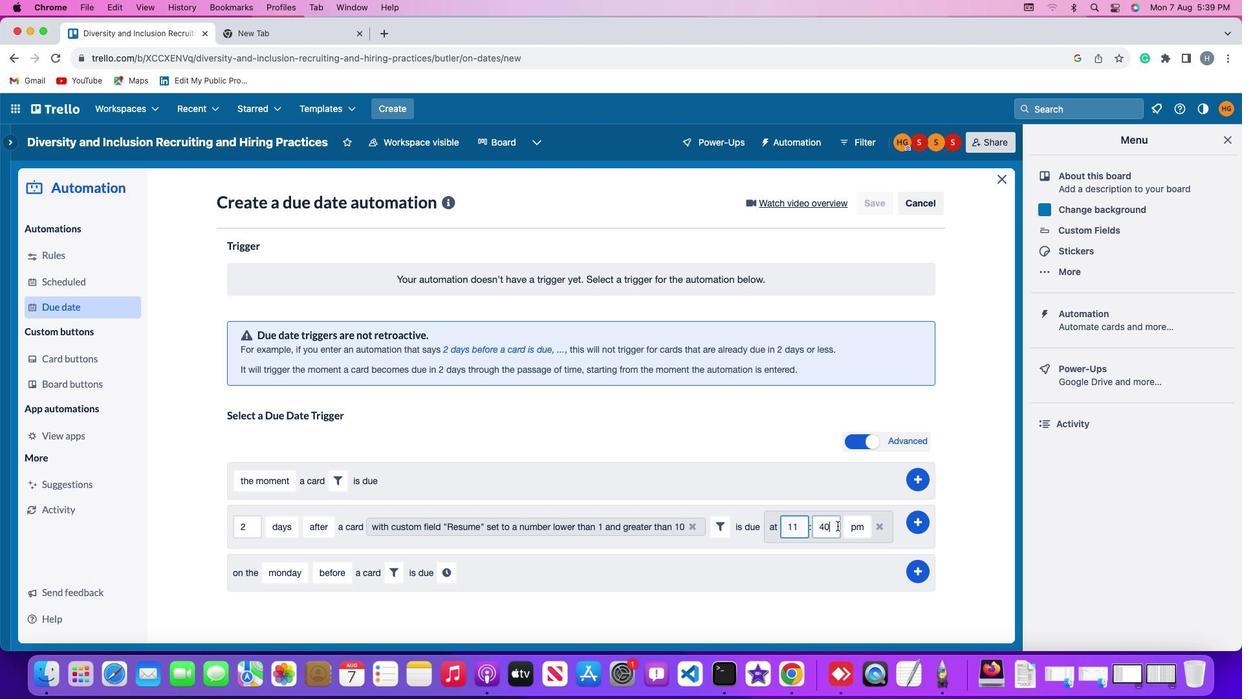 
Action: Mouse moved to (838, 525)
Screenshot: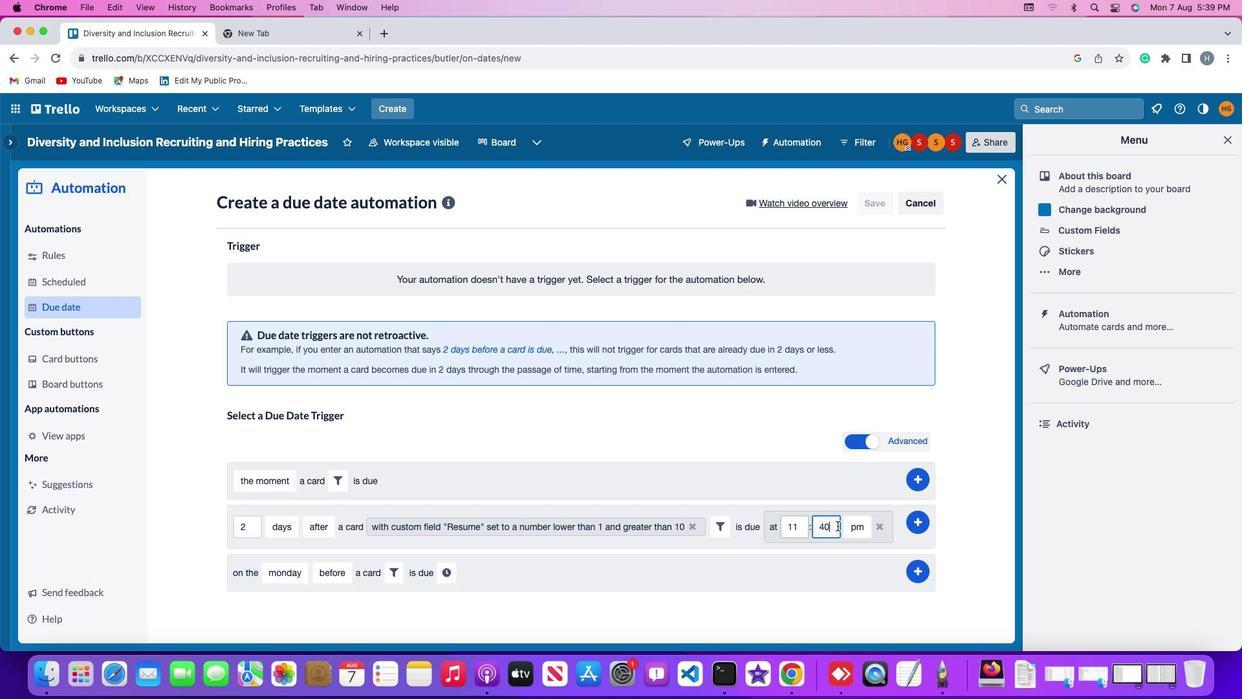 
Action: Key pressed Key.backspaceKey.backspace
Screenshot: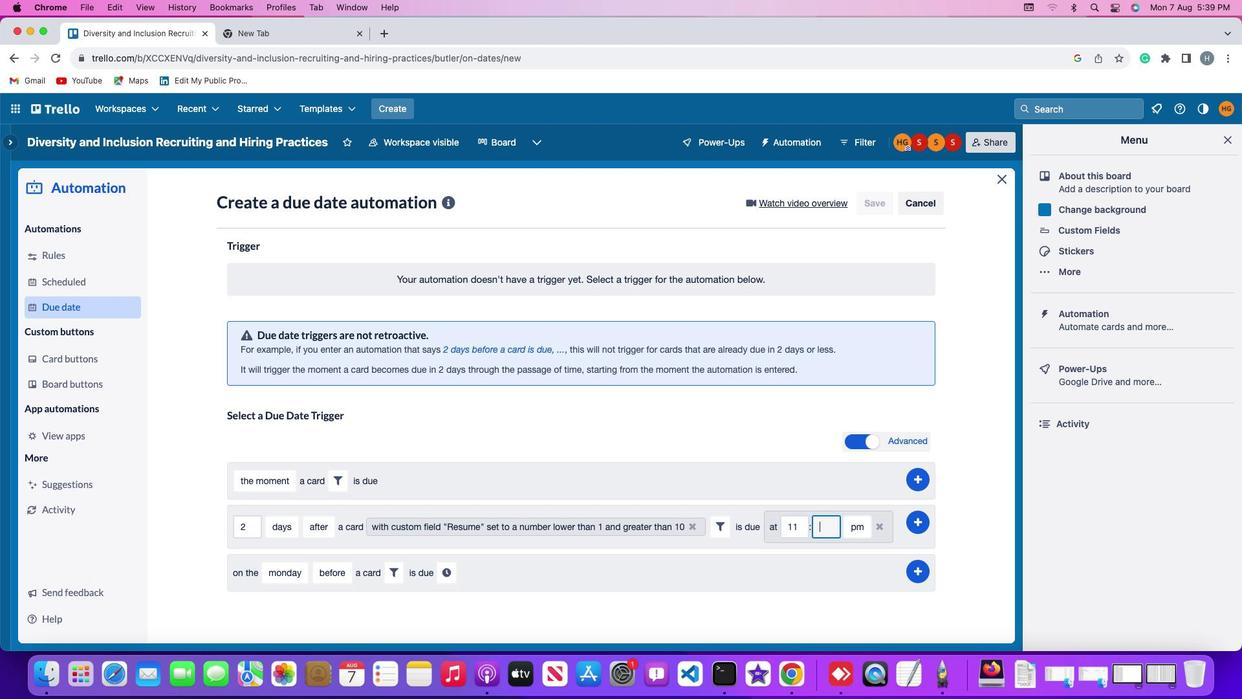
Action: Mouse moved to (837, 524)
Screenshot: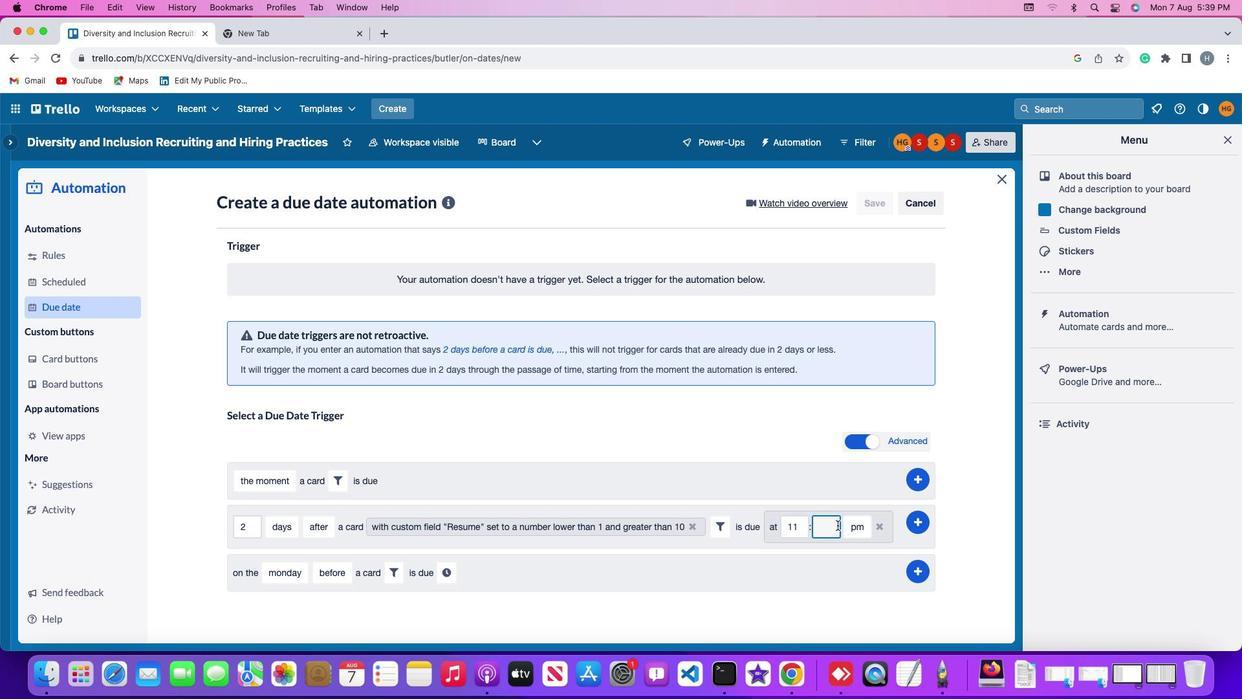 
Action: Key pressed '0''0'
Screenshot: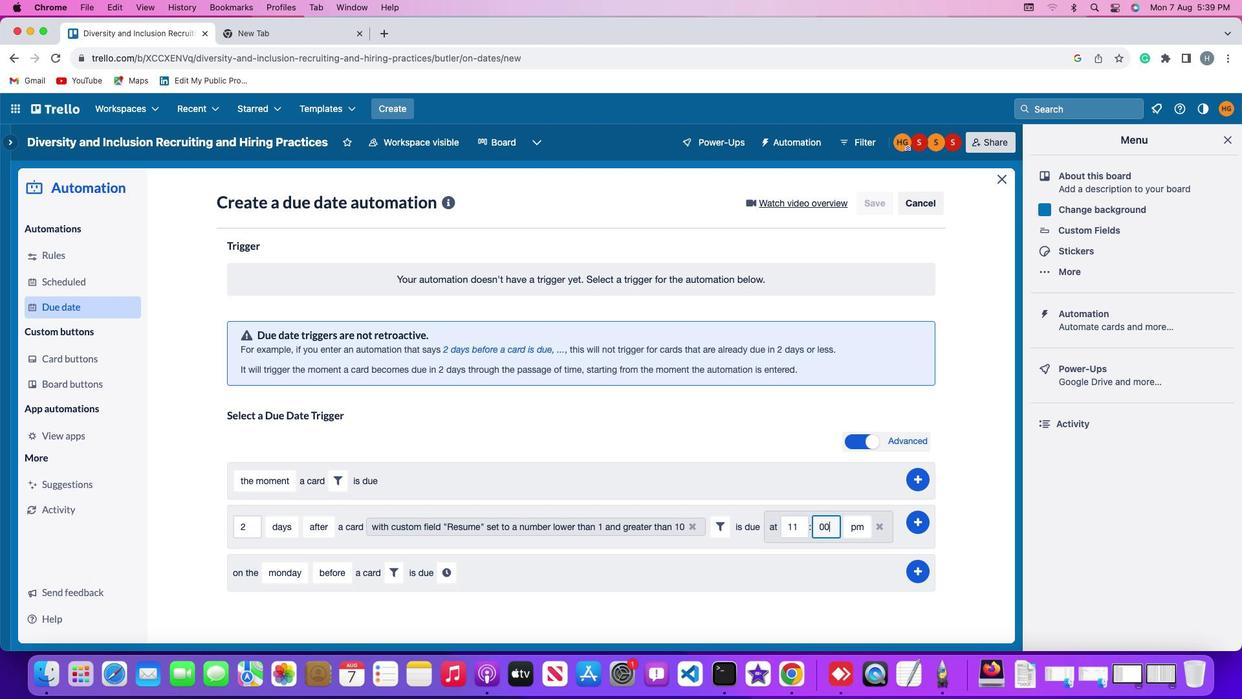 
Action: Mouse moved to (860, 524)
Screenshot: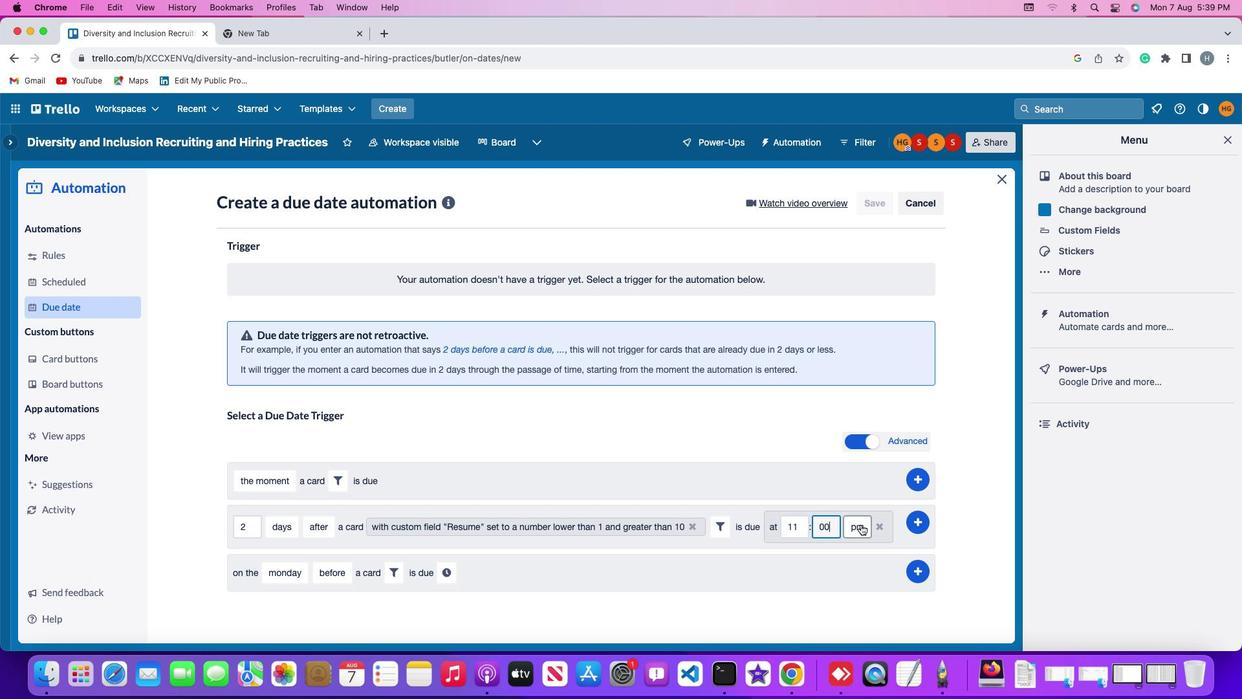 
Action: Mouse pressed left at (860, 524)
Screenshot: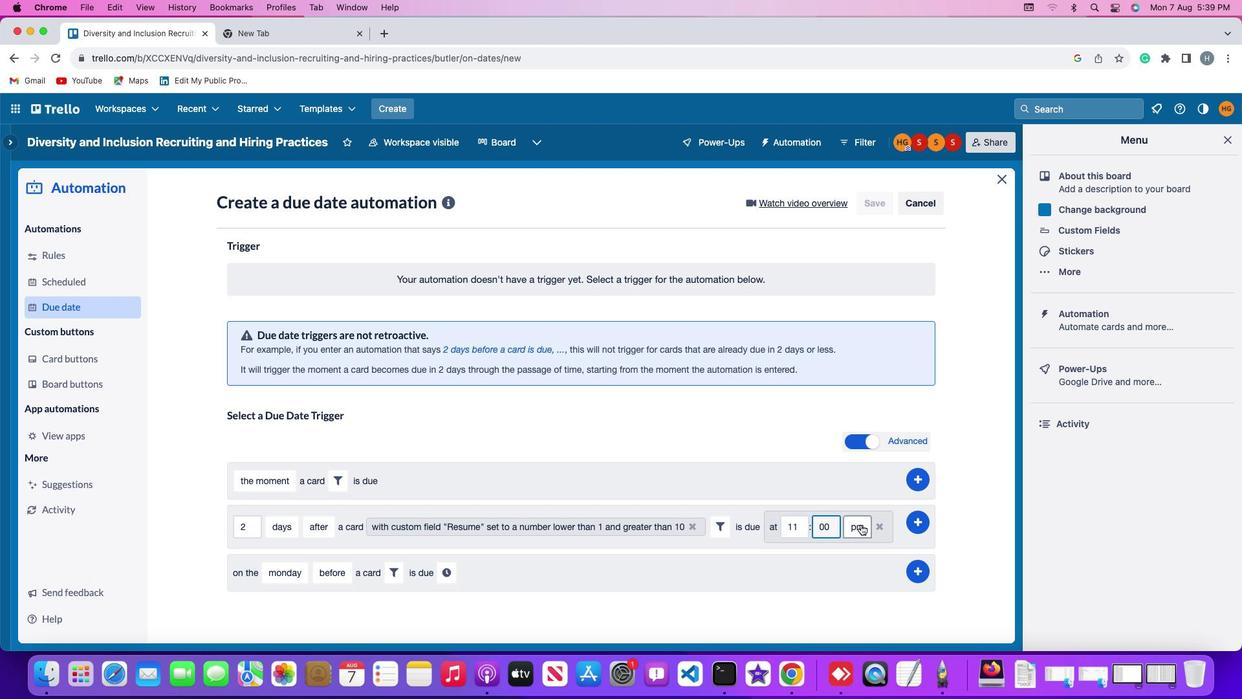 
Action: Mouse moved to (860, 548)
Screenshot: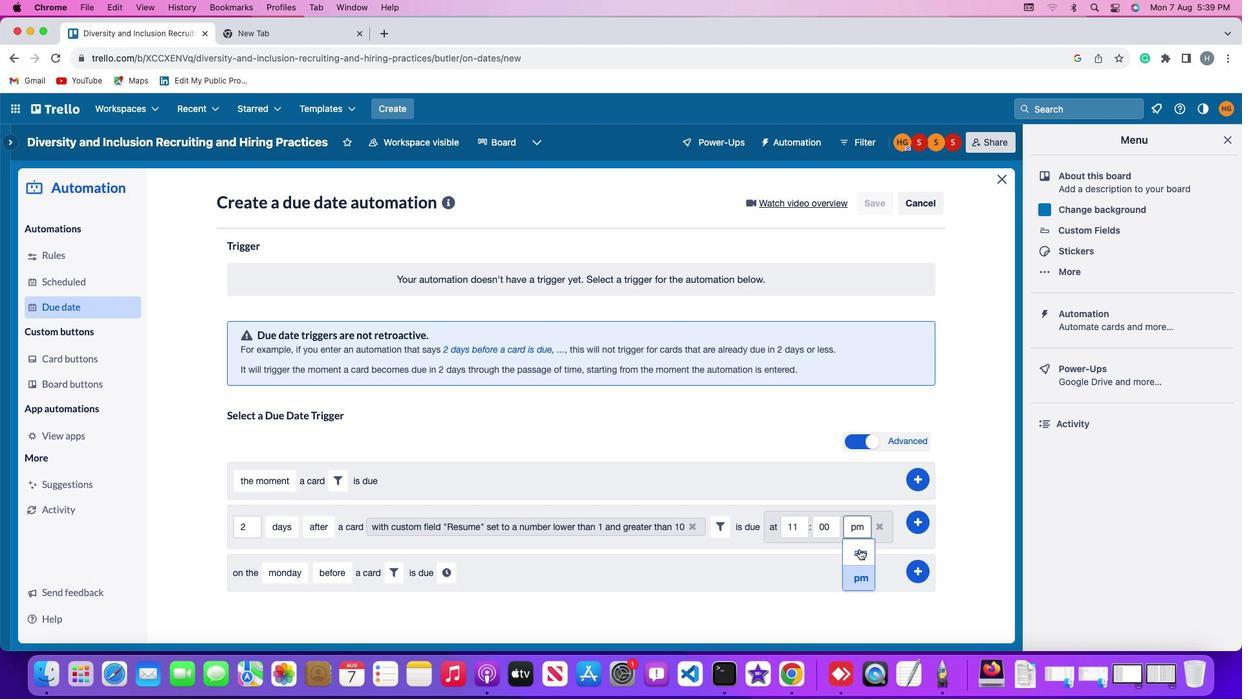 
Action: Mouse pressed left at (860, 548)
Screenshot: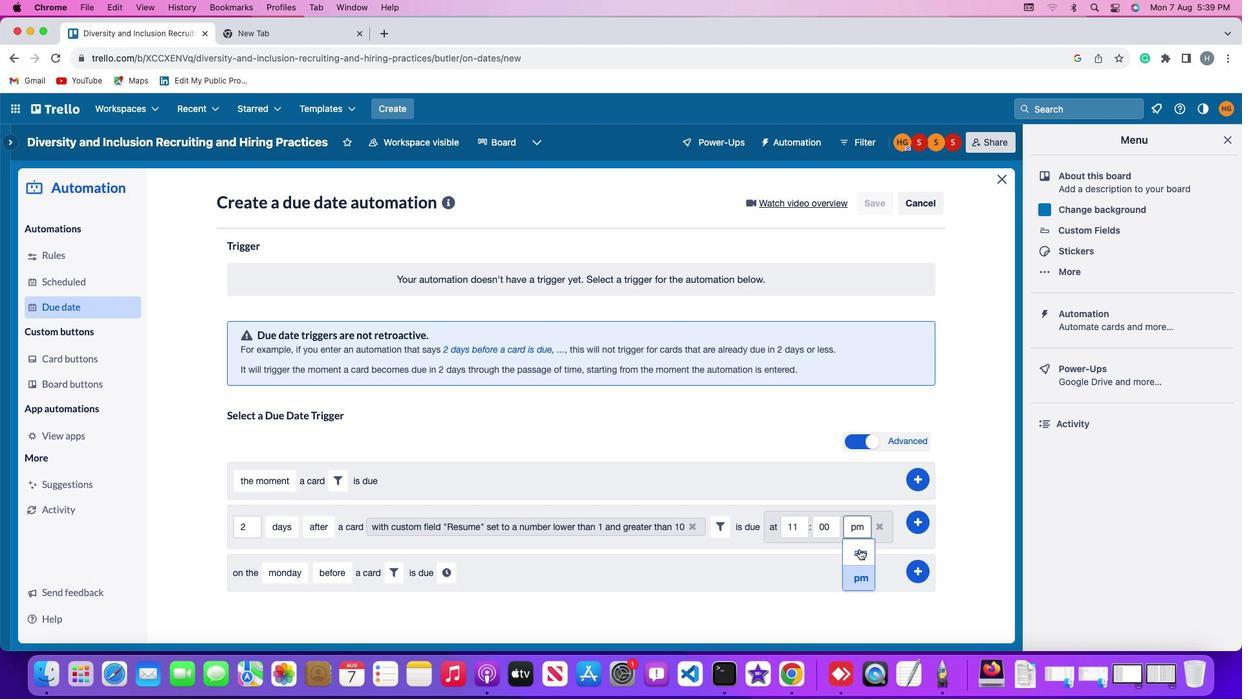 
Action: Mouse moved to (919, 517)
Screenshot: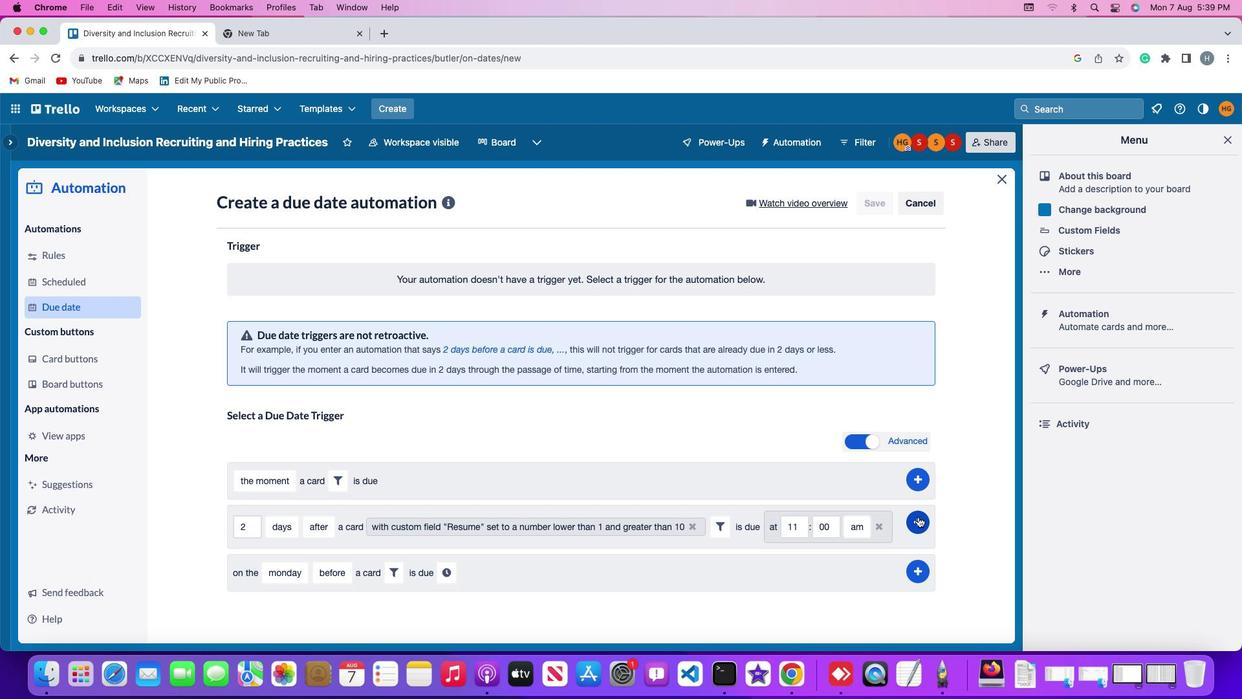 
Action: Mouse pressed left at (919, 517)
Screenshot: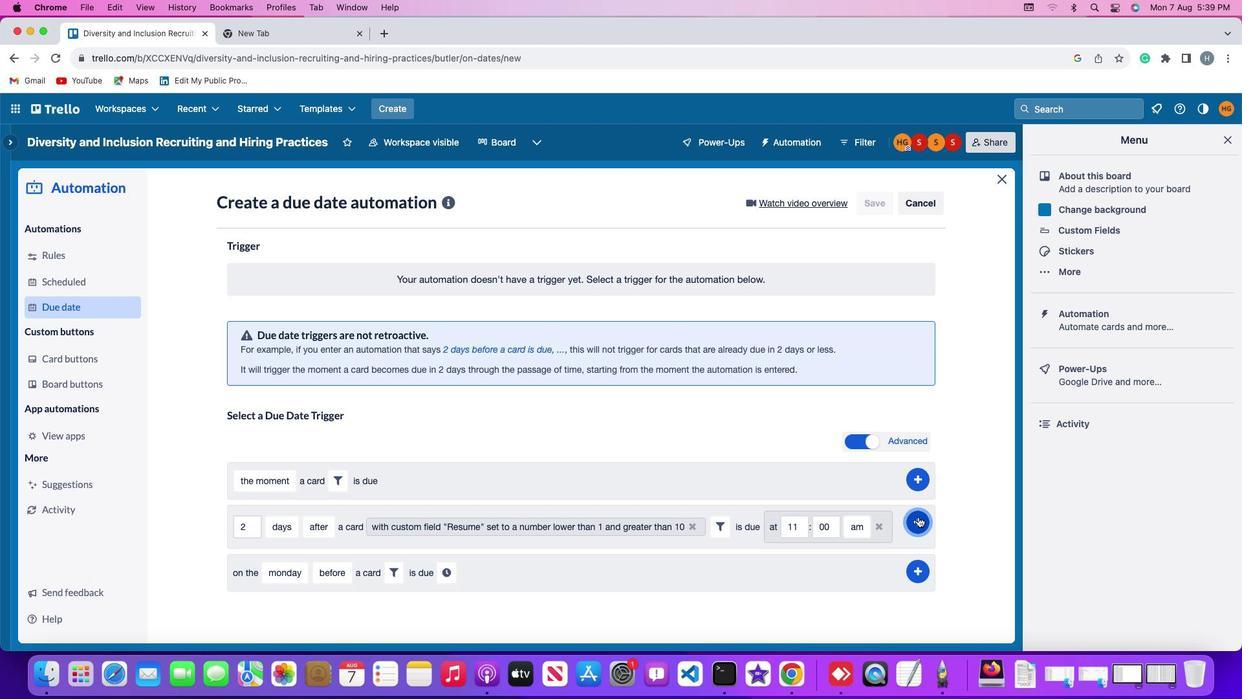 
Action: Mouse moved to (918, 377)
Screenshot: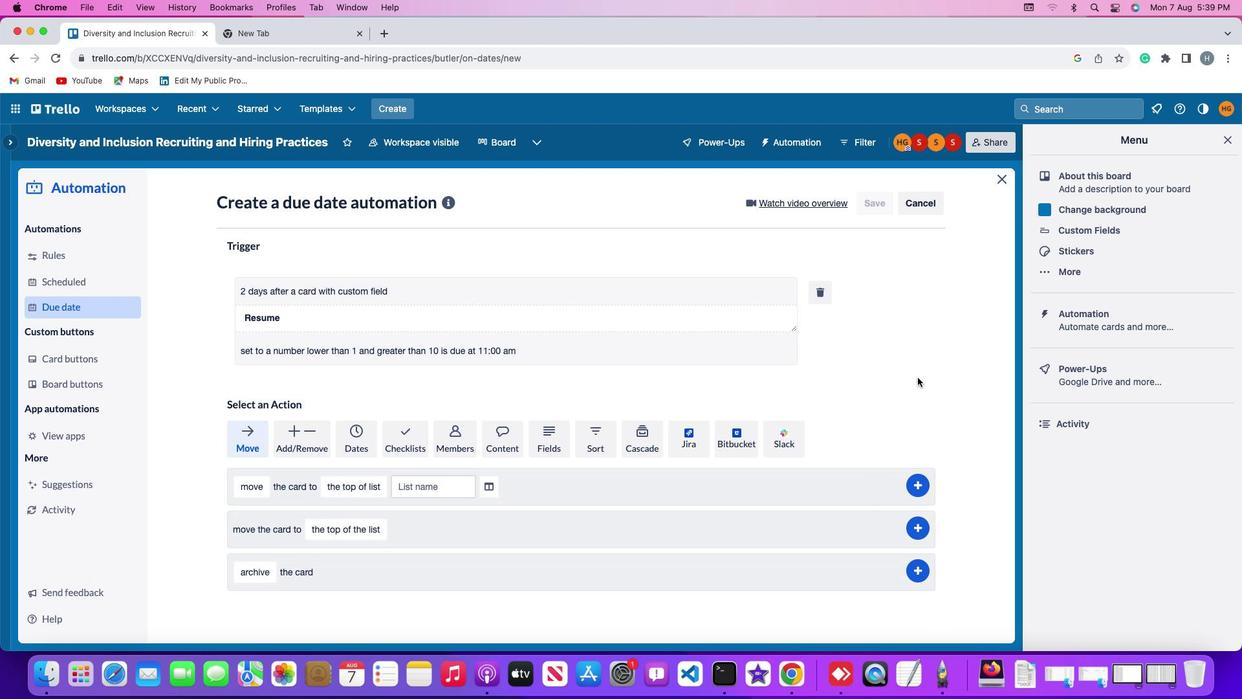 
